 Task: Compose an email with the signature Janice Green with the subject Thank you for your donation and the message We have received the feedback from the client and will incorporate the necessary changes in the next version. from softage.8@softage.net to softage.2@softage.net Select the numbered list and change the font typography to strikethroughSelect the numbered list and remove the font typography strikethrough Send the email. Finally, move the email from Sent Items to the label Birthday parties
Action: Mouse moved to (1135, 66)
Screenshot: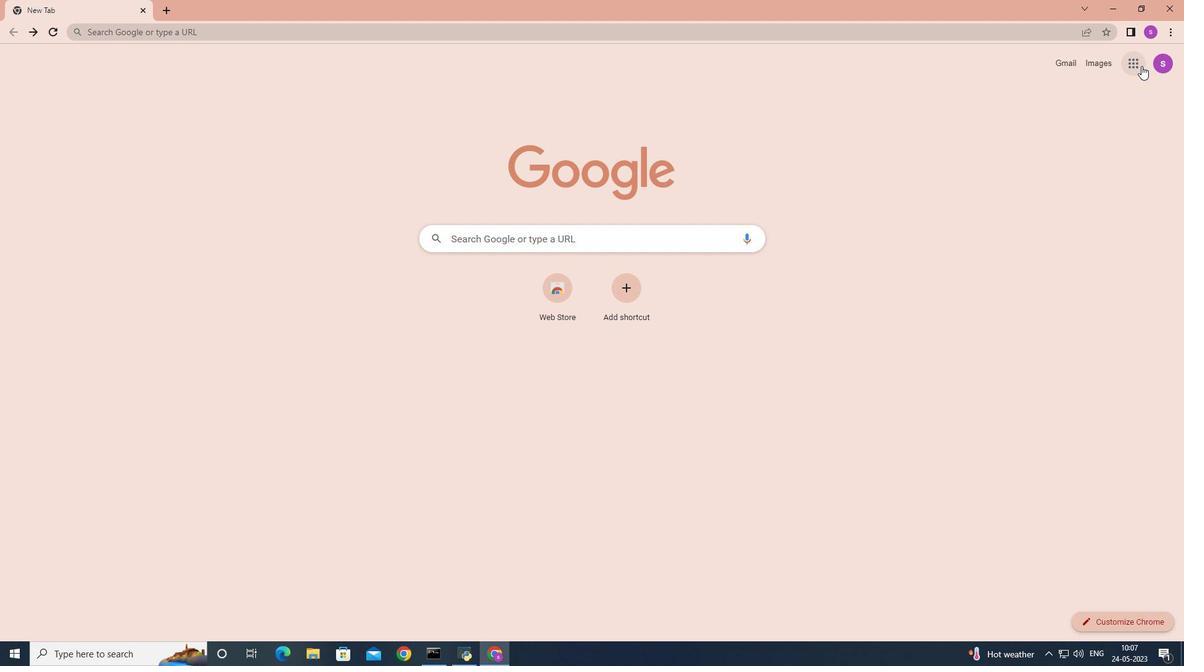 
Action: Mouse pressed left at (1135, 66)
Screenshot: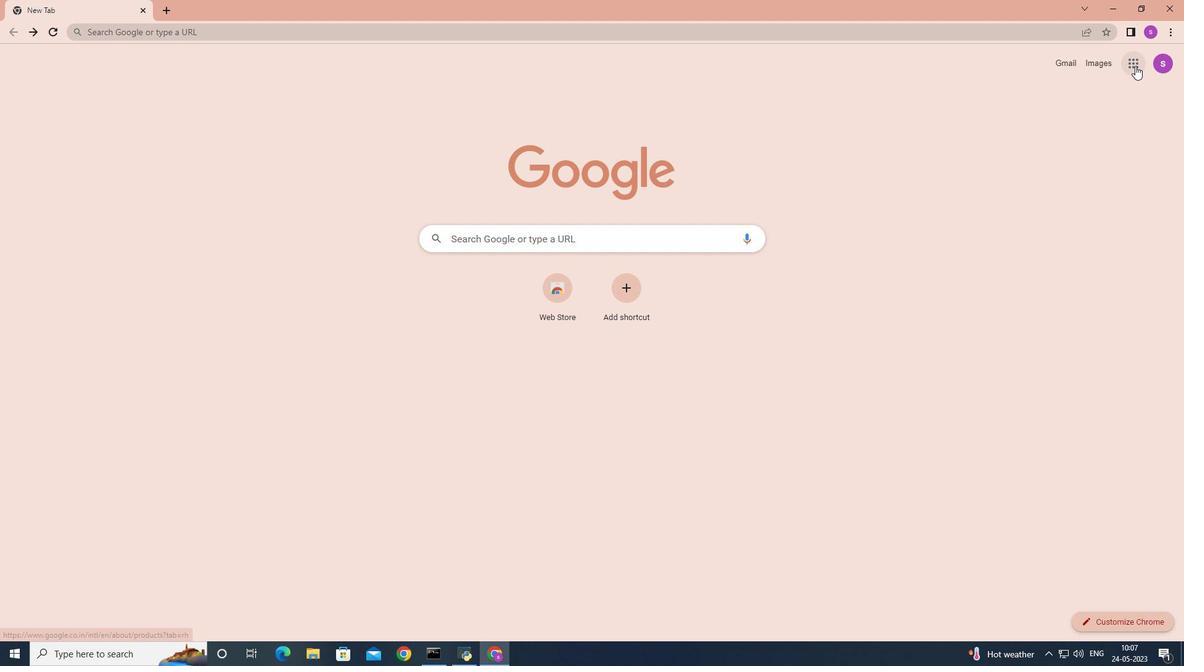 
Action: Mouse moved to (1094, 114)
Screenshot: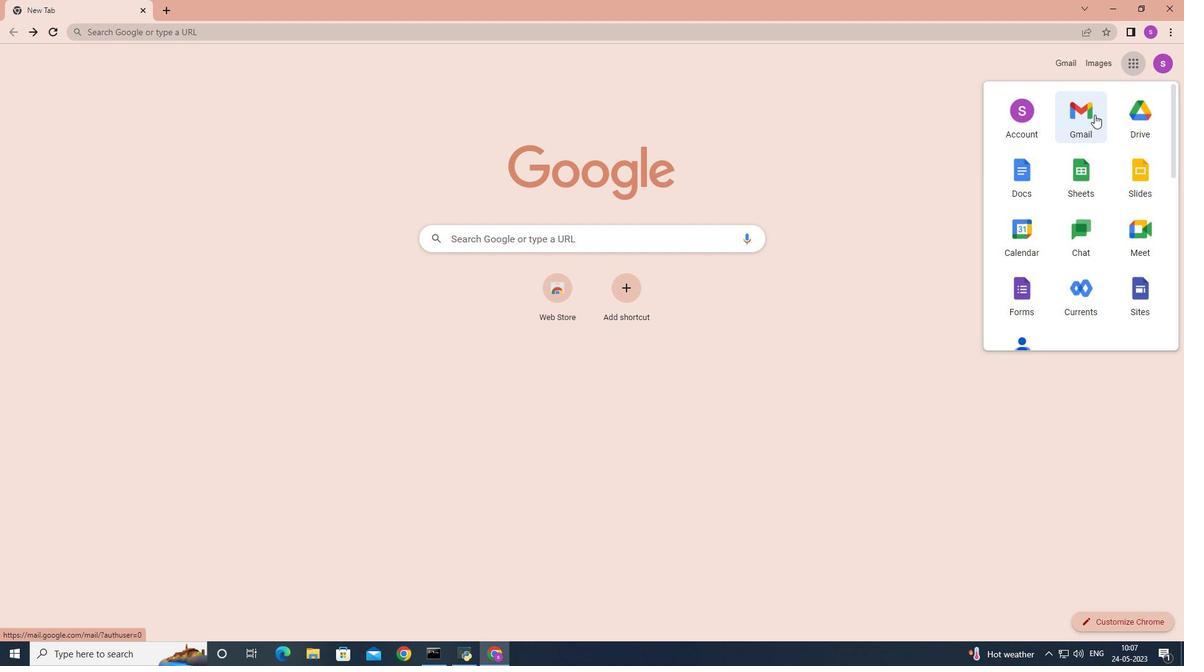 
Action: Mouse pressed left at (1094, 114)
Screenshot: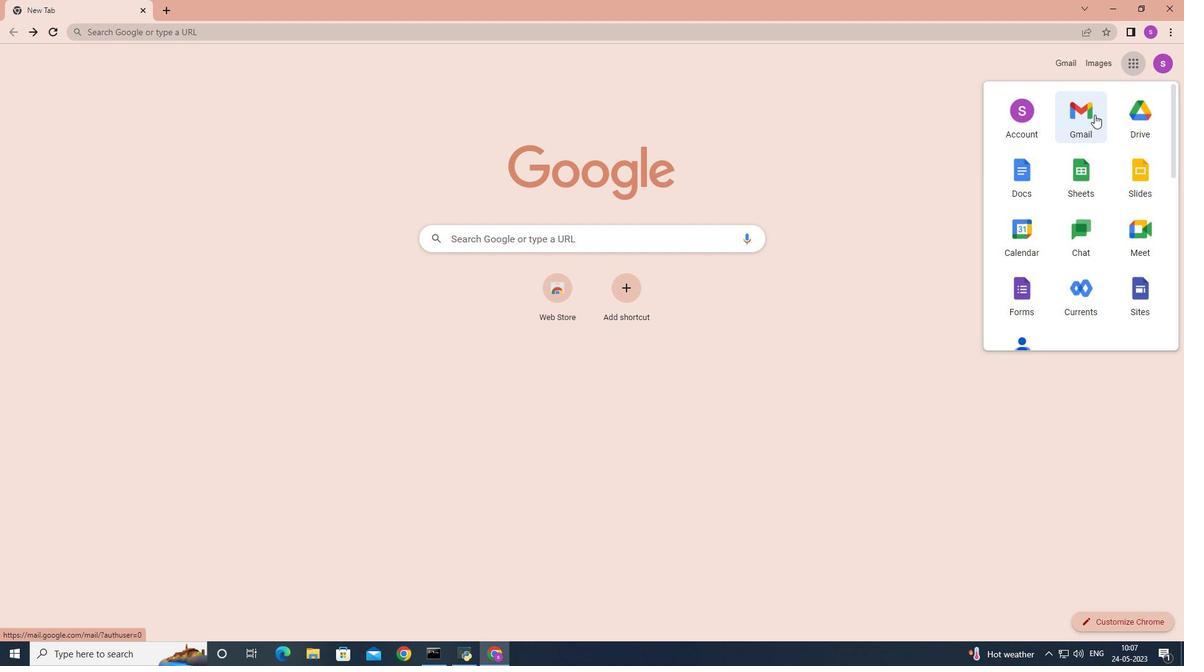 
Action: Mouse moved to (1044, 72)
Screenshot: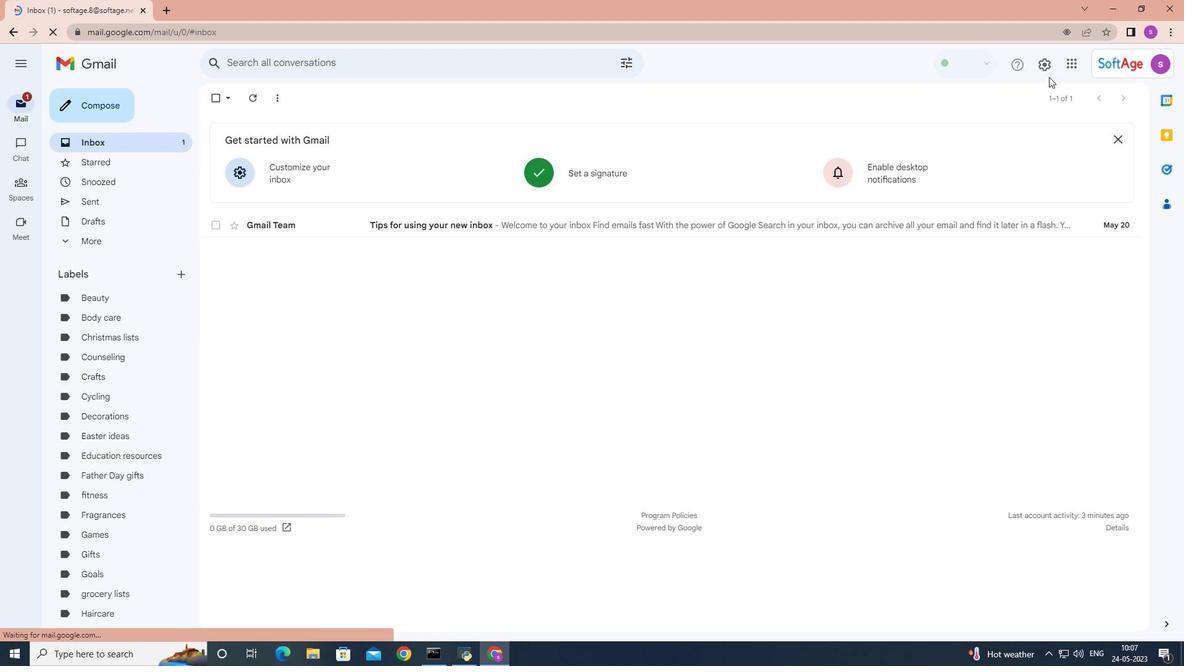 
Action: Mouse pressed left at (1044, 72)
Screenshot: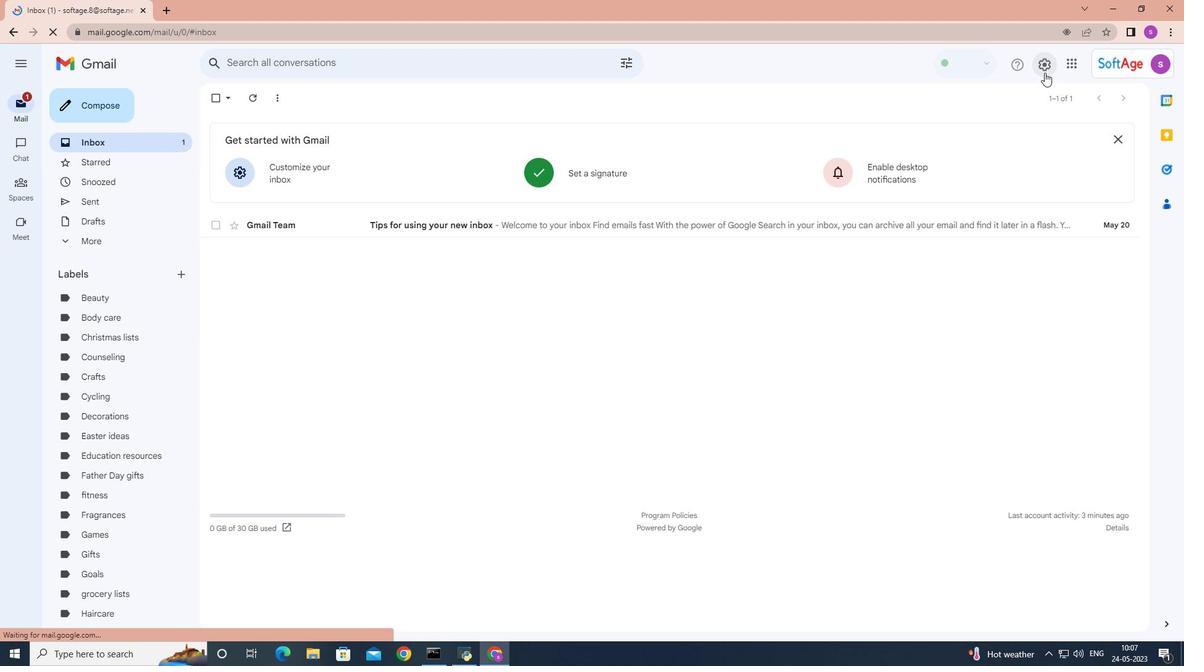 
Action: Mouse moved to (1043, 126)
Screenshot: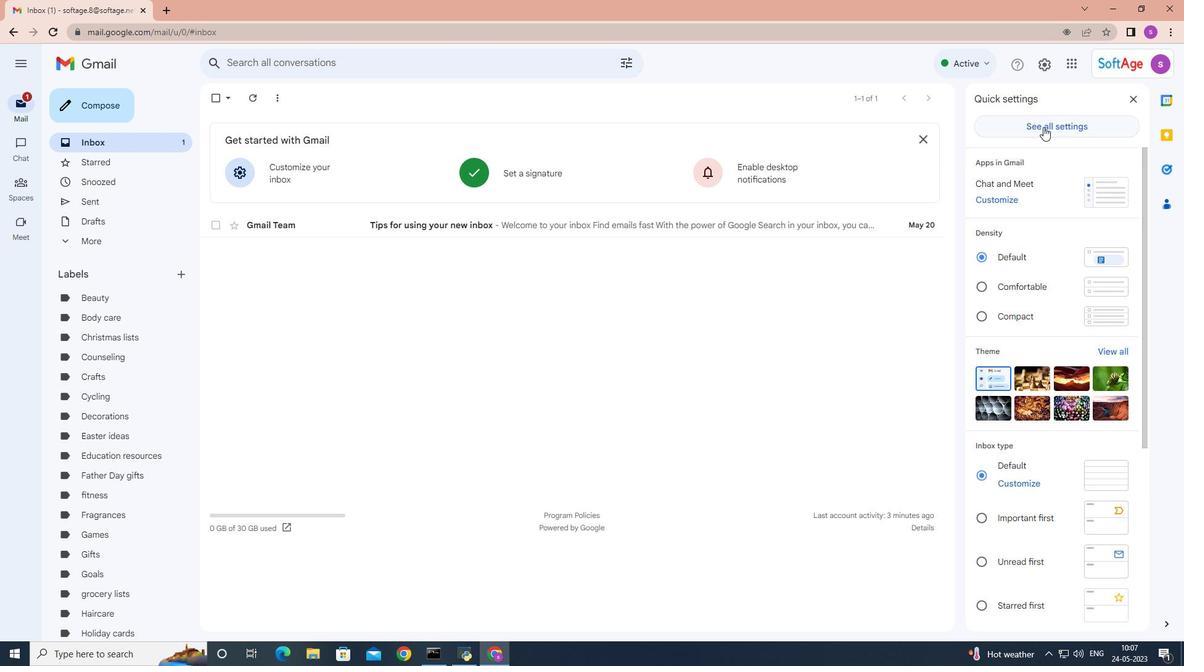 
Action: Mouse pressed left at (1043, 126)
Screenshot: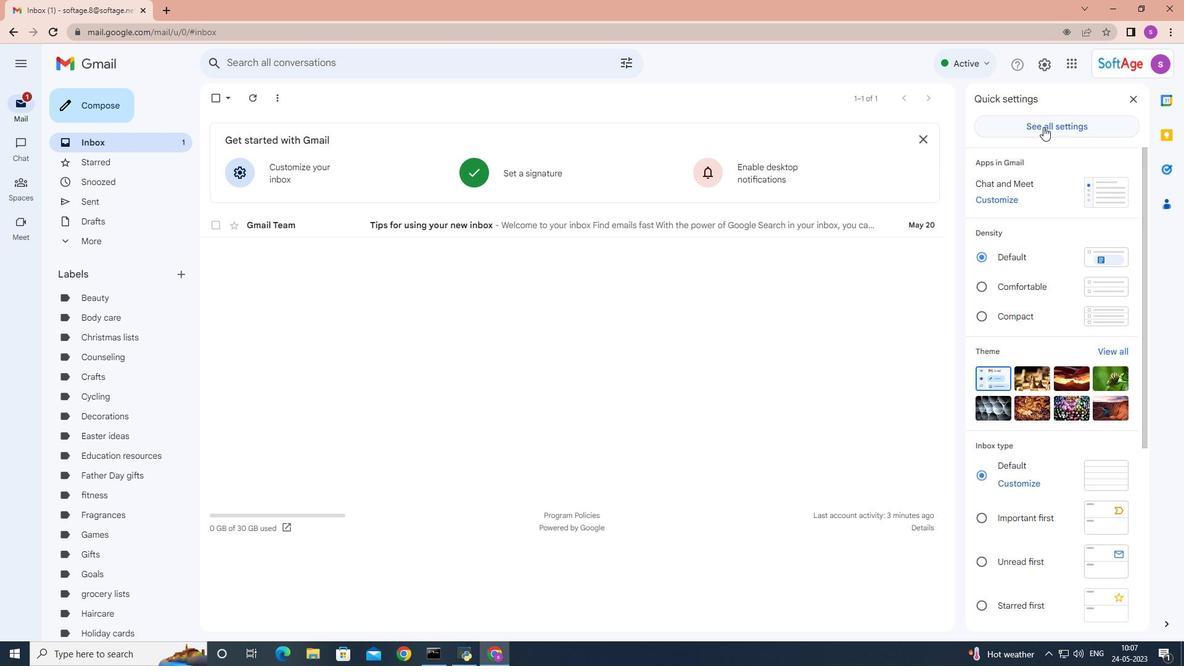 
Action: Mouse moved to (790, 239)
Screenshot: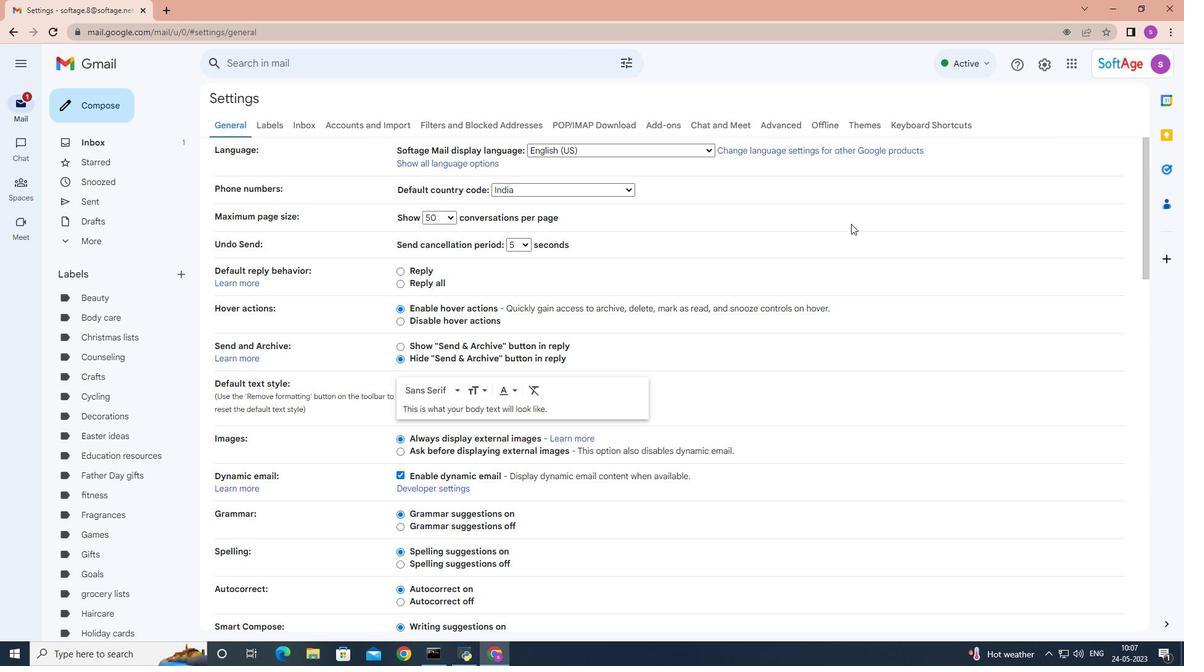 
Action: Mouse scrolled (790, 239) with delta (0, 0)
Screenshot: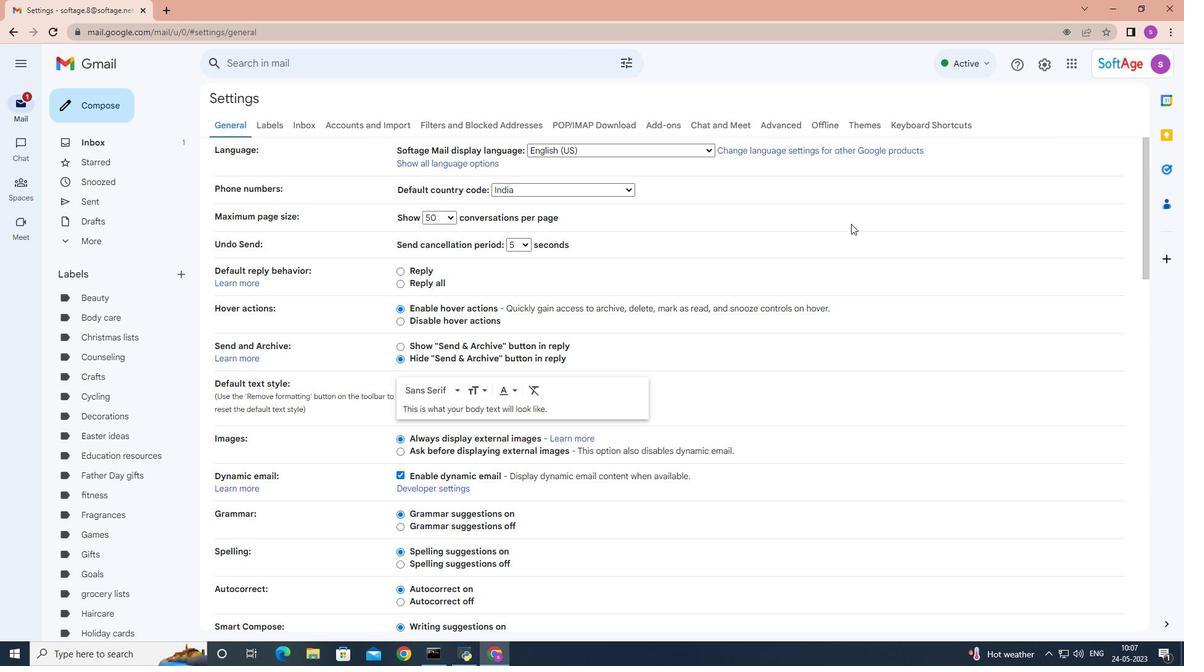 
Action: Mouse moved to (789, 240)
Screenshot: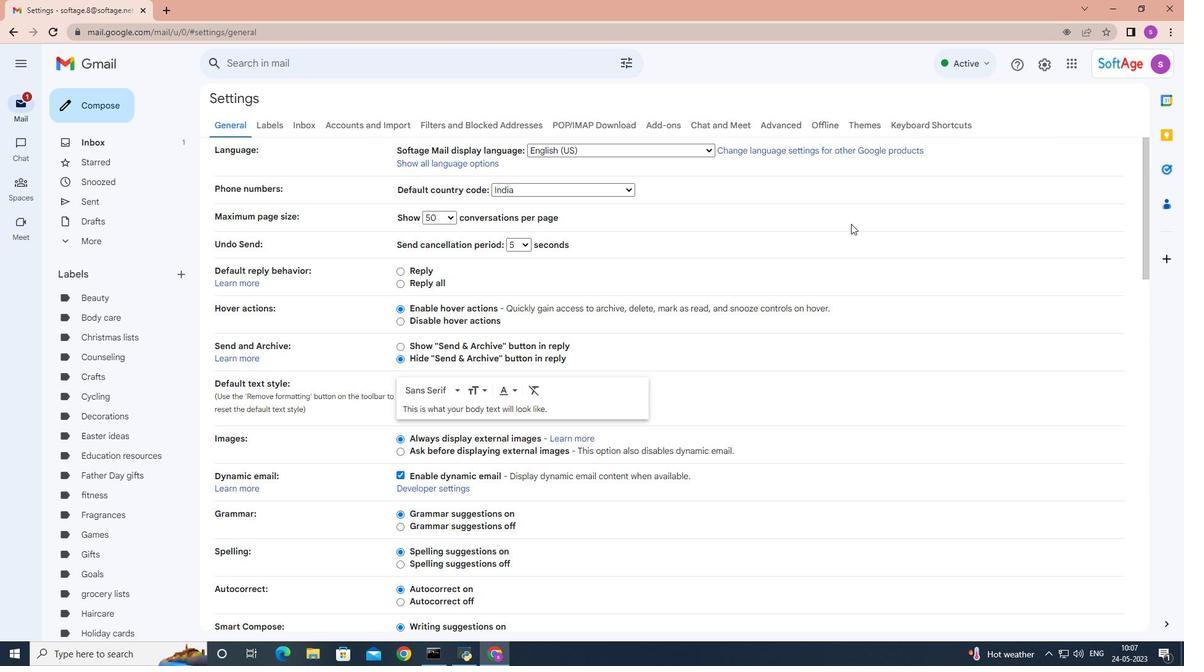 
Action: Mouse scrolled (789, 239) with delta (0, 0)
Screenshot: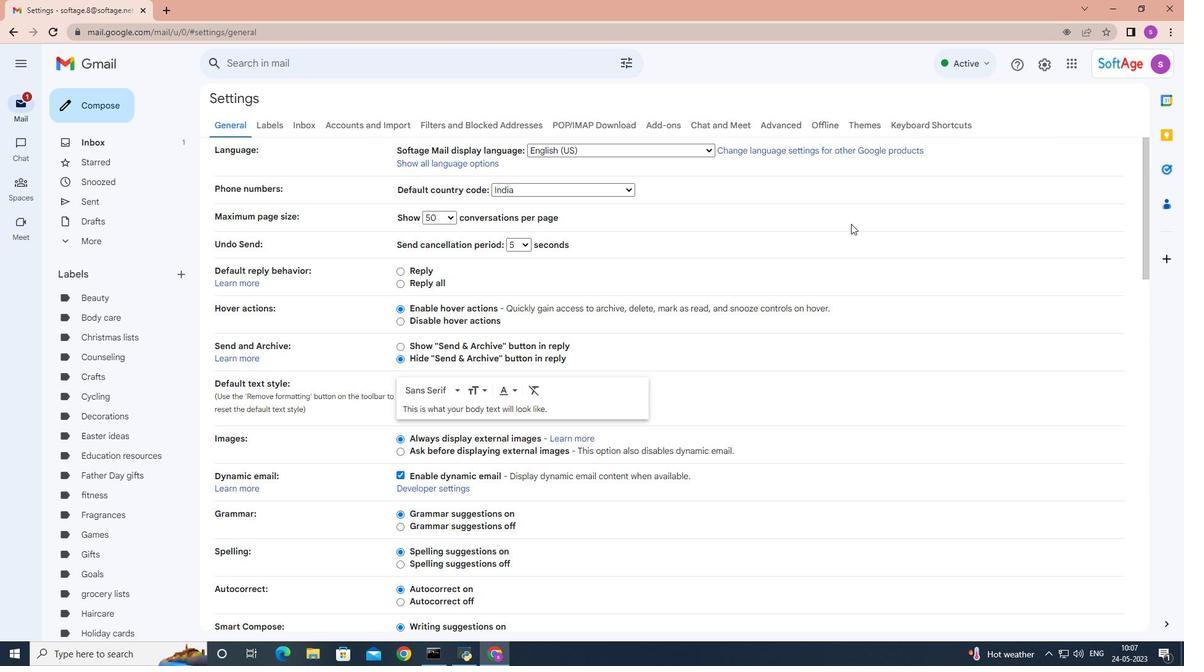 
Action: Mouse moved to (788, 240)
Screenshot: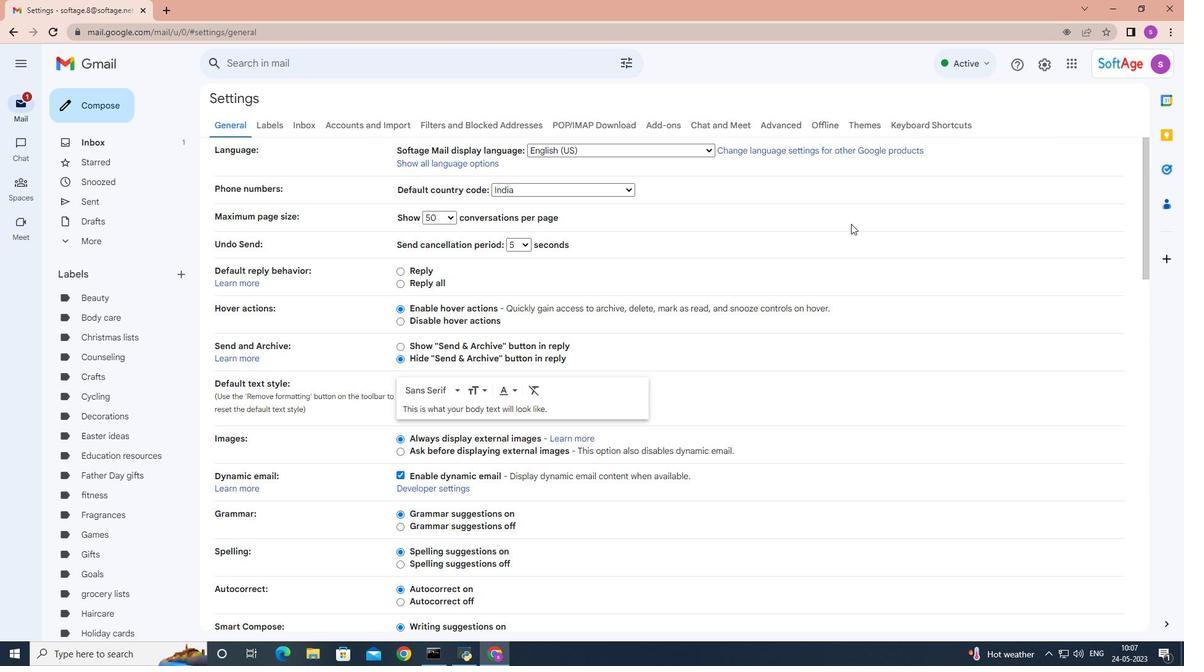 
Action: Mouse scrolled (788, 239) with delta (0, 0)
Screenshot: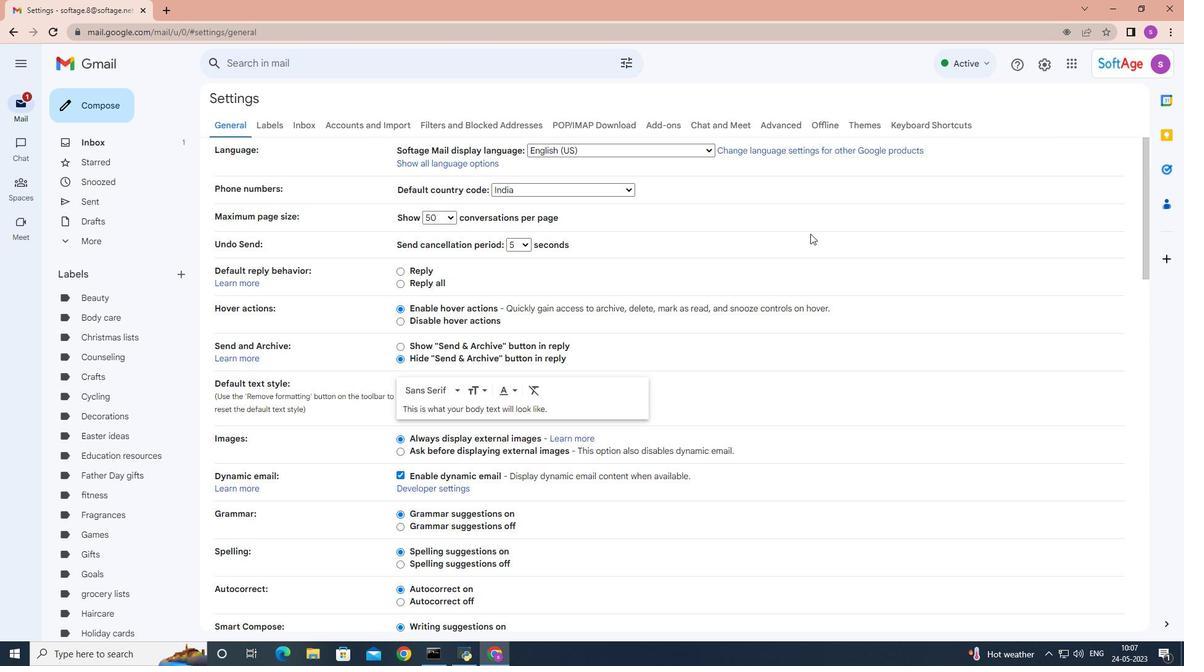 
Action: Mouse moved to (787, 240)
Screenshot: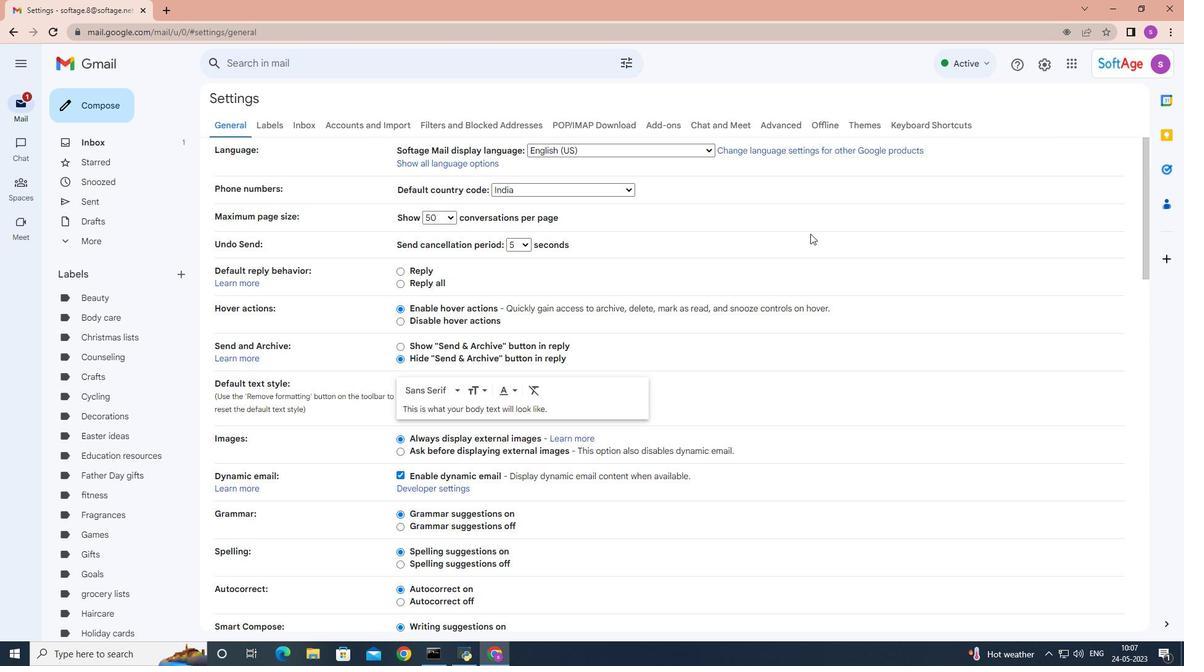 
Action: Mouse scrolled (787, 239) with delta (0, 0)
Screenshot: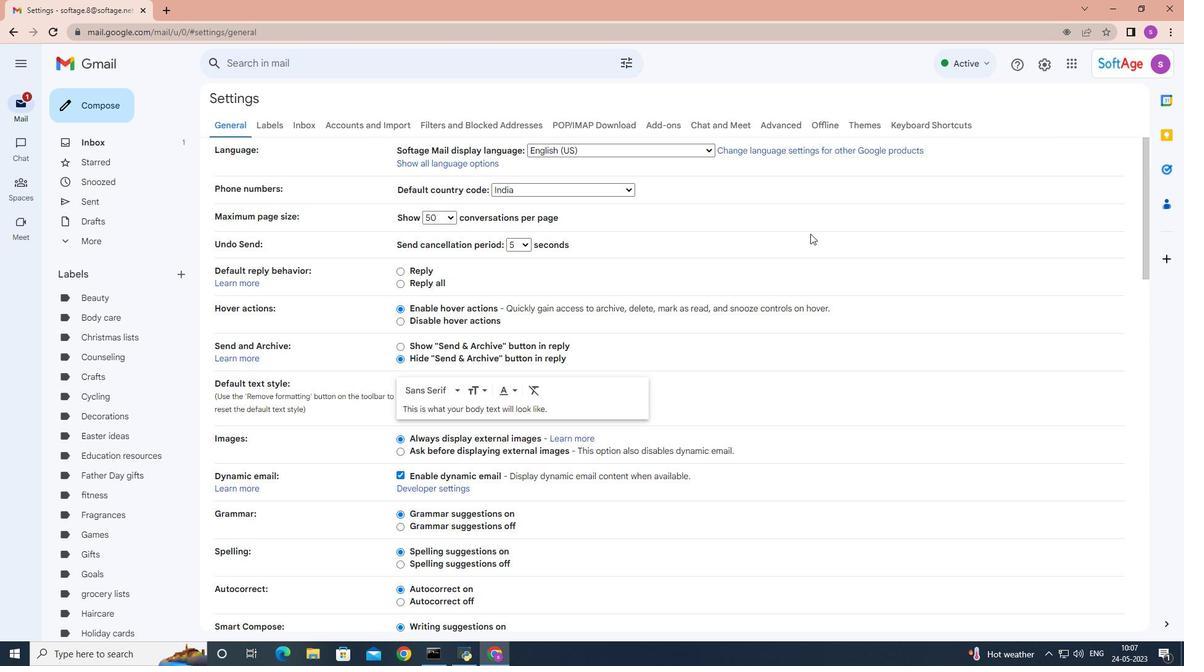 
Action: Mouse moved to (787, 240)
Screenshot: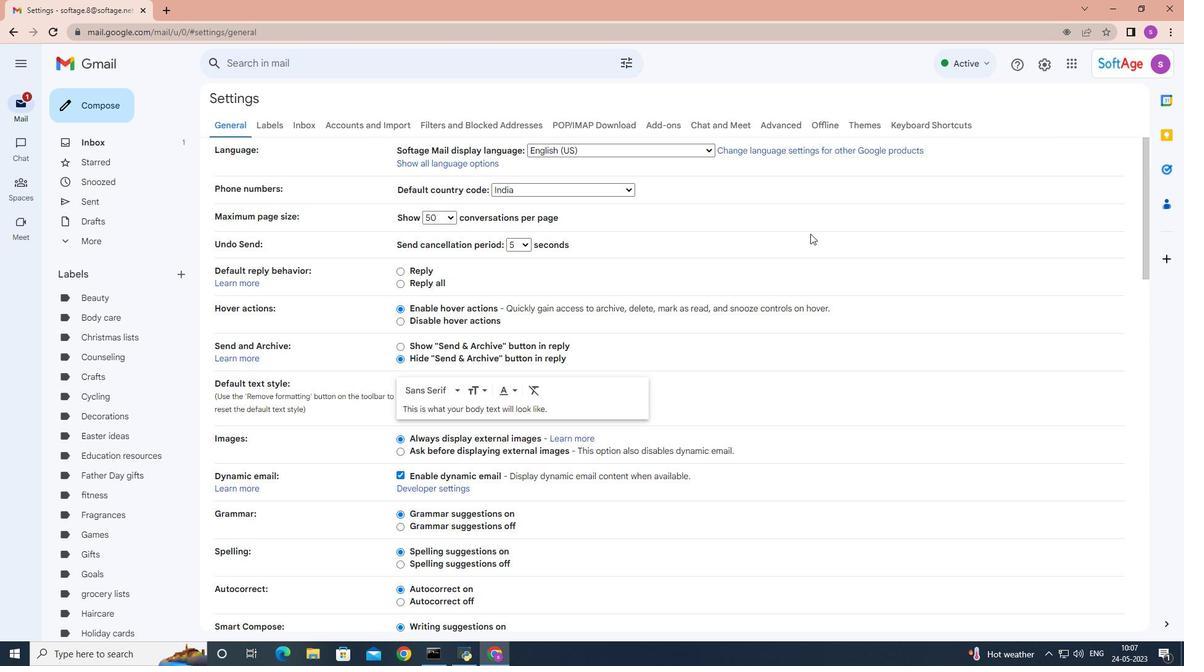
Action: Mouse scrolled (787, 239) with delta (0, 0)
Screenshot: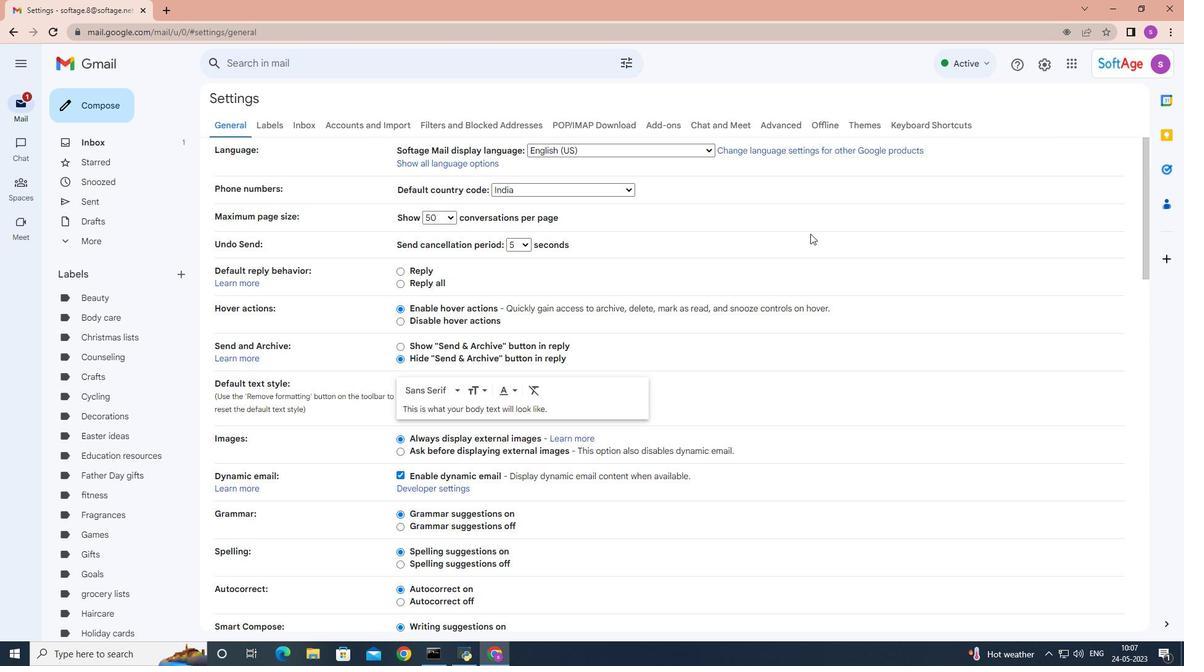 
Action: Mouse moved to (786, 240)
Screenshot: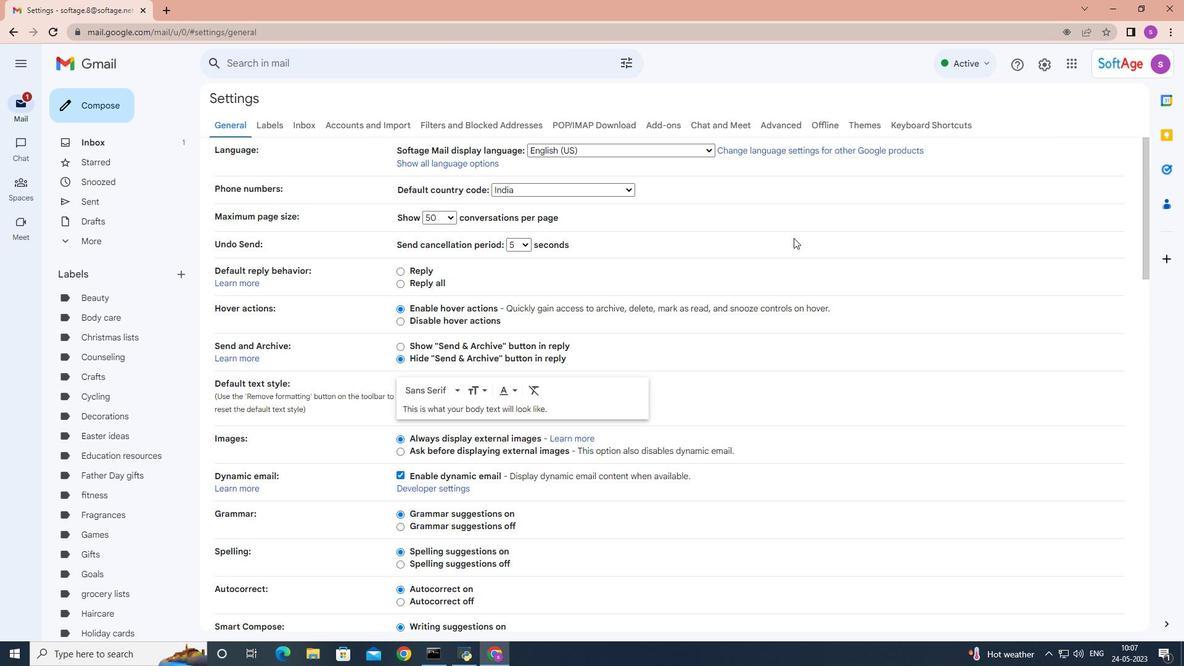 
Action: Mouse scrolled (786, 239) with delta (0, 0)
Screenshot: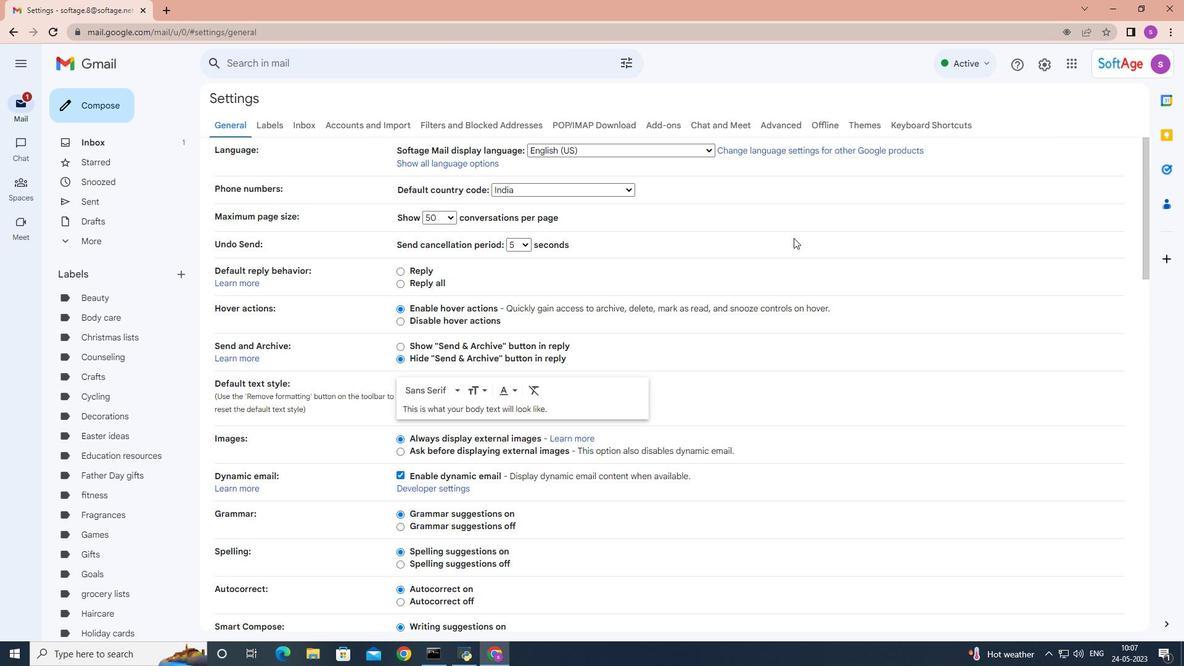 
Action: Mouse moved to (783, 239)
Screenshot: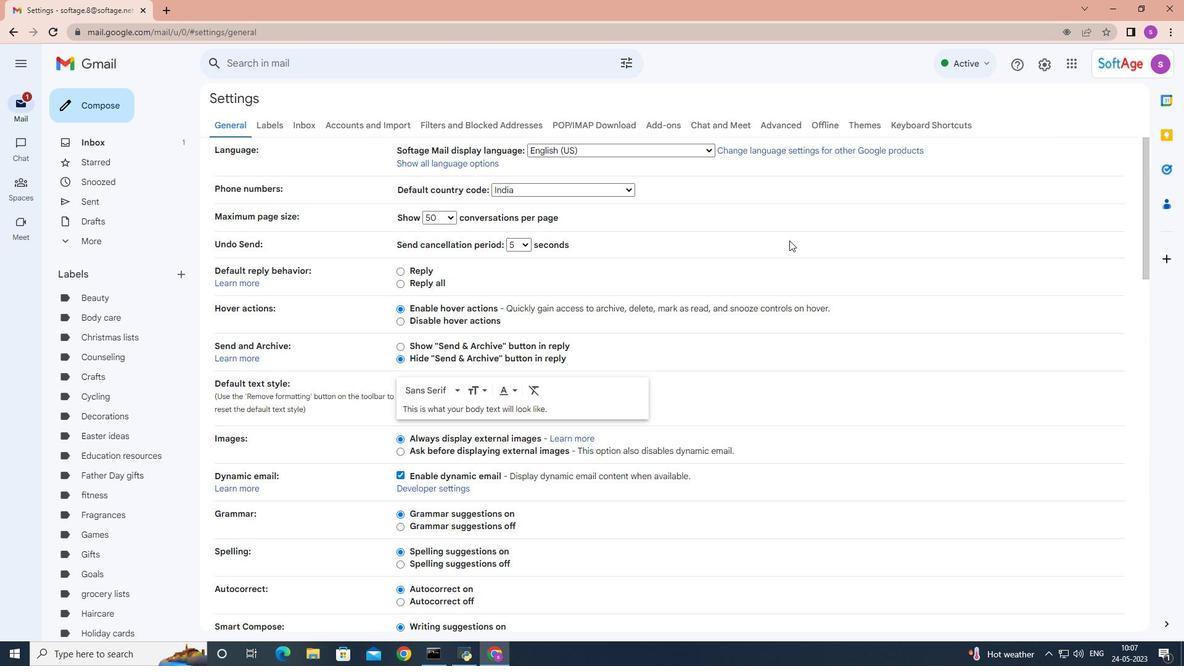 
Action: Mouse scrolled (783, 238) with delta (0, 0)
Screenshot: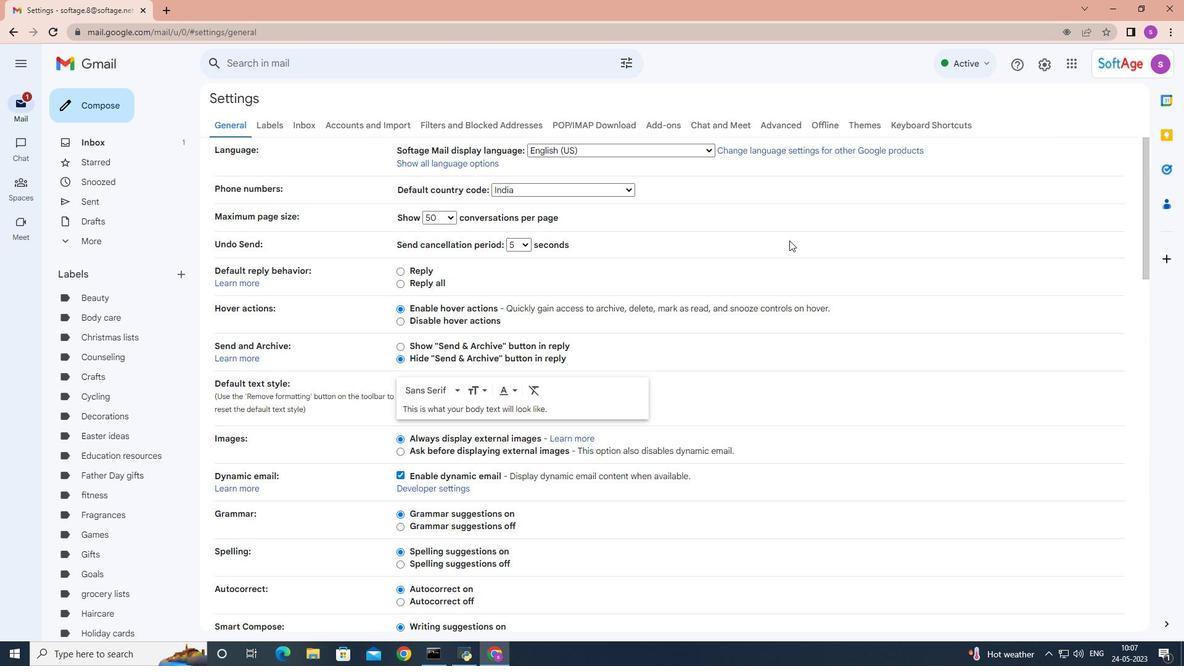 
Action: Mouse moved to (746, 249)
Screenshot: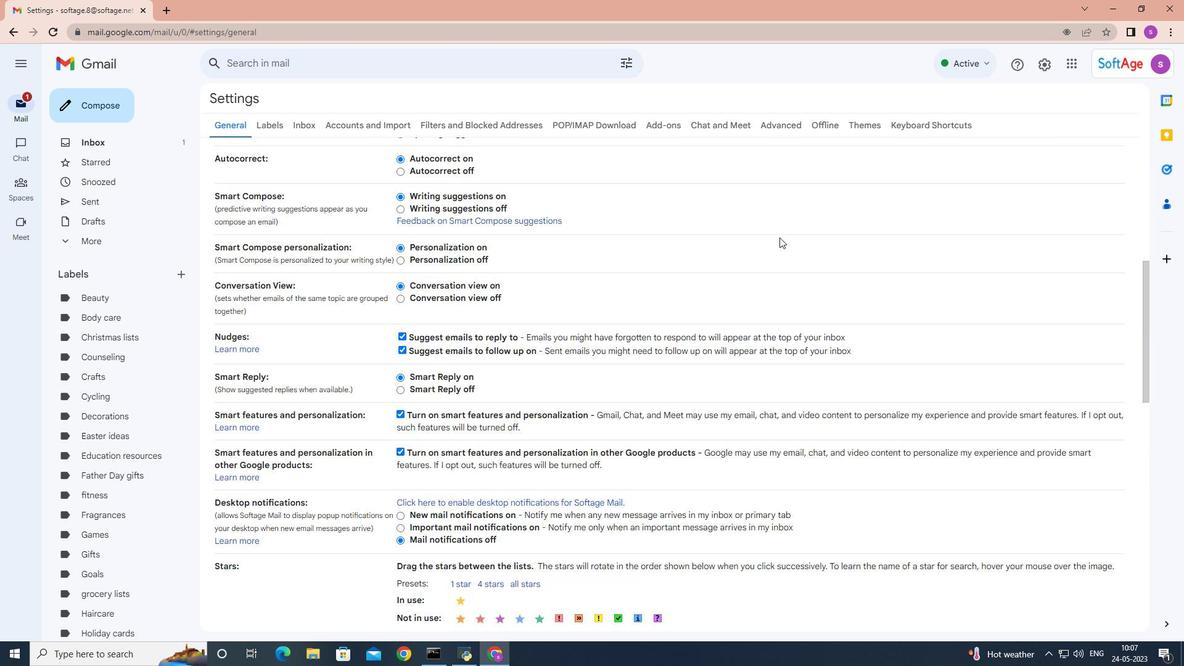 
Action: Mouse scrolled (746, 248) with delta (0, 0)
Screenshot: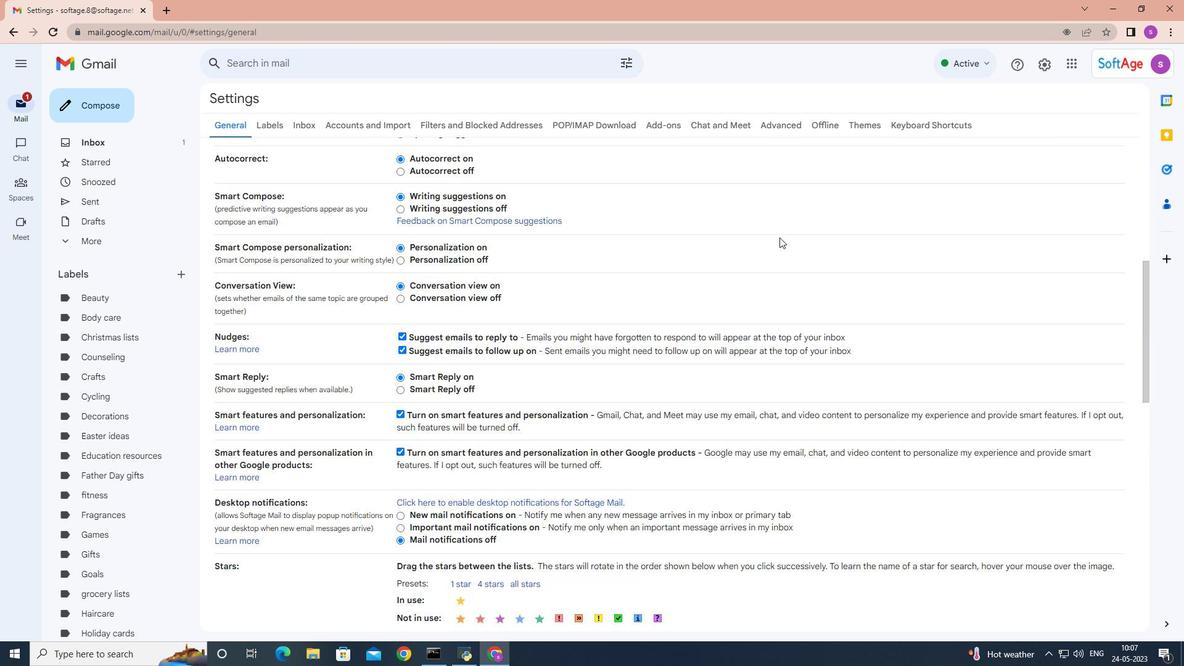 
Action: Mouse moved to (737, 252)
Screenshot: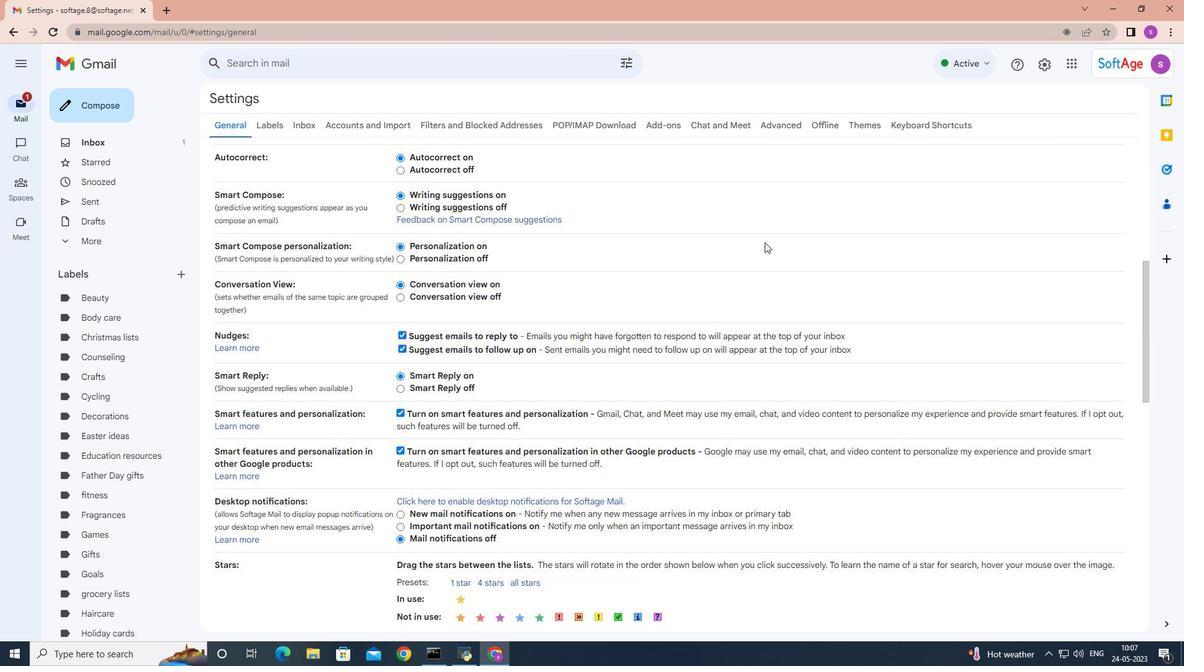 
Action: Mouse scrolled (737, 251) with delta (0, 0)
Screenshot: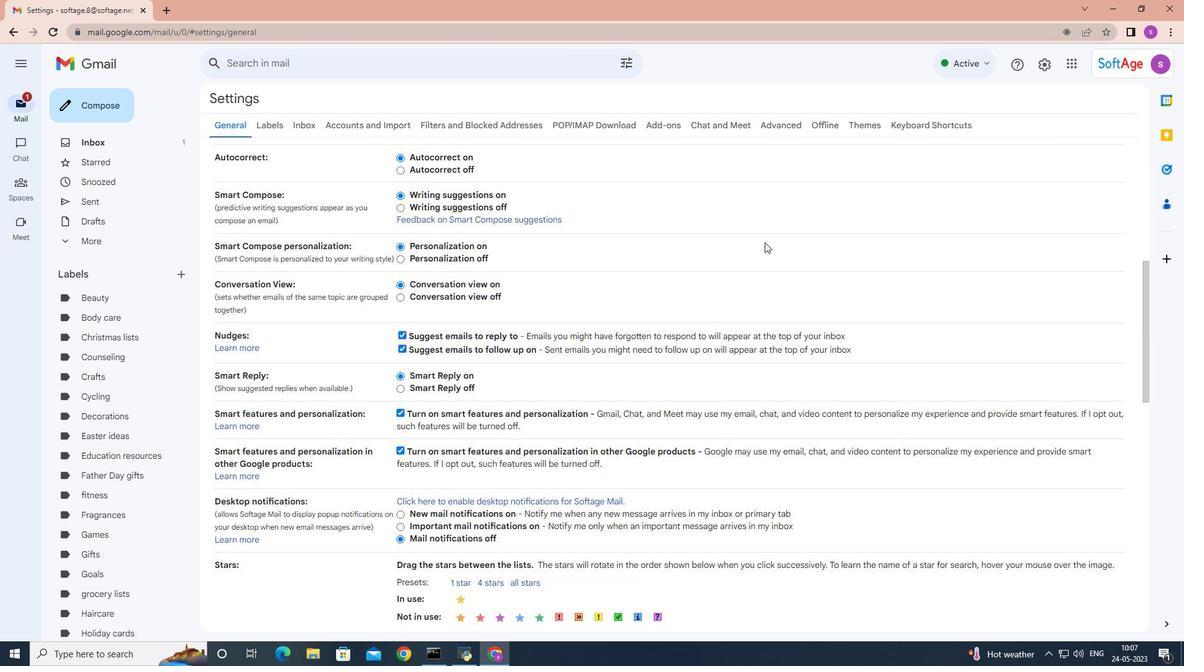 
Action: Mouse moved to (731, 253)
Screenshot: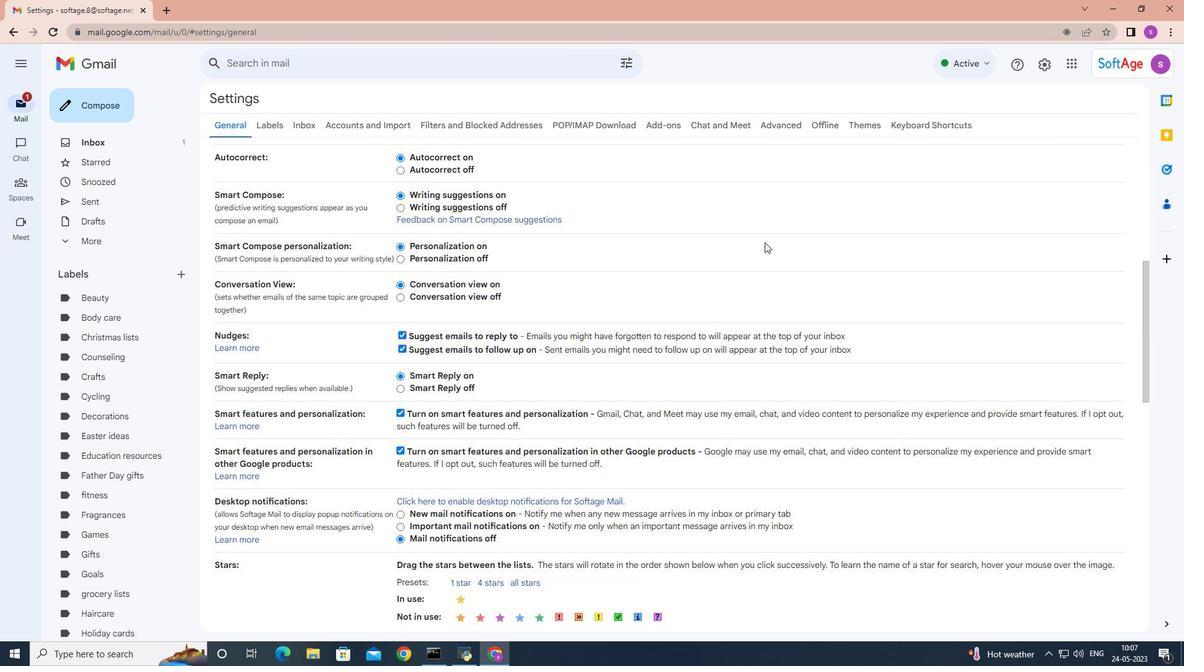 
Action: Mouse scrolled (731, 252) with delta (0, 0)
Screenshot: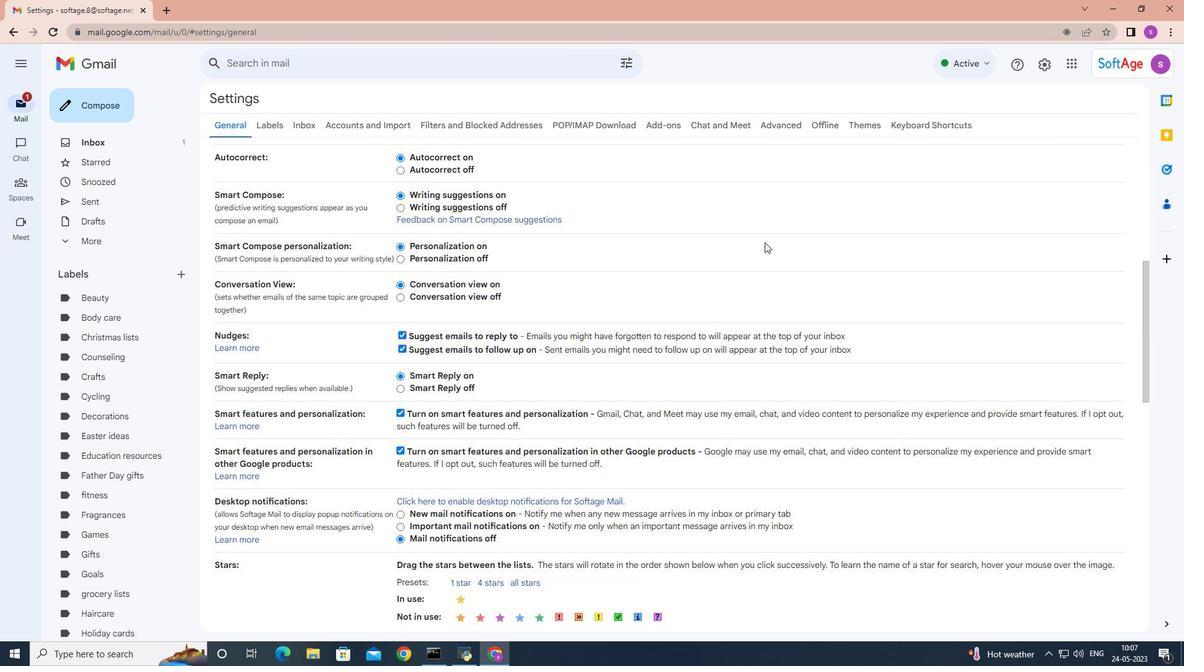 
Action: Mouse moved to (722, 254)
Screenshot: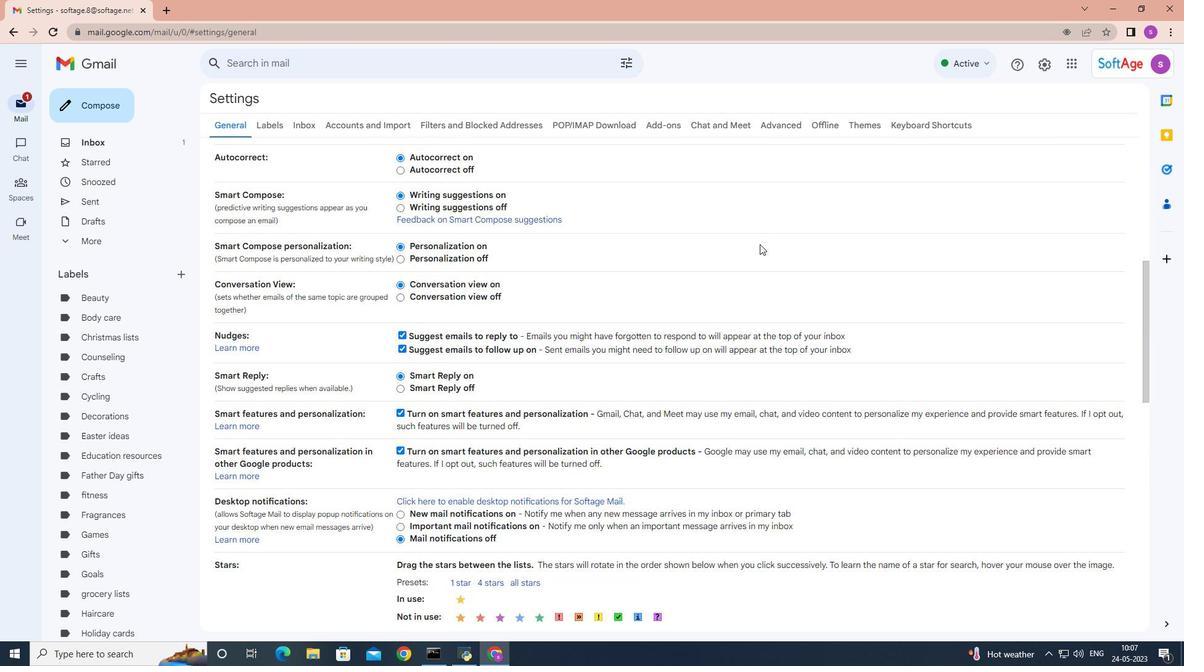 
Action: Mouse scrolled (722, 253) with delta (0, 0)
Screenshot: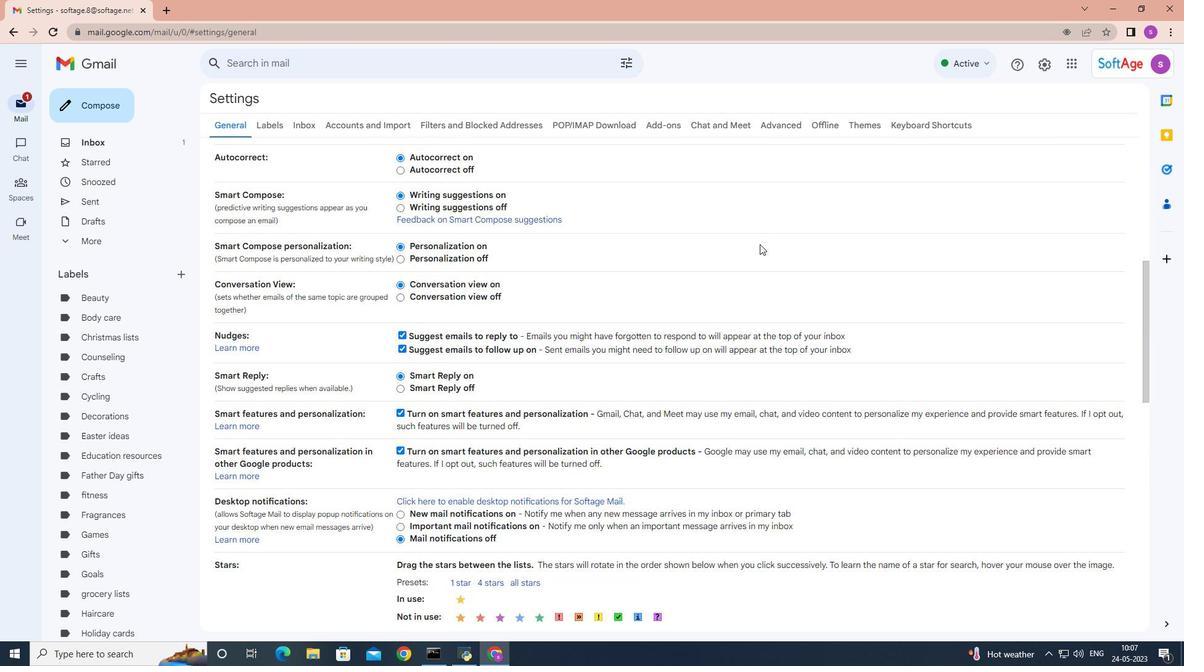
Action: Mouse moved to (717, 254)
Screenshot: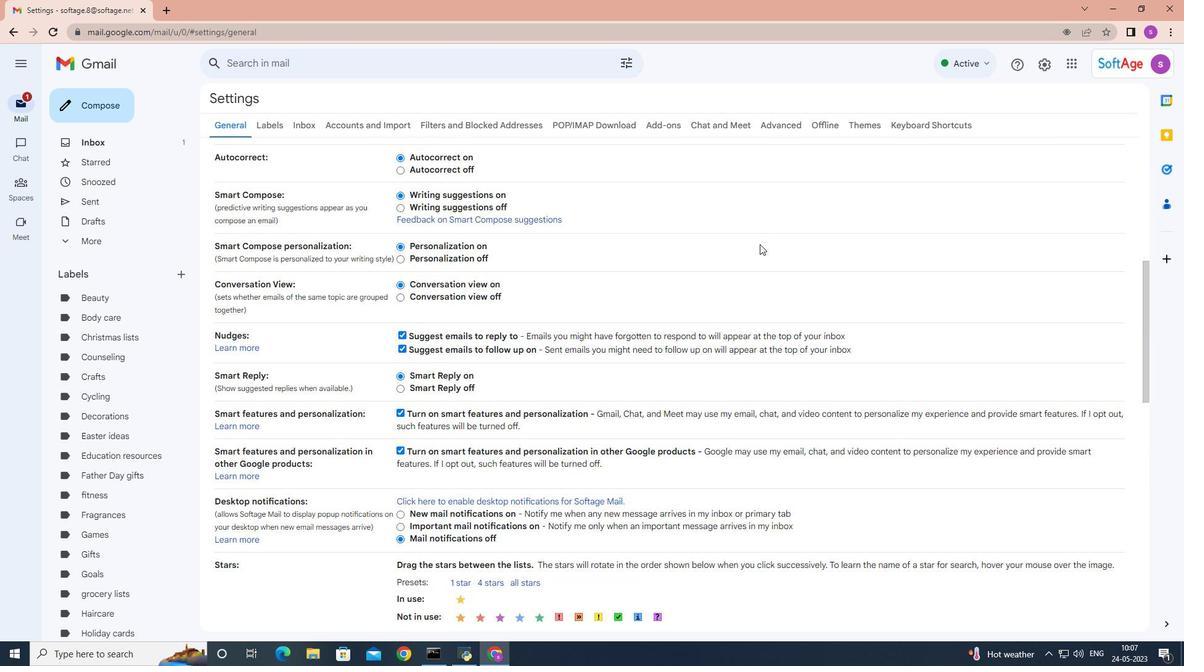 
Action: Mouse scrolled (717, 253) with delta (0, 0)
Screenshot: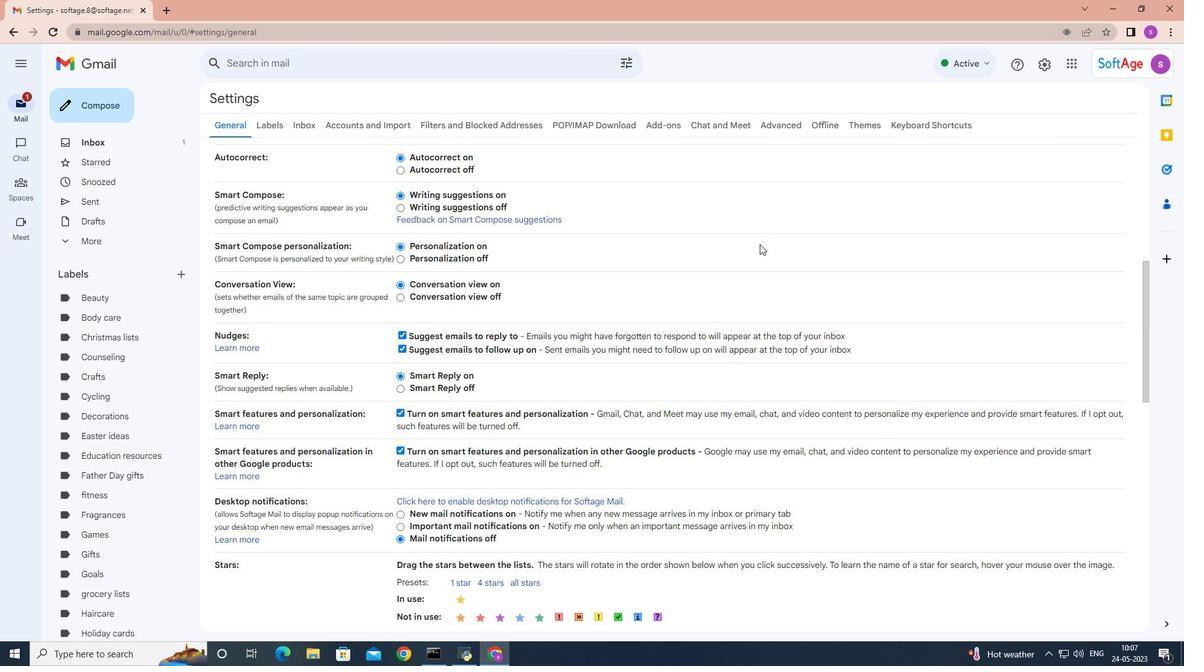 
Action: Mouse moved to (713, 252)
Screenshot: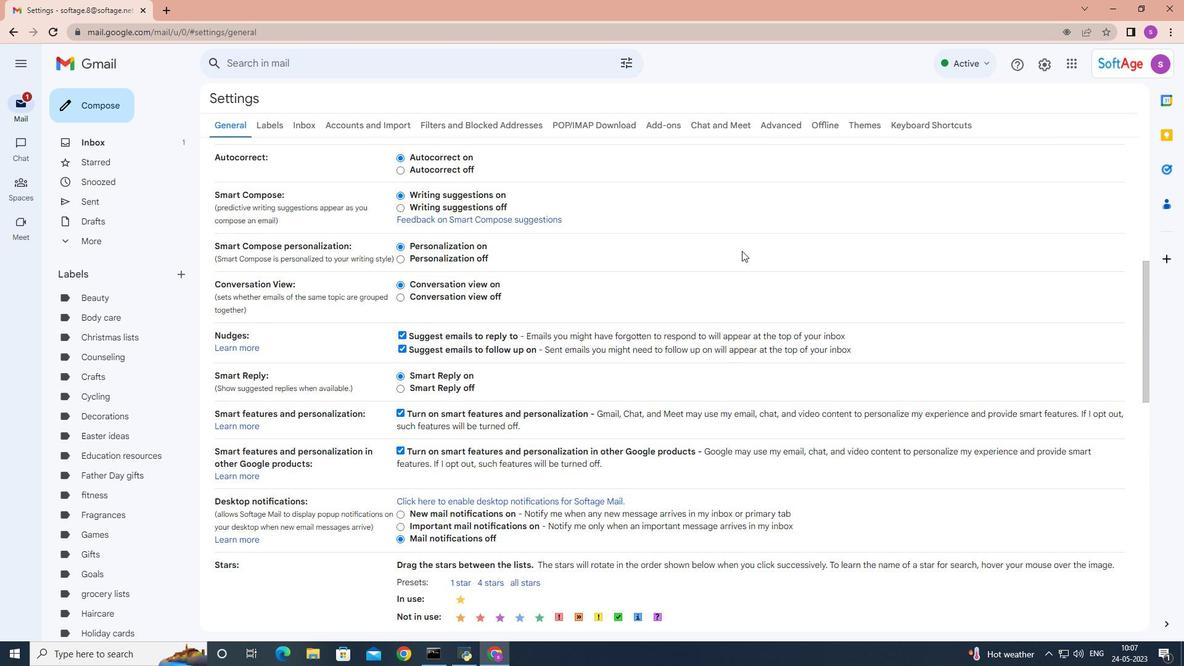 
Action: Mouse scrolled (713, 251) with delta (0, 0)
Screenshot: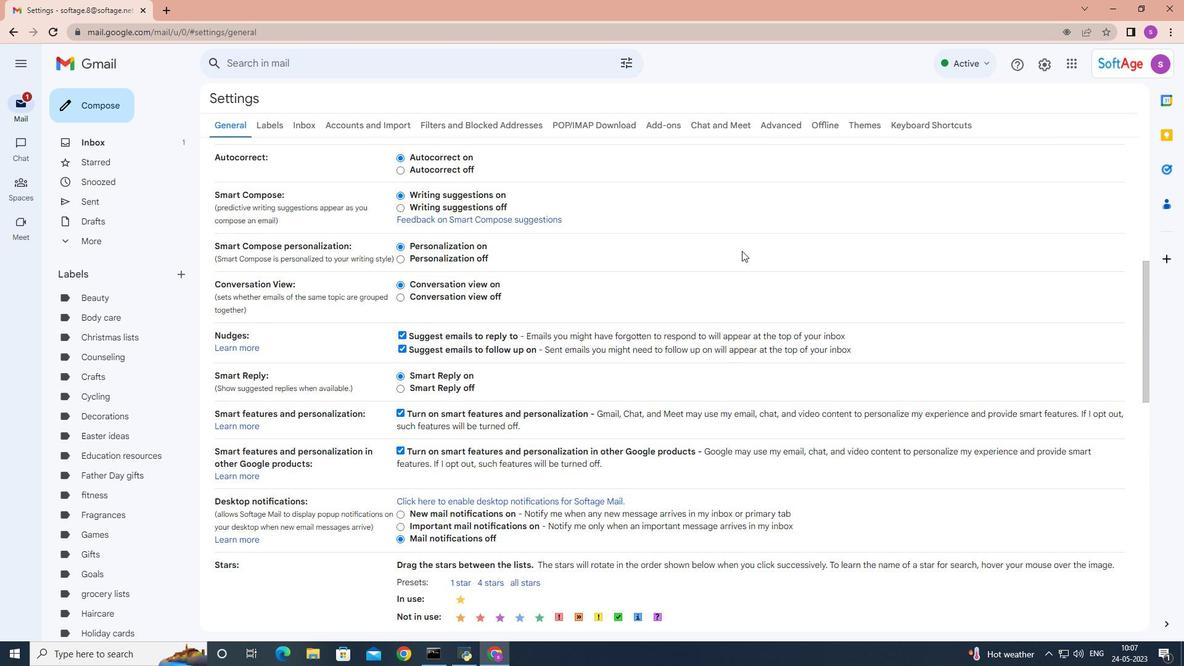 
Action: Mouse moved to (577, 310)
Screenshot: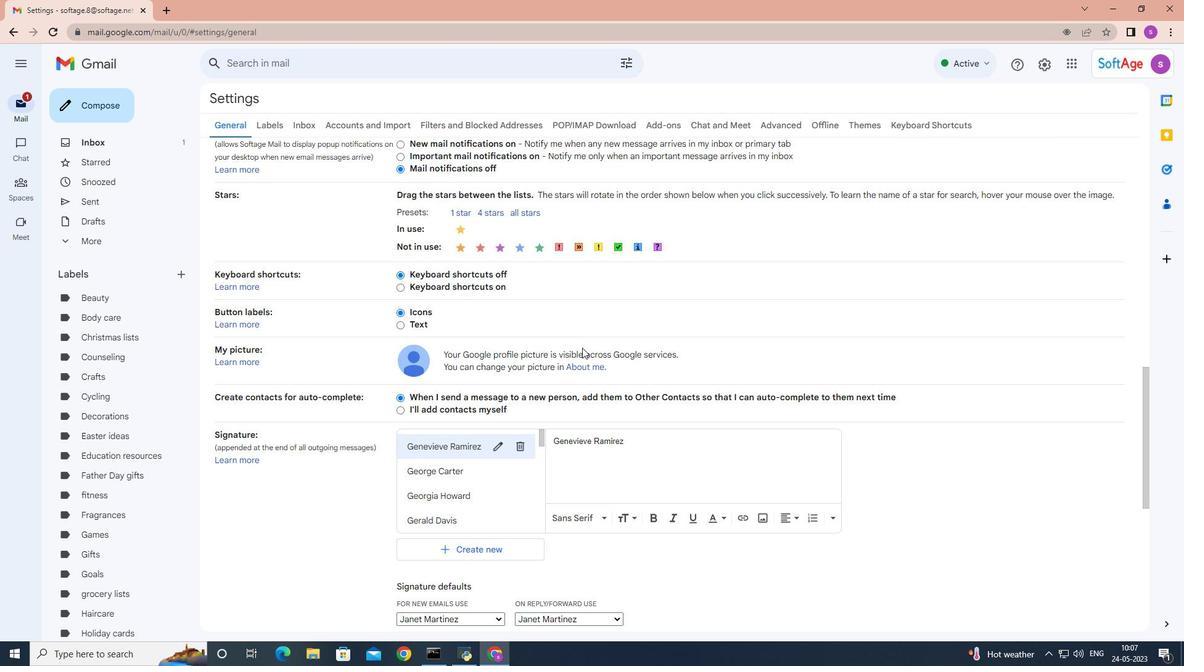 
Action: Mouse scrolled (580, 344) with delta (0, 0)
Screenshot: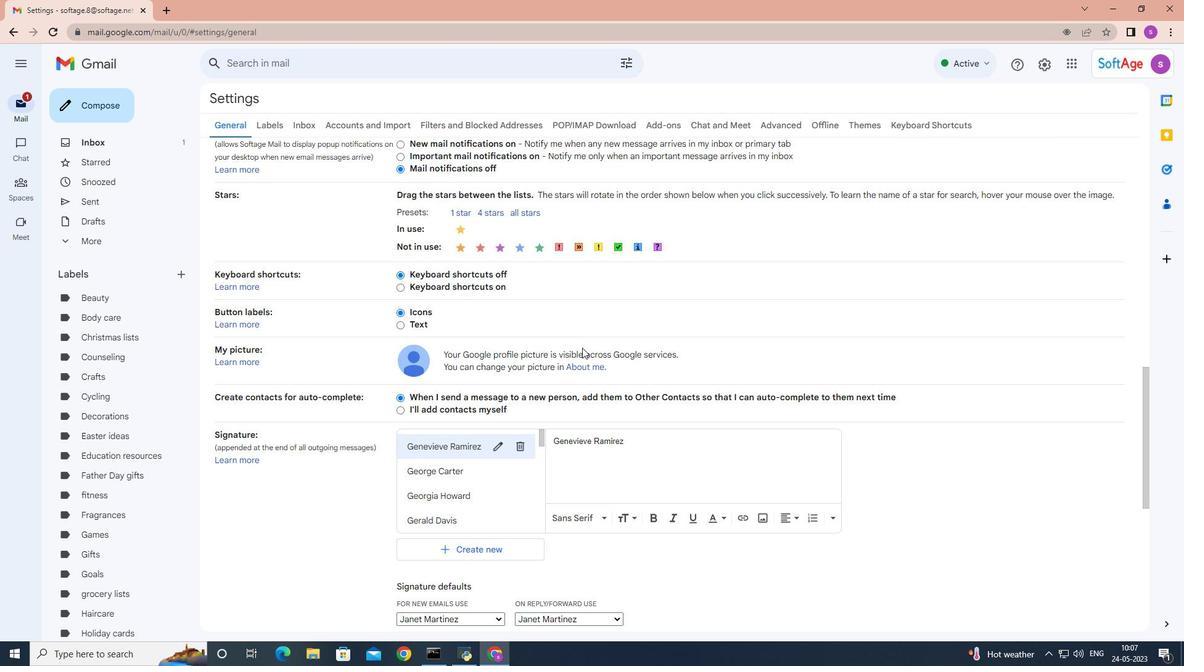 
Action: Mouse moved to (576, 309)
Screenshot: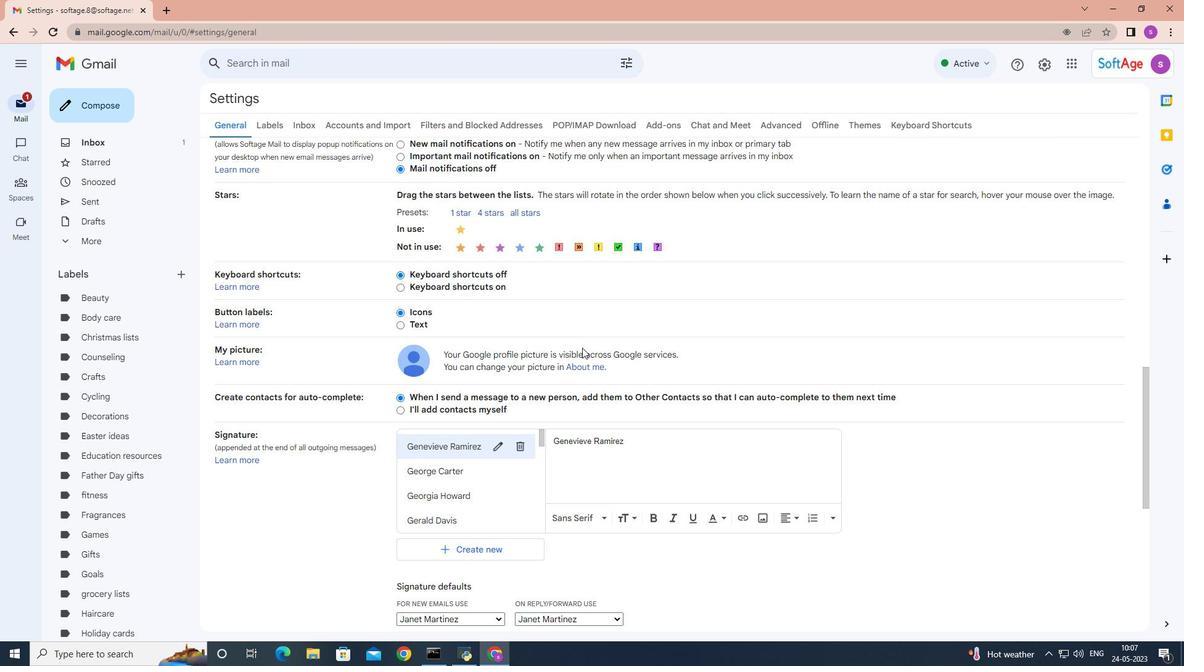 
Action: Mouse scrolled (579, 336) with delta (0, 0)
Screenshot: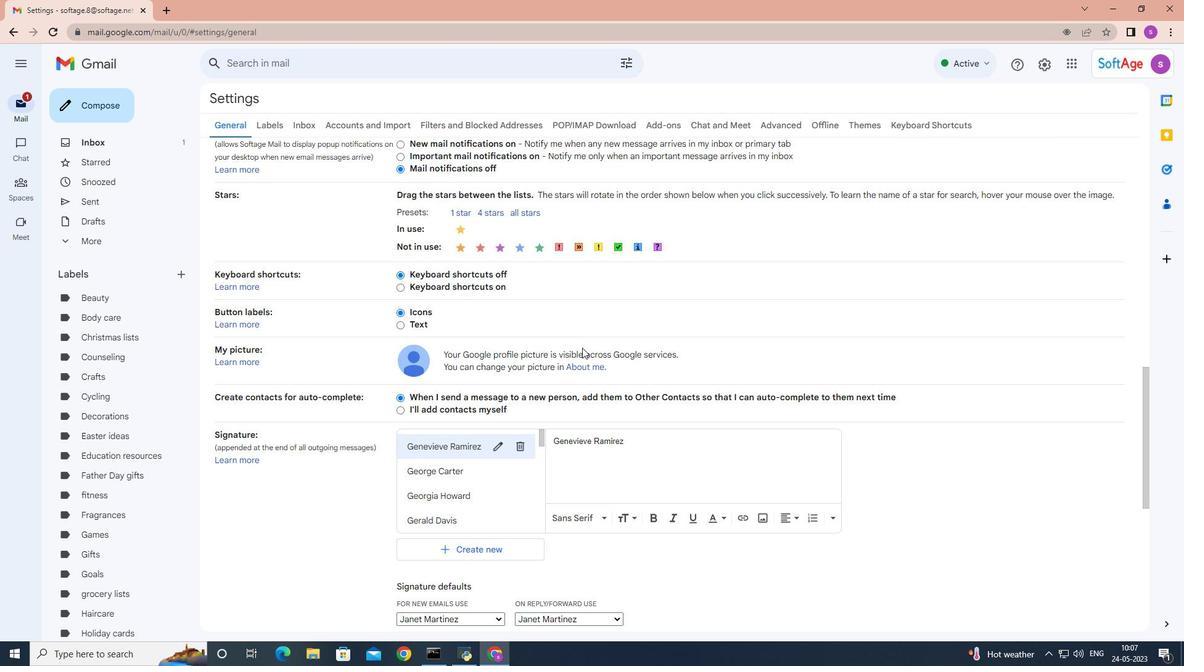 
Action: Mouse moved to (576, 309)
Screenshot: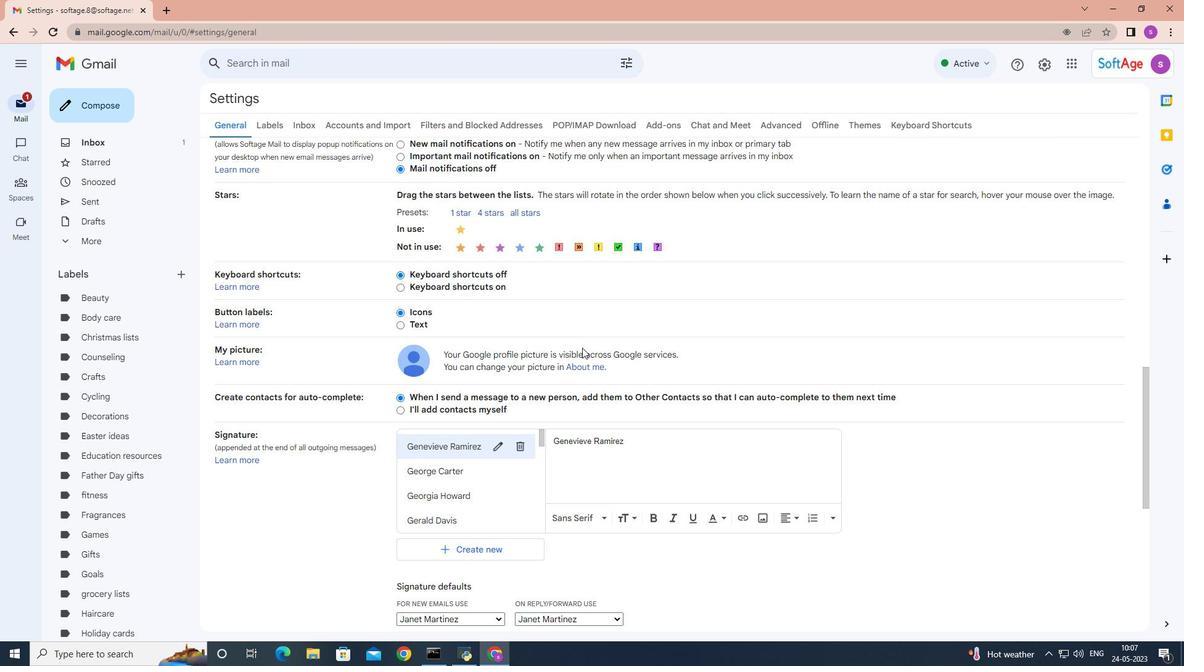 
Action: Mouse scrolled (578, 325) with delta (0, 0)
Screenshot: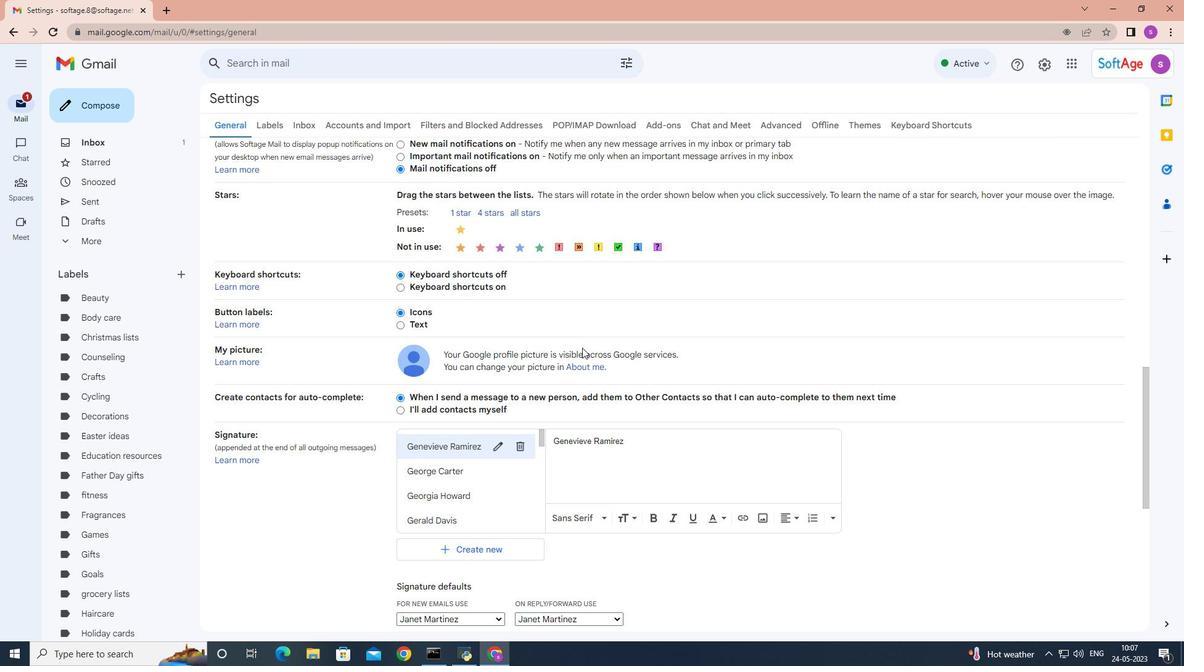 
Action: Mouse moved to (508, 368)
Screenshot: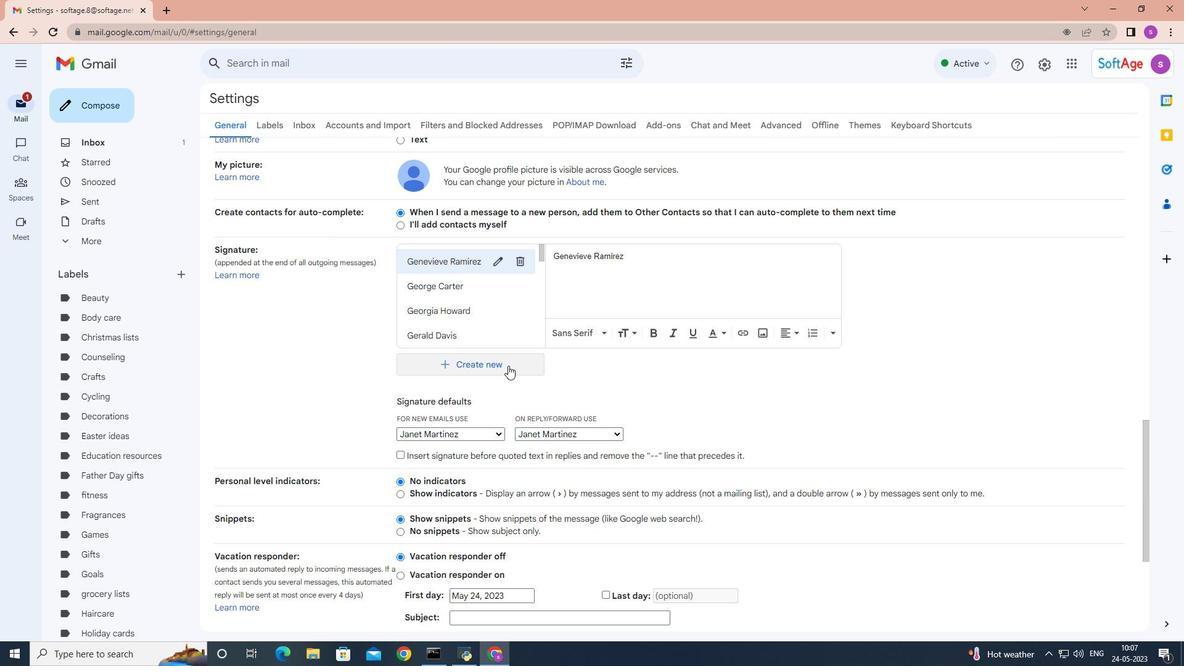 
Action: Mouse pressed left at (508, 368)
Screenshot: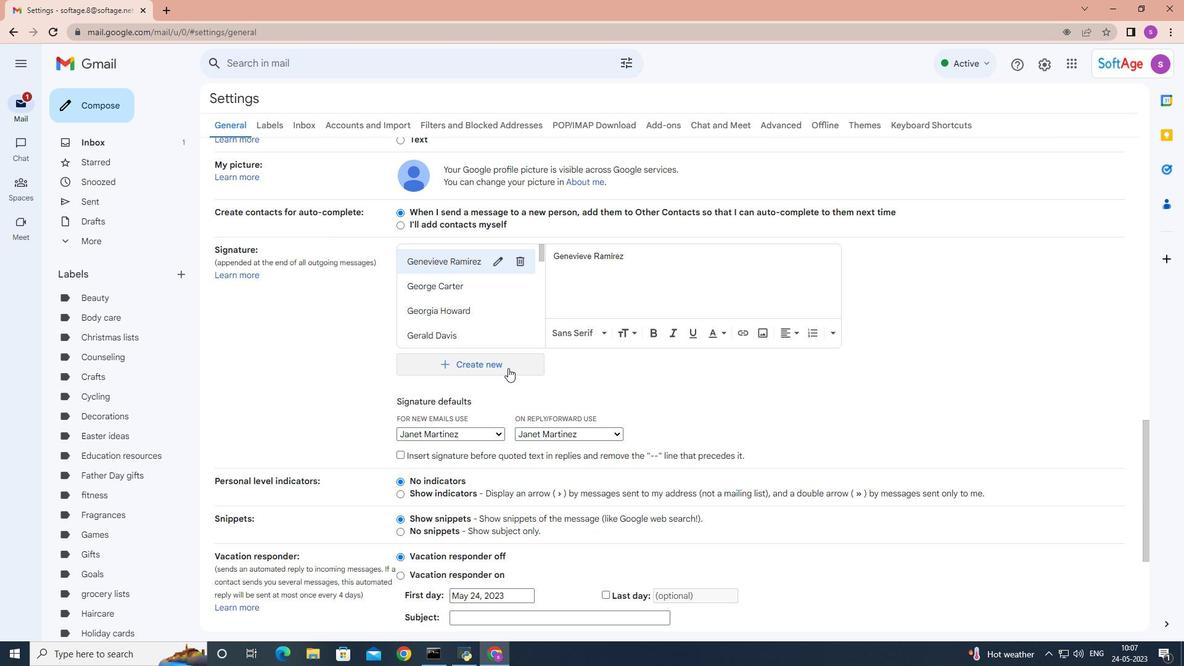 
Action: Mouse moved to (579, 338)
Screenshot: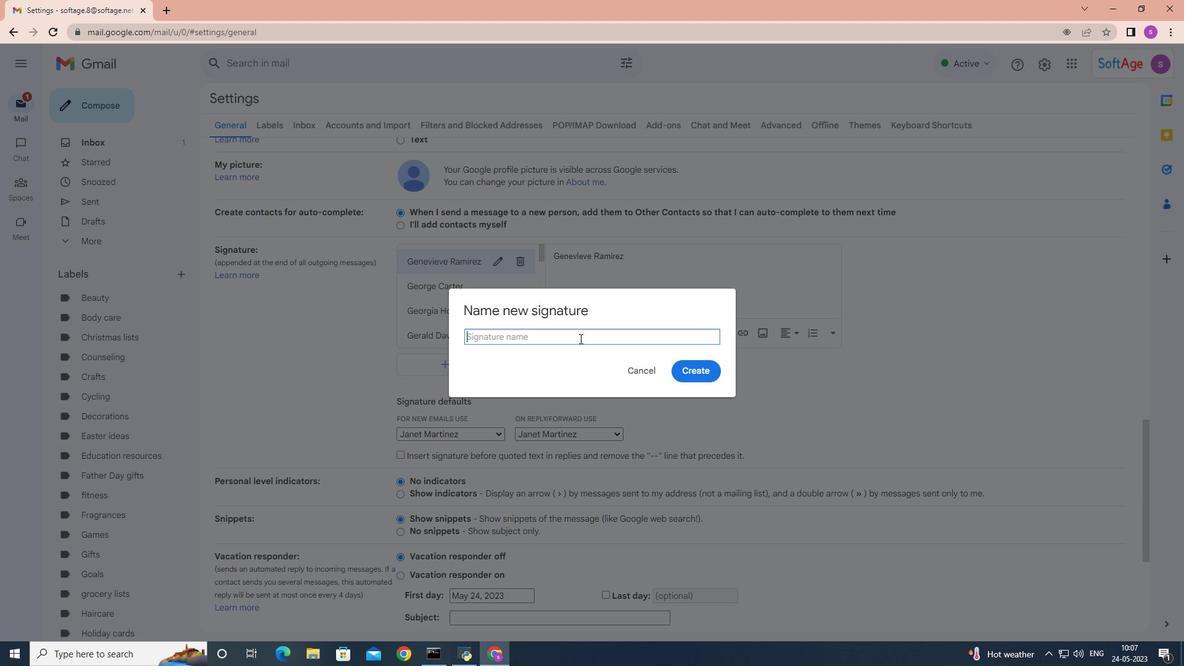 
Action: Key pressed <Key.shift>Janice<Key.space><Key.shift>Green<Key.space>
Screenshot: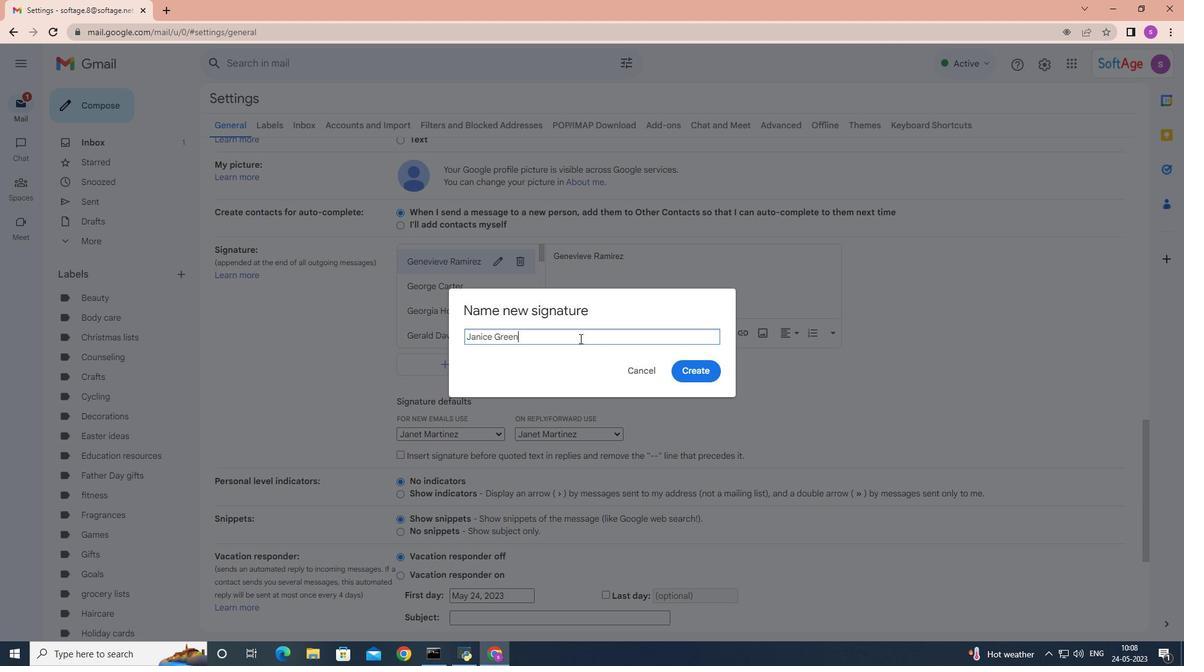 
Action: Mouse moved to (701, 367)
Screenshot: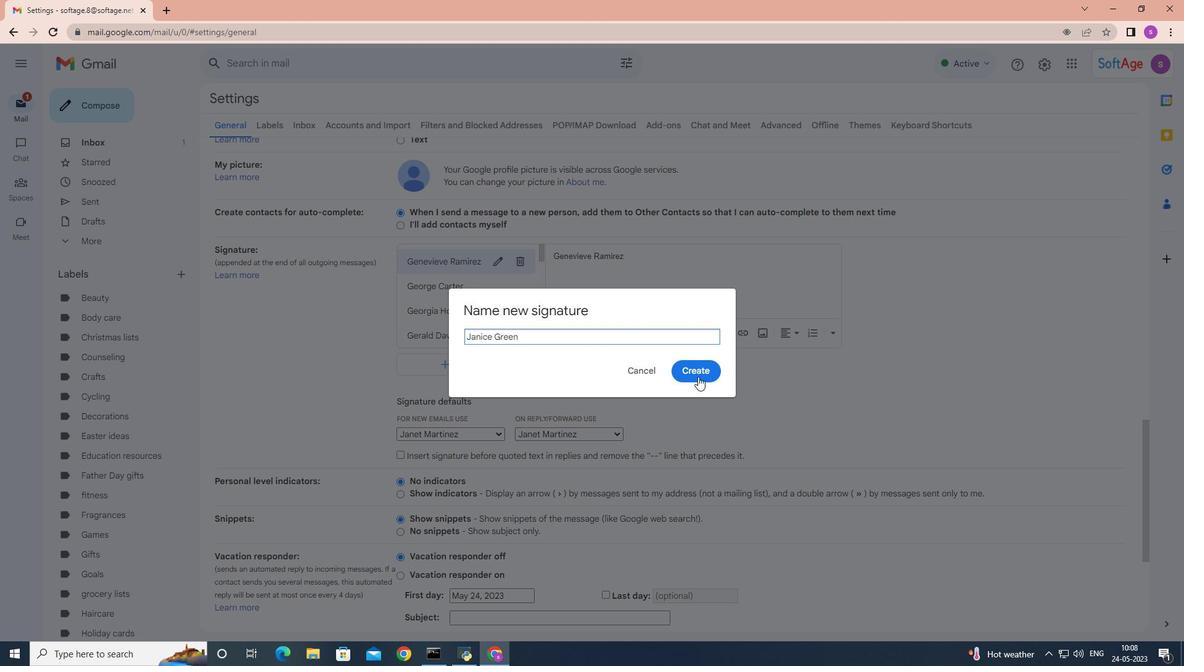 
Action: Mouse pressed left at (701, 367)
Screenshot: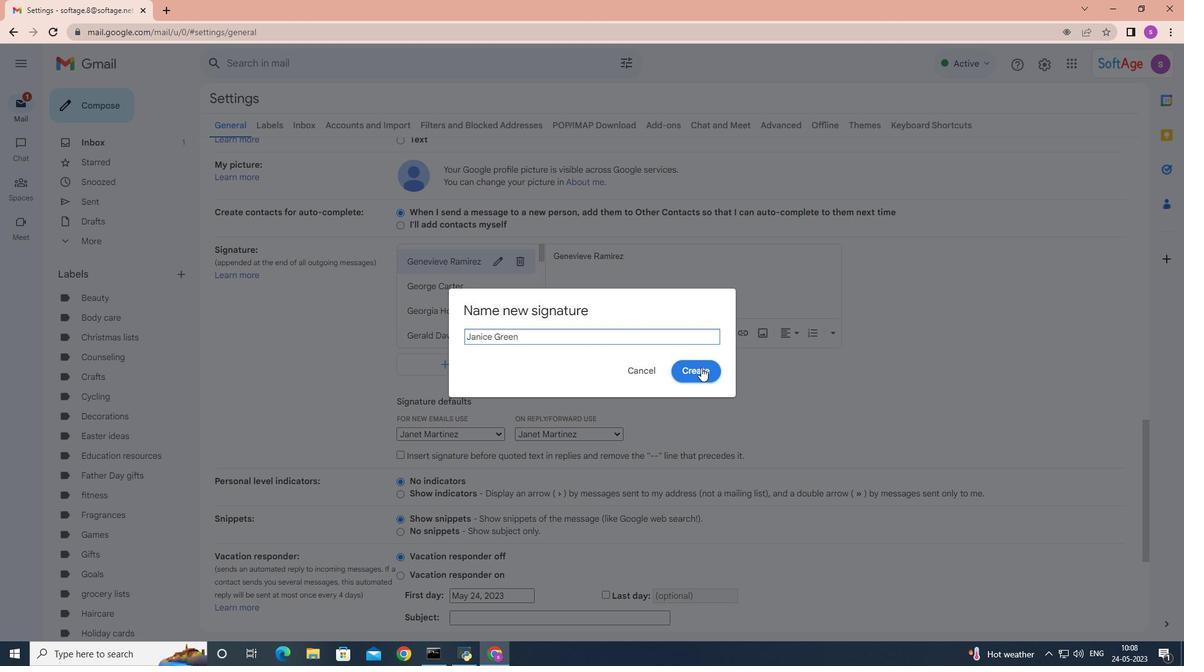 
Action: Key pressed <Key.shift>Janice<Key.space><Key.shift>Green
Screenshot: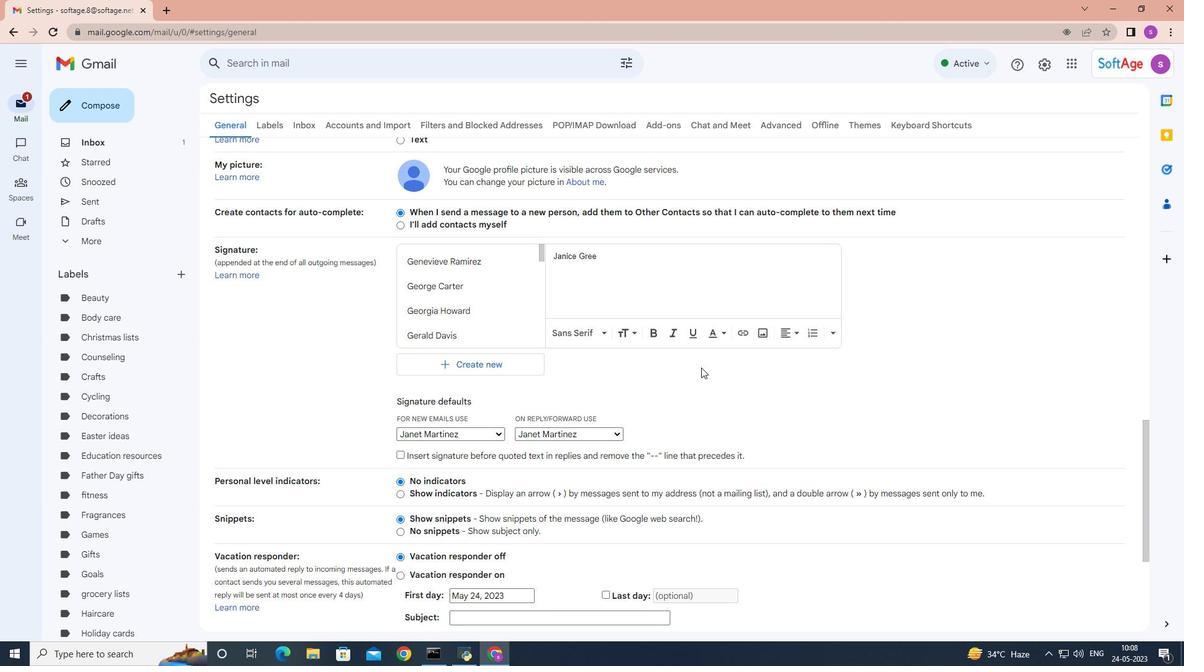 
Action: Mouse moved to (718, 449)
Screenshot: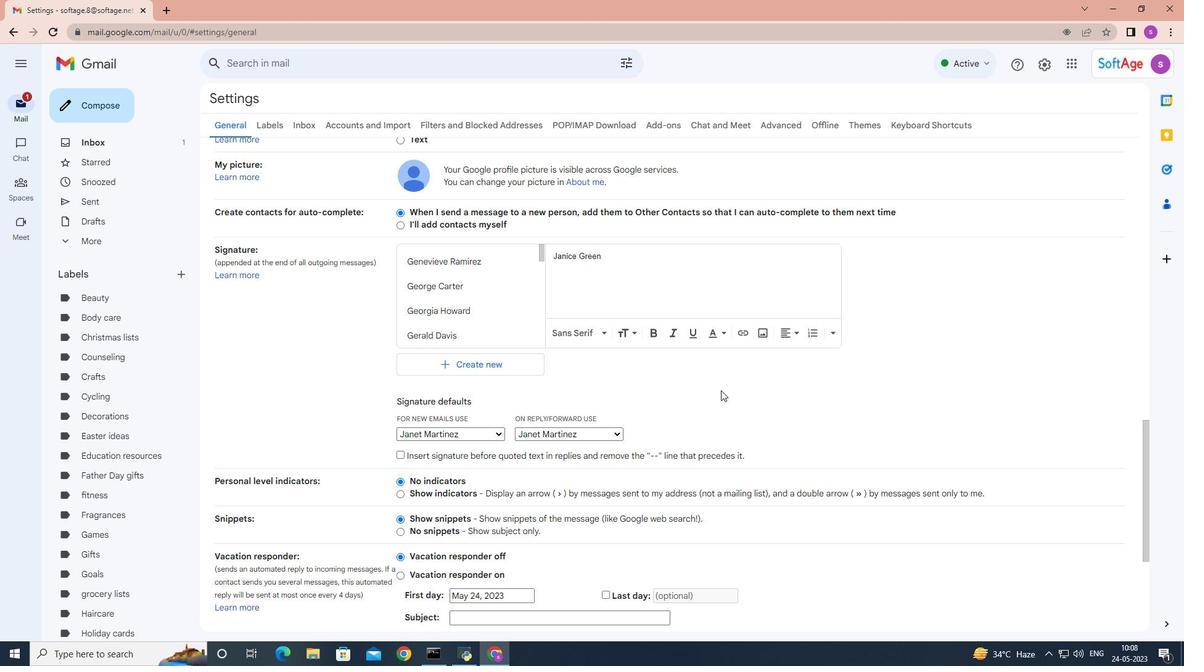 
Action: Mouse scrolled (718, 449) with delta (0, 0)
Screenshot: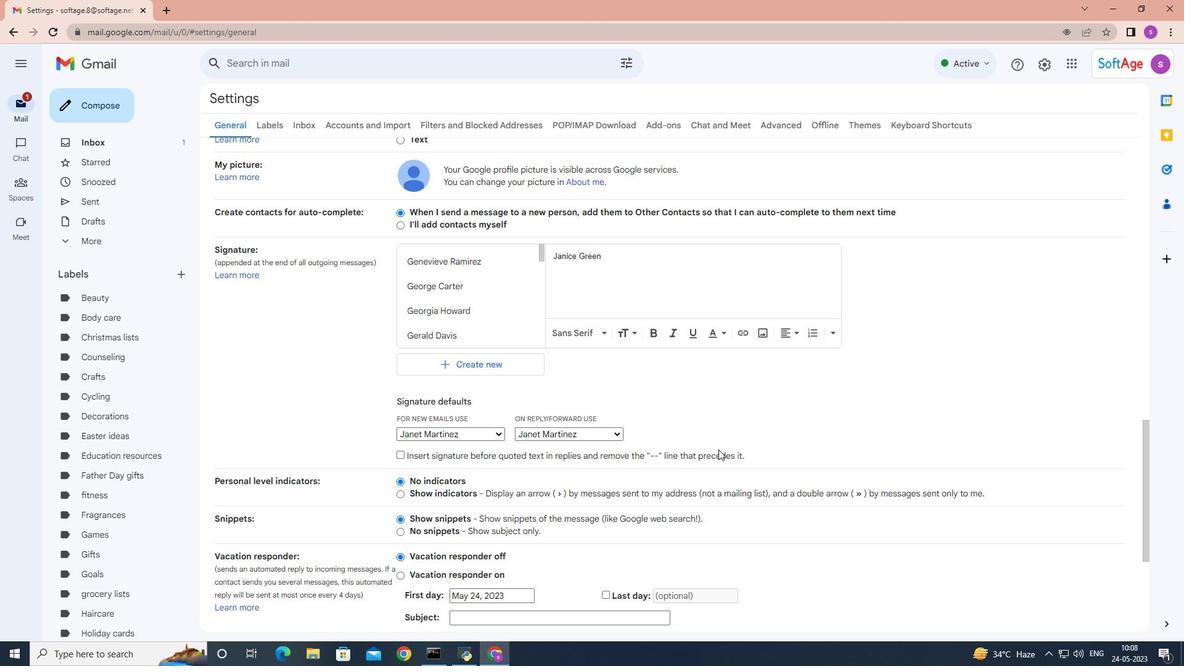 
Action: Mouse moved to (497, 371)
Screenshot: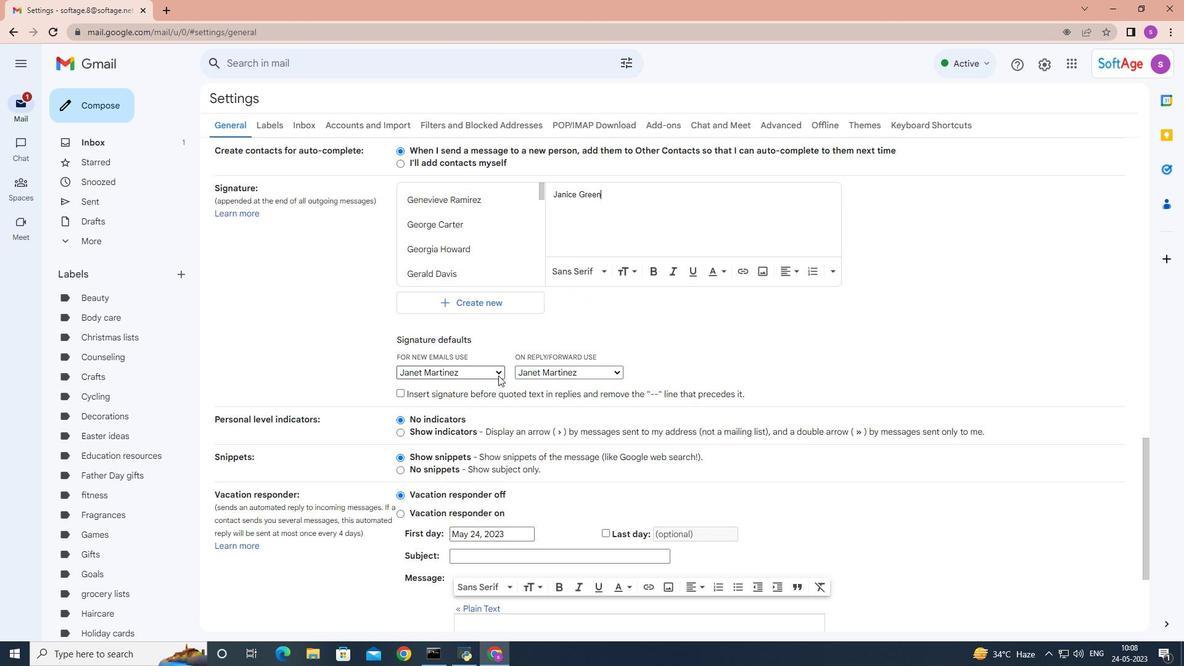 
Action: Mouse pressed left at (497, 371)
Screenshot: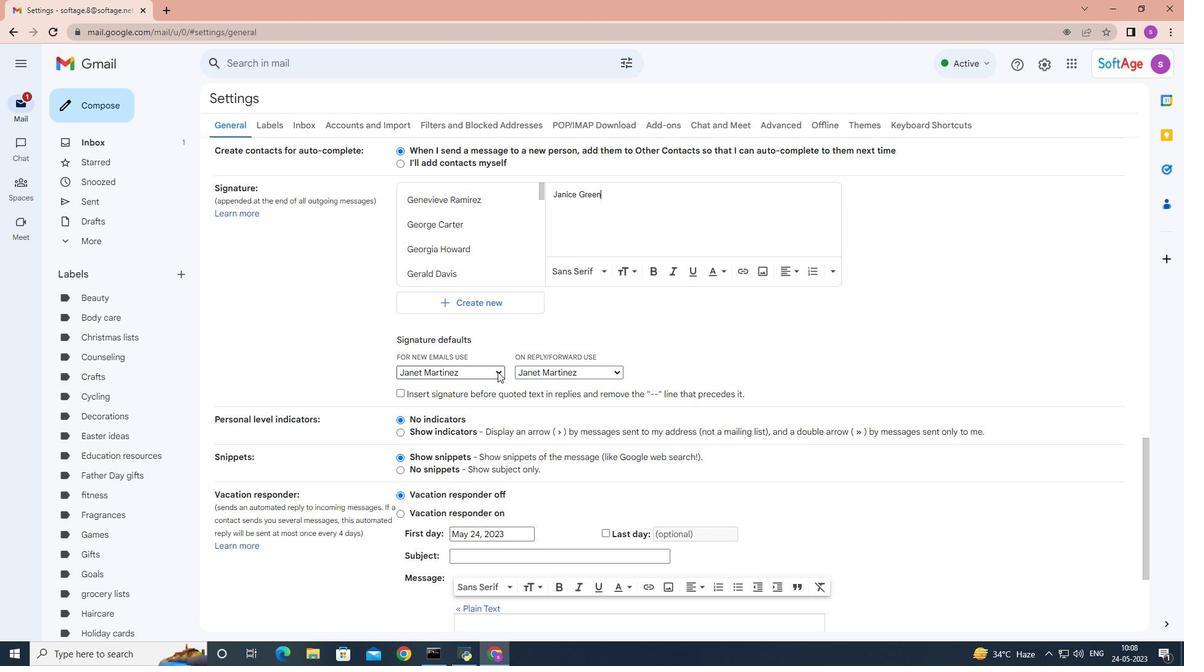
Action: Mouse moved to (482, 455)
Screenshot: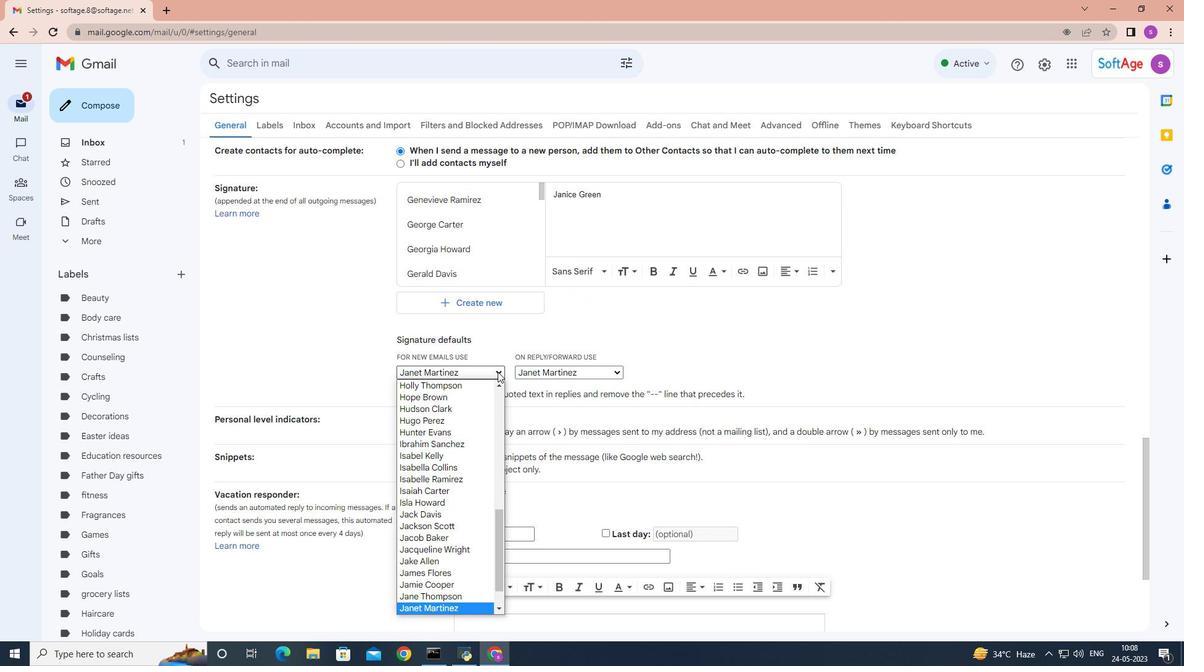 
Action: Mouse scrolled (482, 455) with delta (0, 0)
Screenshot: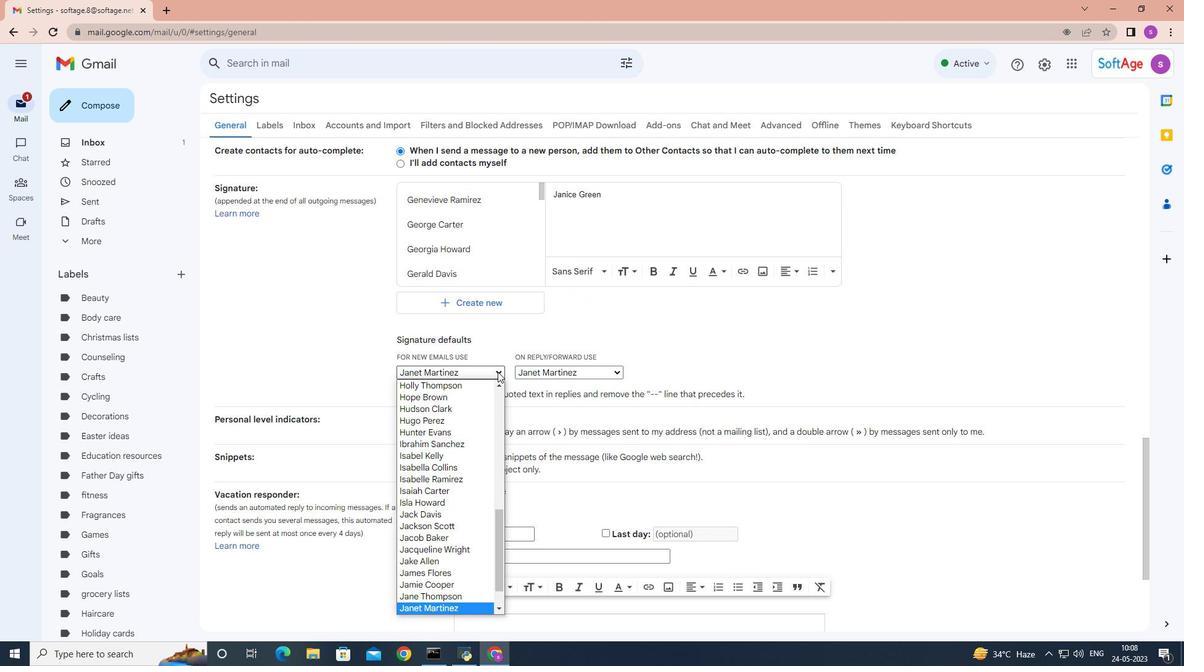 
Action: Mouse moved to (462, 553)
Screenshot: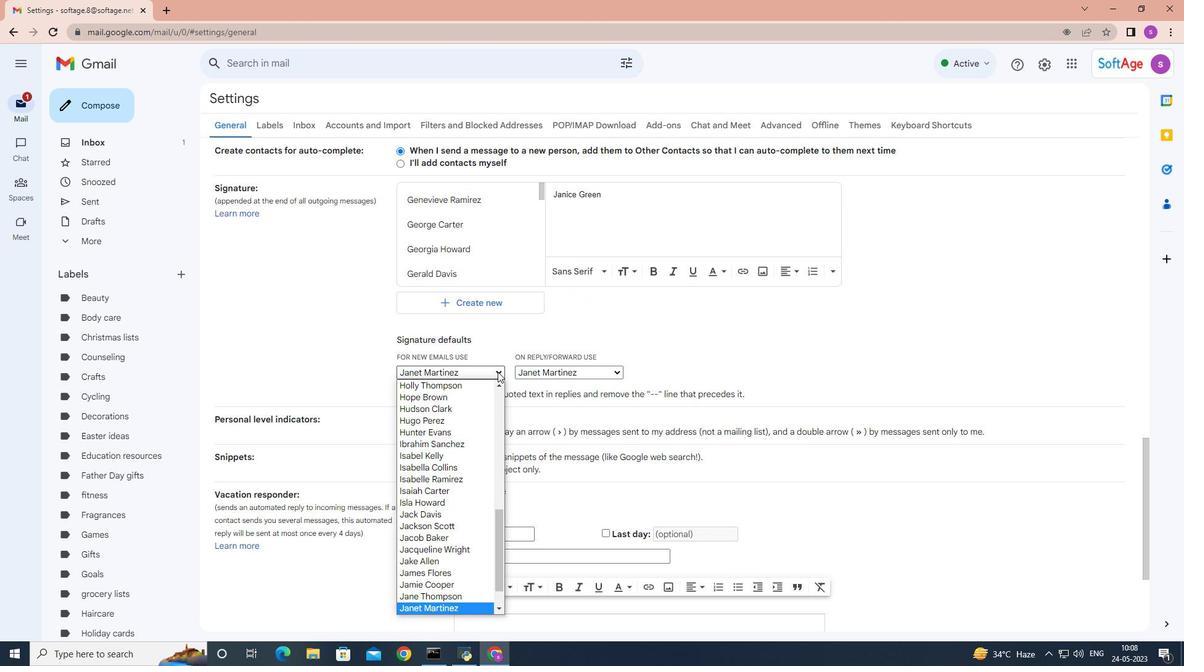 
Action: Mouse scrolled (462, 552) with delta (0, 0)
Screenshot: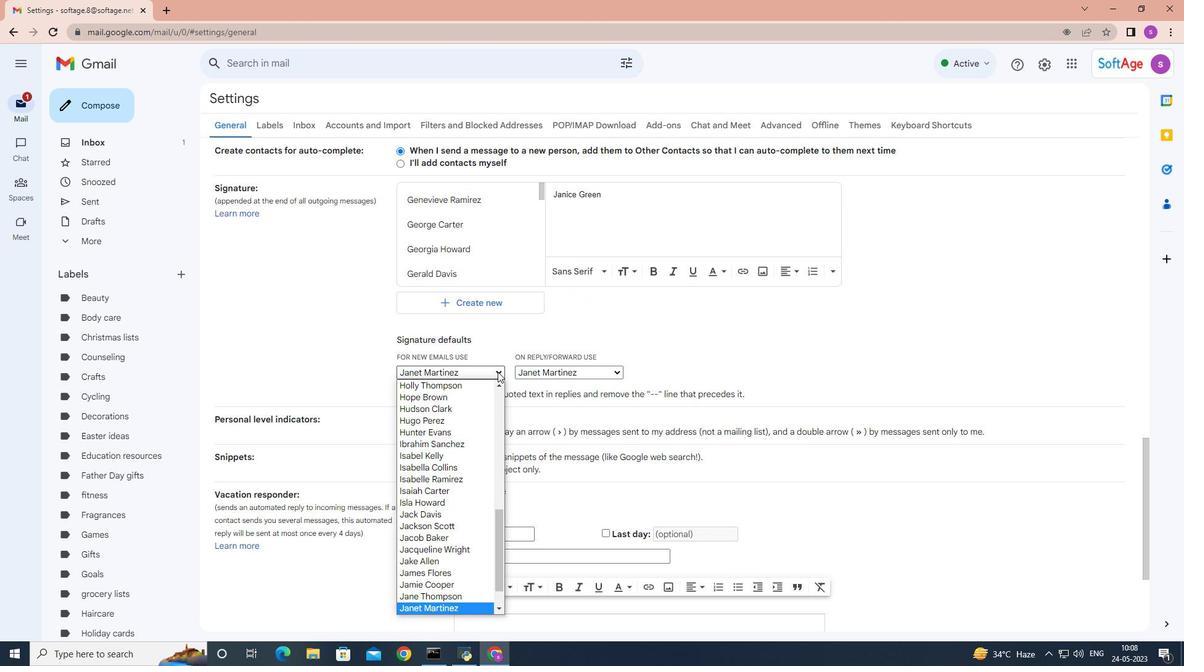 
Action: Mouse moved to (459, 577)
Screenshot: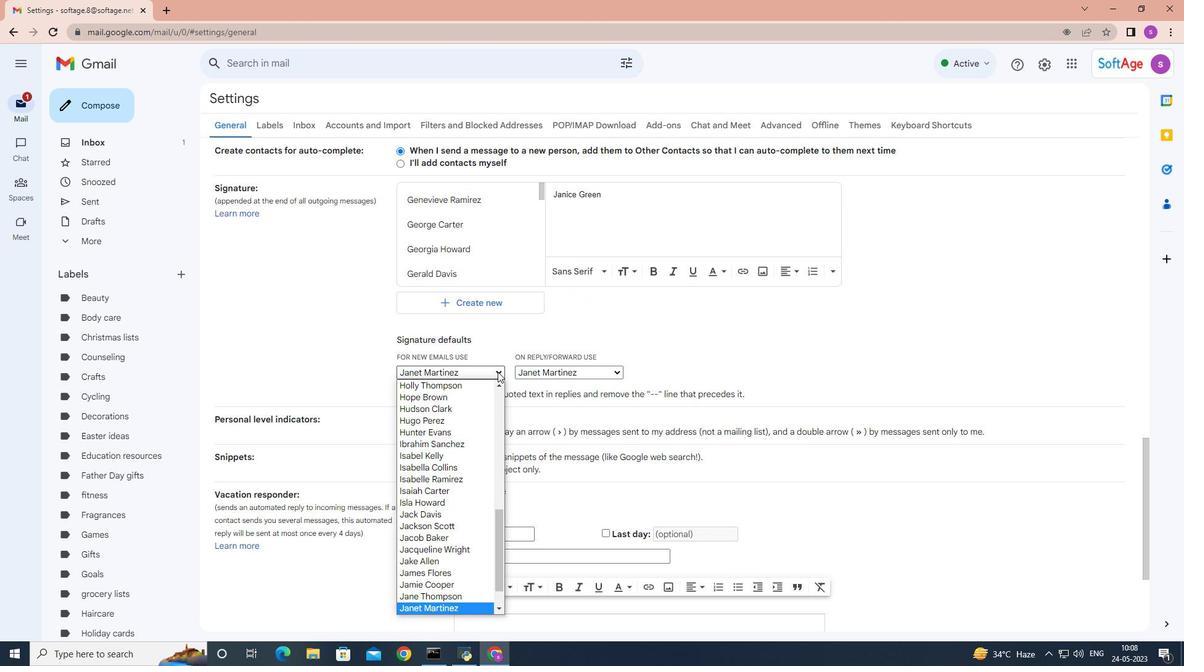 
Action: Mouse scrolled (459, 577) with delta (0, 0)
Screenshot: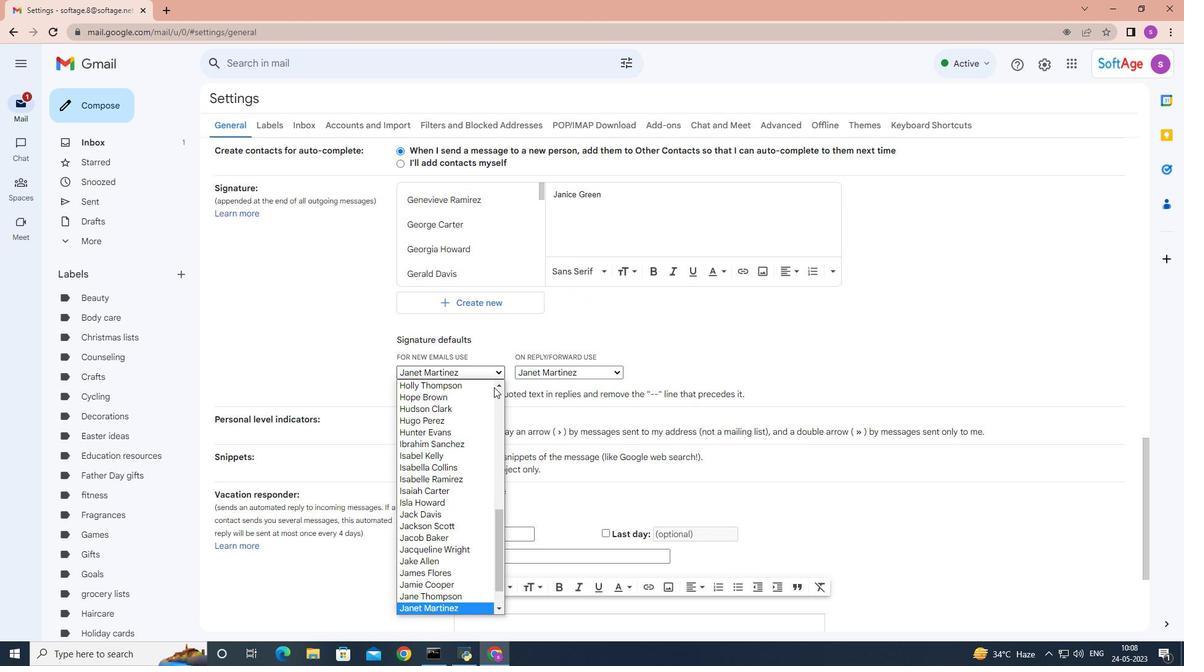 
Action: Mouse moved to (457, 590)
Screenshot: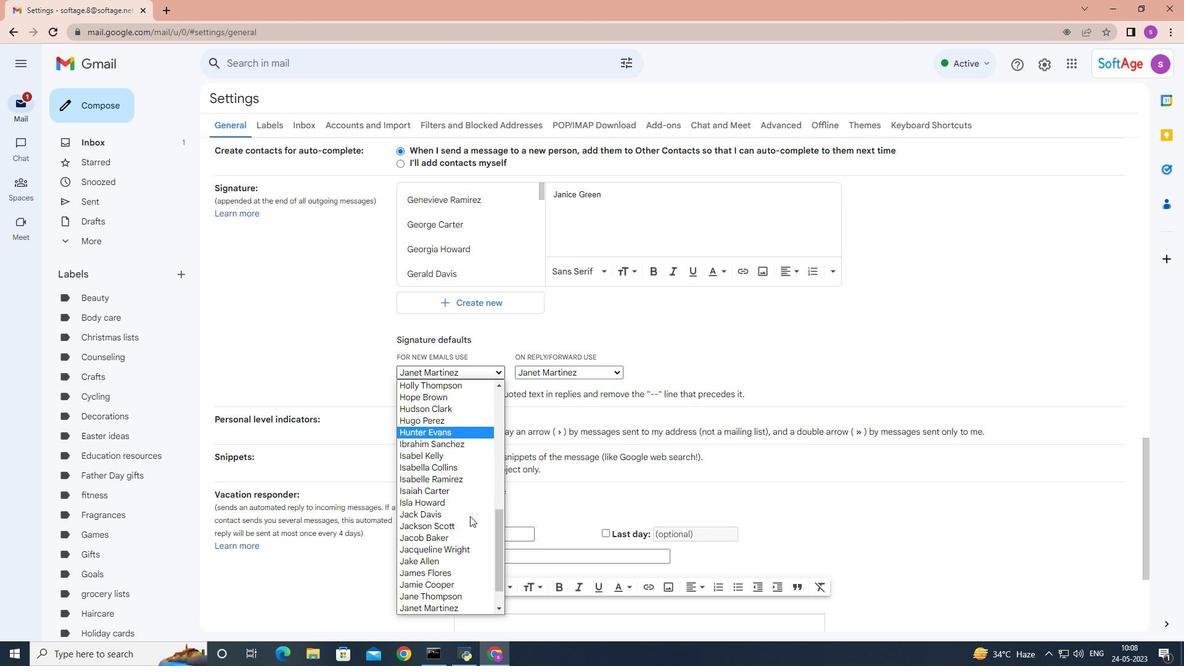 
Action: Mouse scrolled (457, 589) with delta (0, 0)
Screenshot: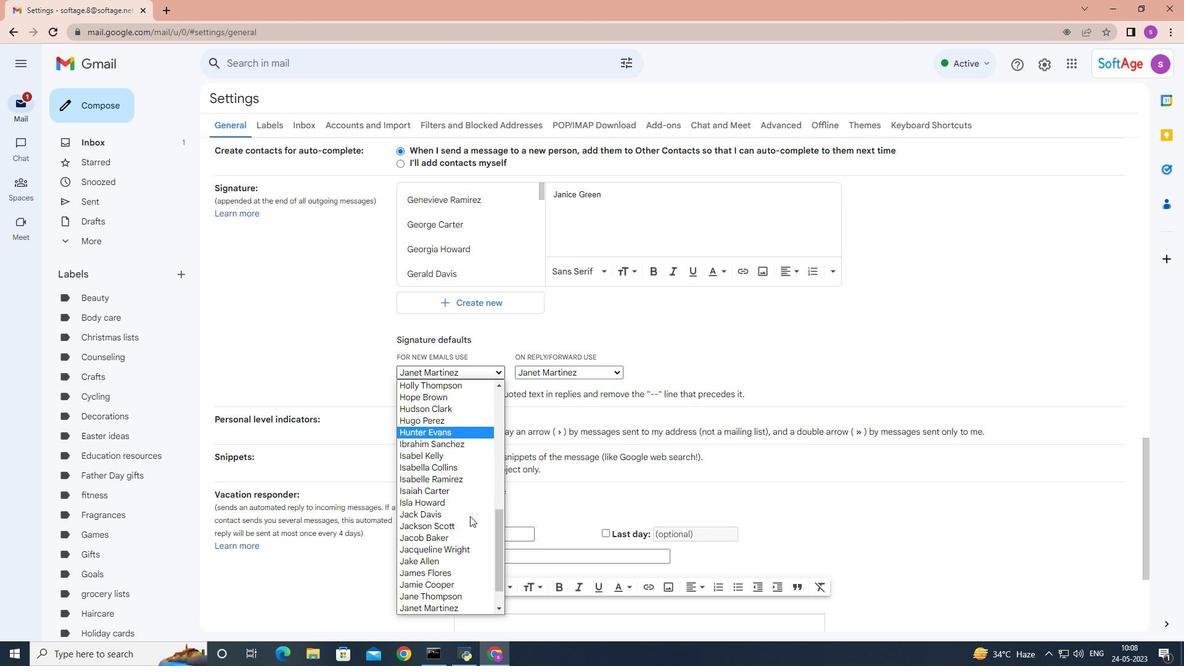 
Action: Mouse moved to (455, 594)
Screenshot: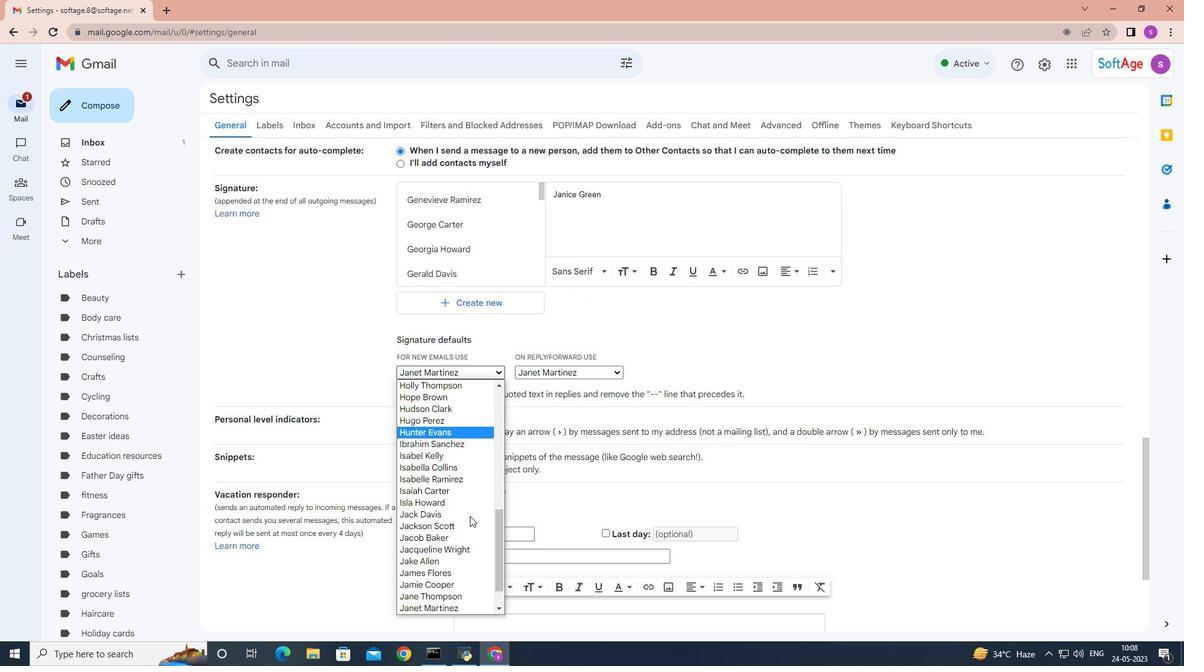 
Action: Mouse scrolled (455, 593) with delta (0, 0)
Screenshot: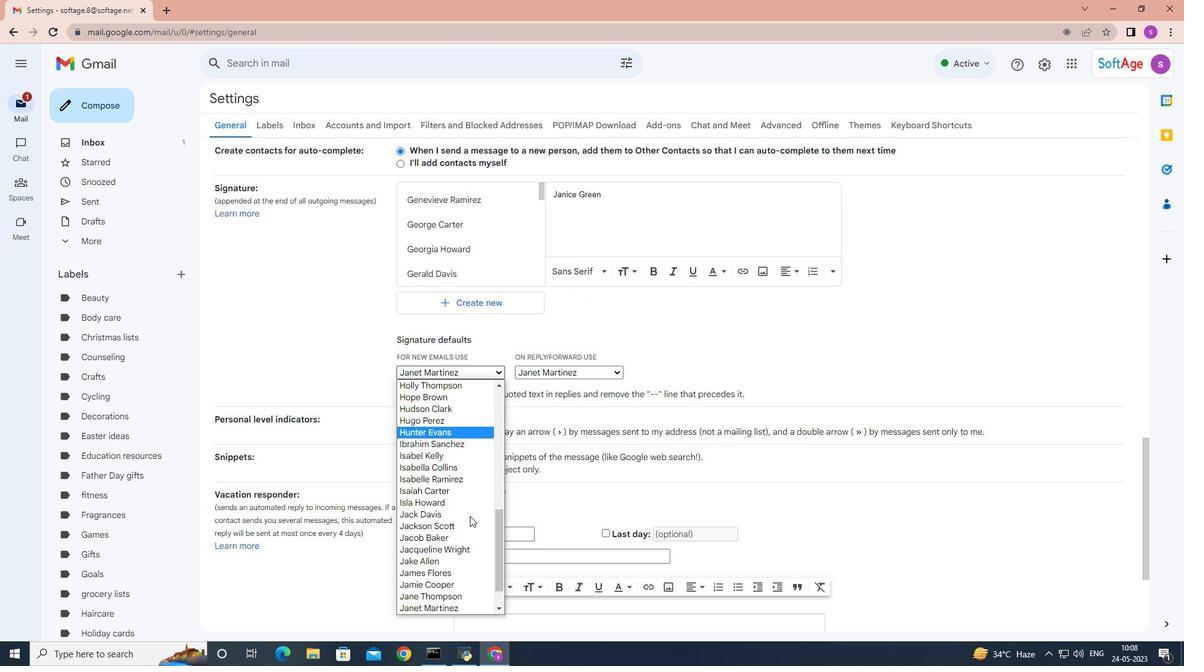 
Action: Mouse moved to (455, 594)
Screenshot: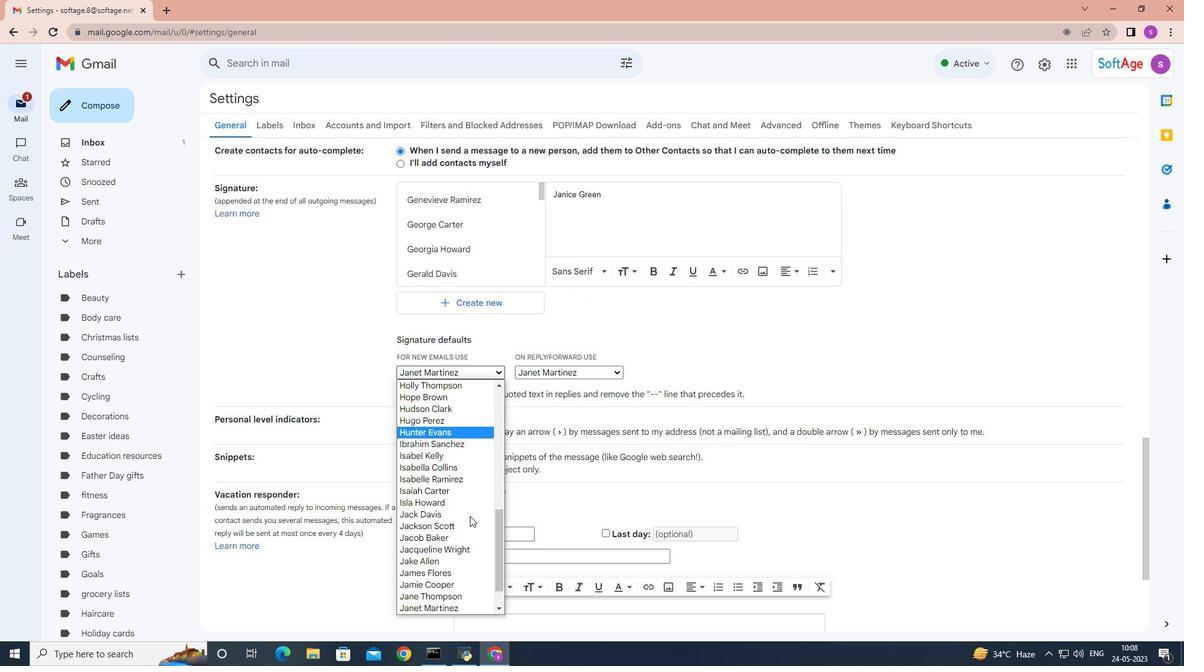 
Action: Mouse scrolled (455, 594) with delta (0, 0)
Screenshot: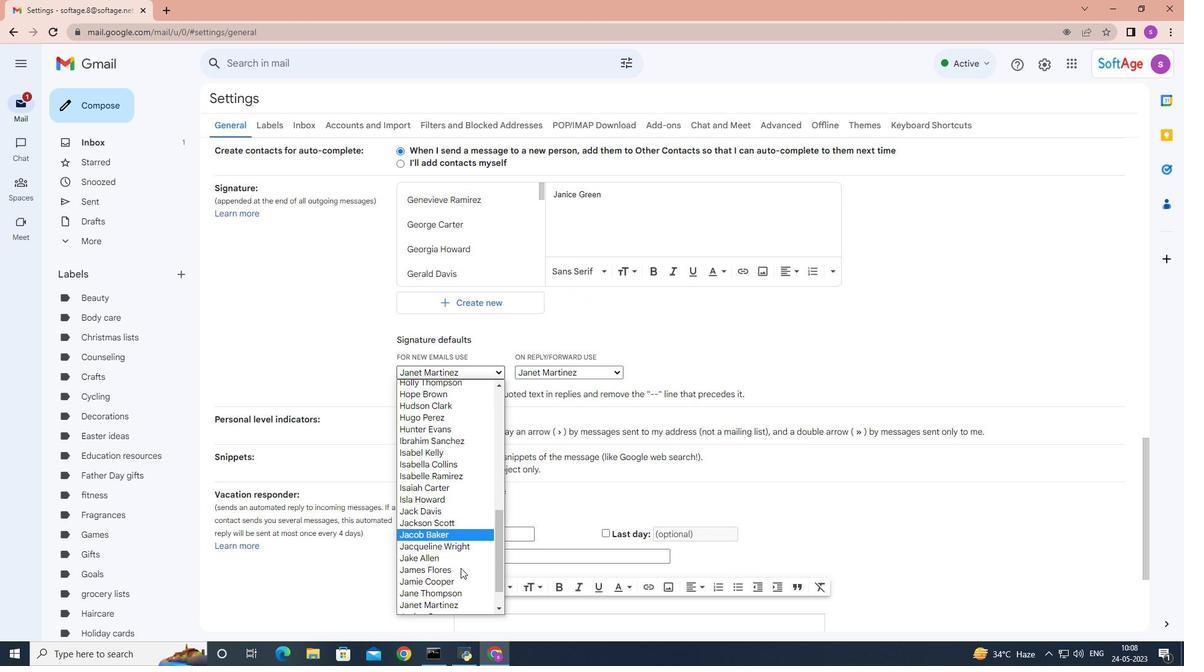 
Action: Mouse moved to (452, 581)
Screenshot: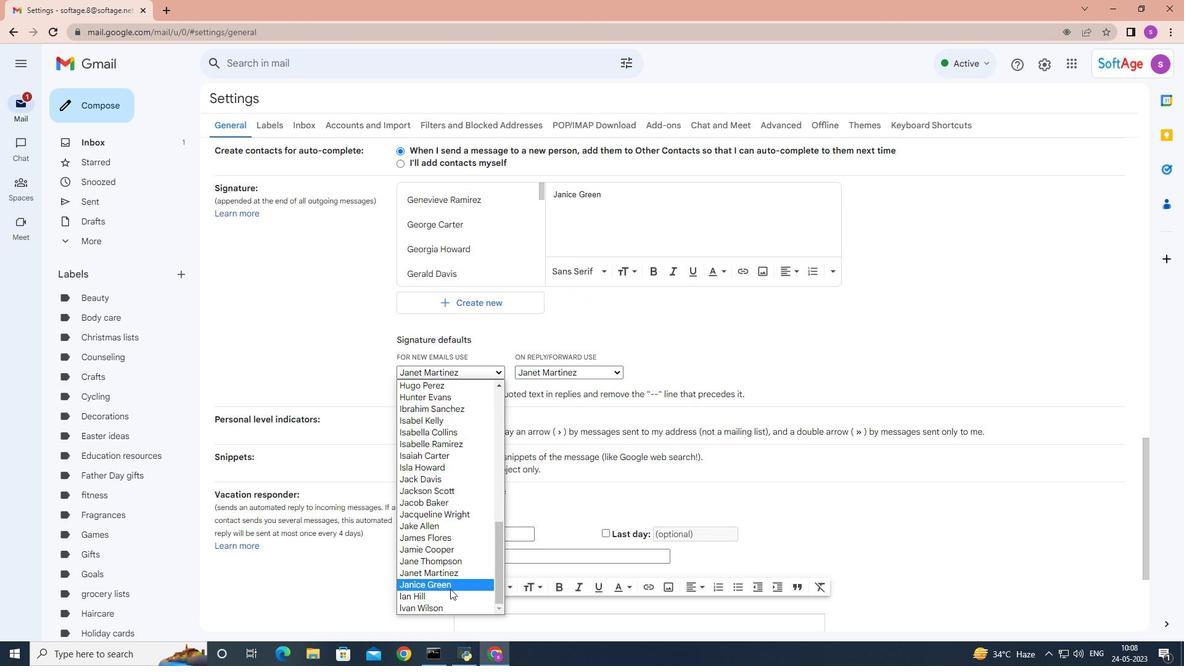 
Action: Mouse pressed left at (452, 581)
Screenshot: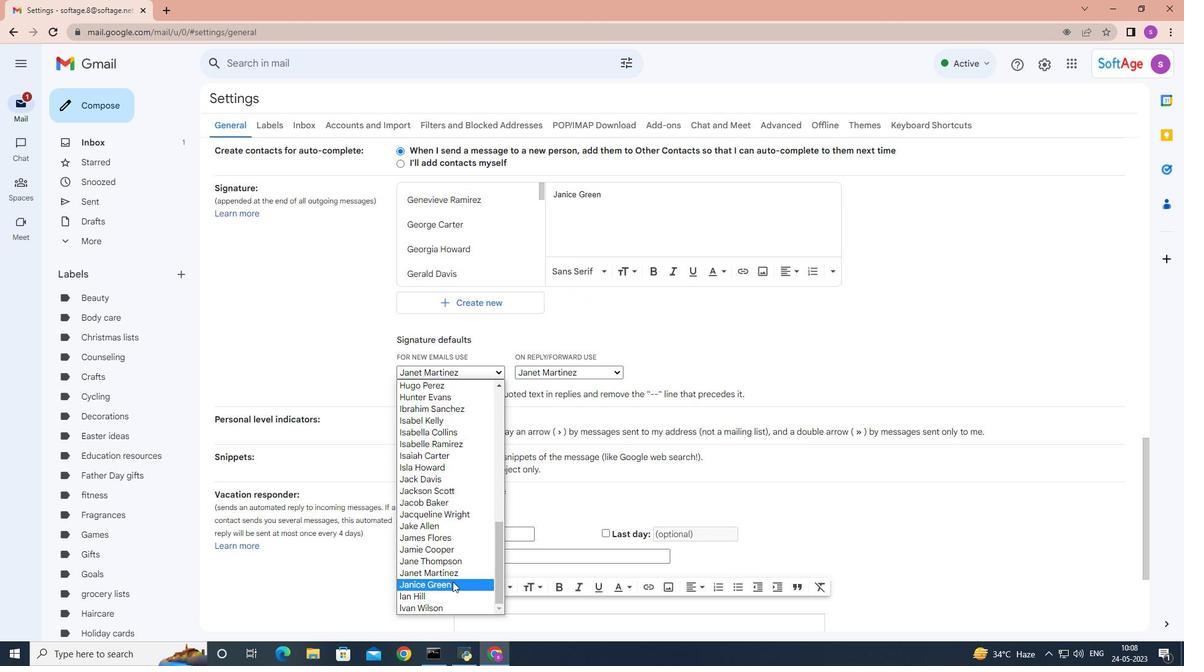 
Action: Mouse moved to (610, 370)
Screenshot: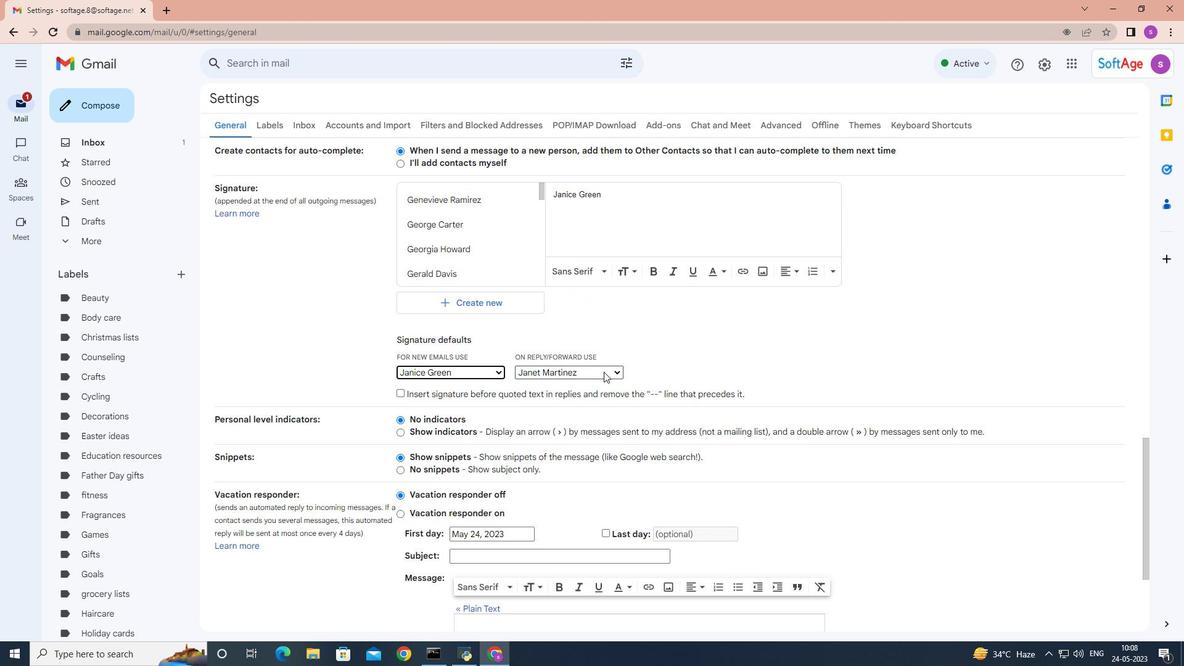 
Action: Mouse pressed left at (610, 370)
Screenshot: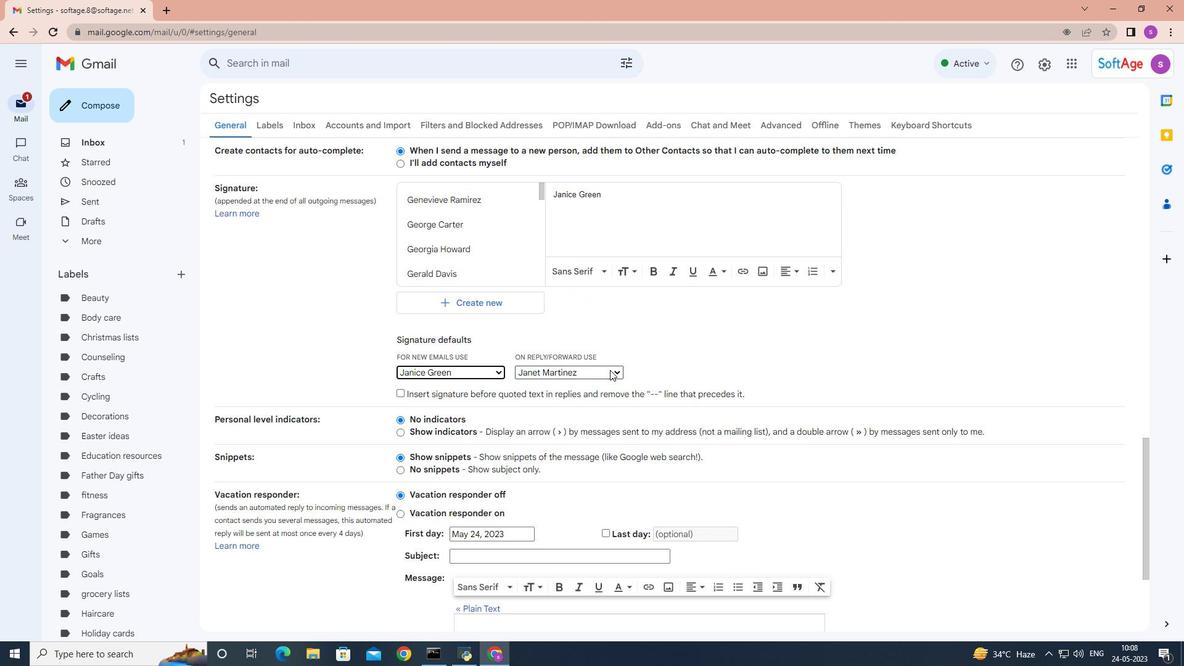 
Action: Mouse moved to (581, 476)
Screenshot: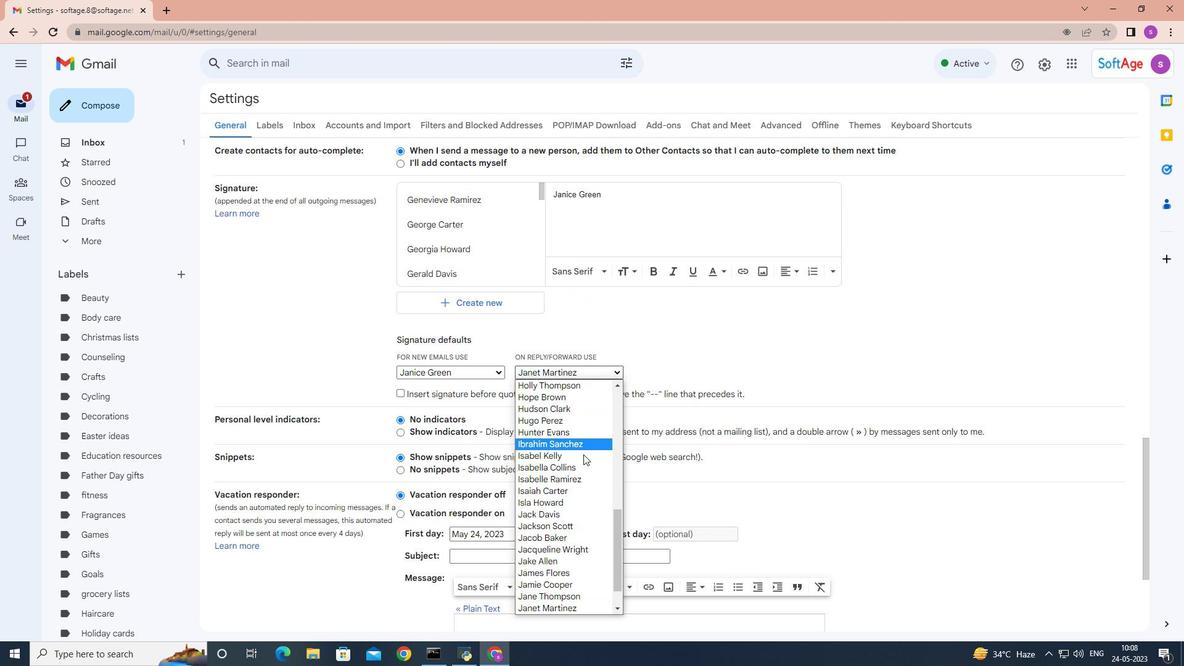 
Action: Mouse scrolled (581, 475) with delta (0, 0)
Screenshot: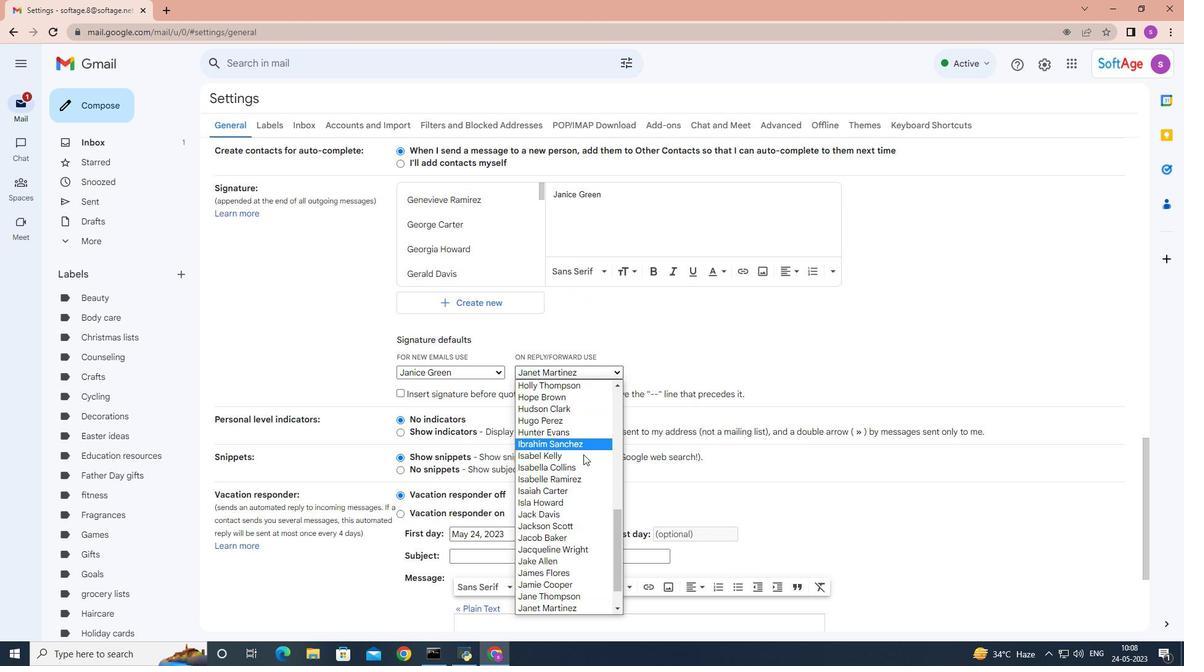 
Action: Mouse scrolled (581, 475) with delta (0, 0)
Screenshot: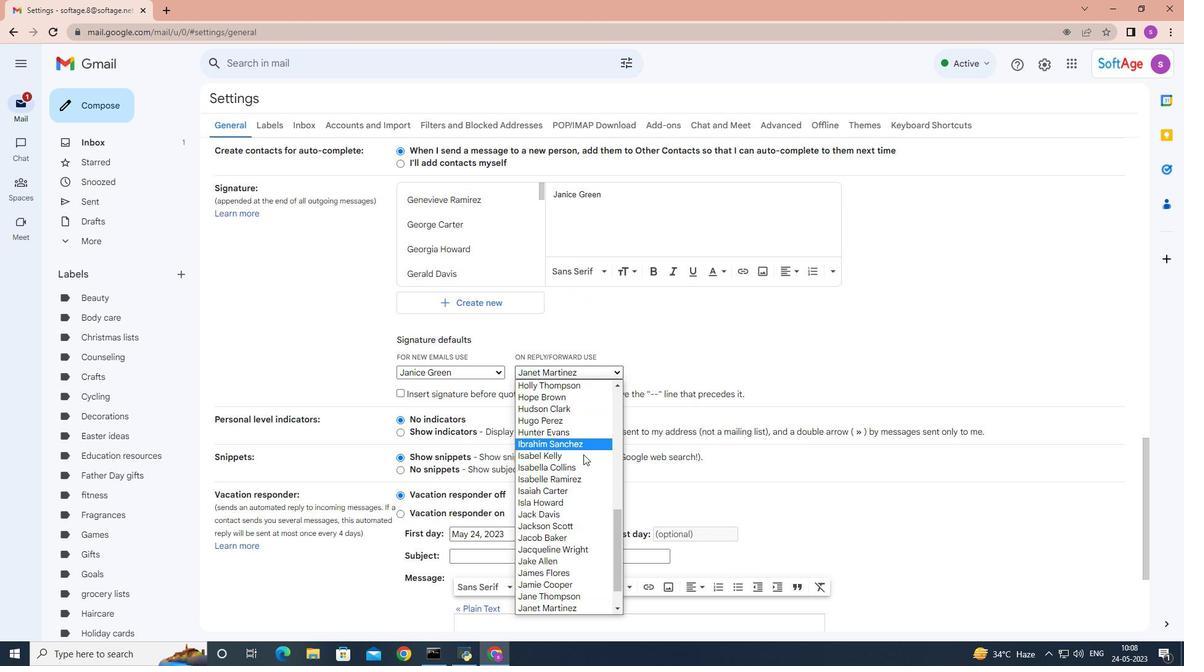 
Action: Mouse scrolled (581, 475) with delta (0, 0)
Screenshot: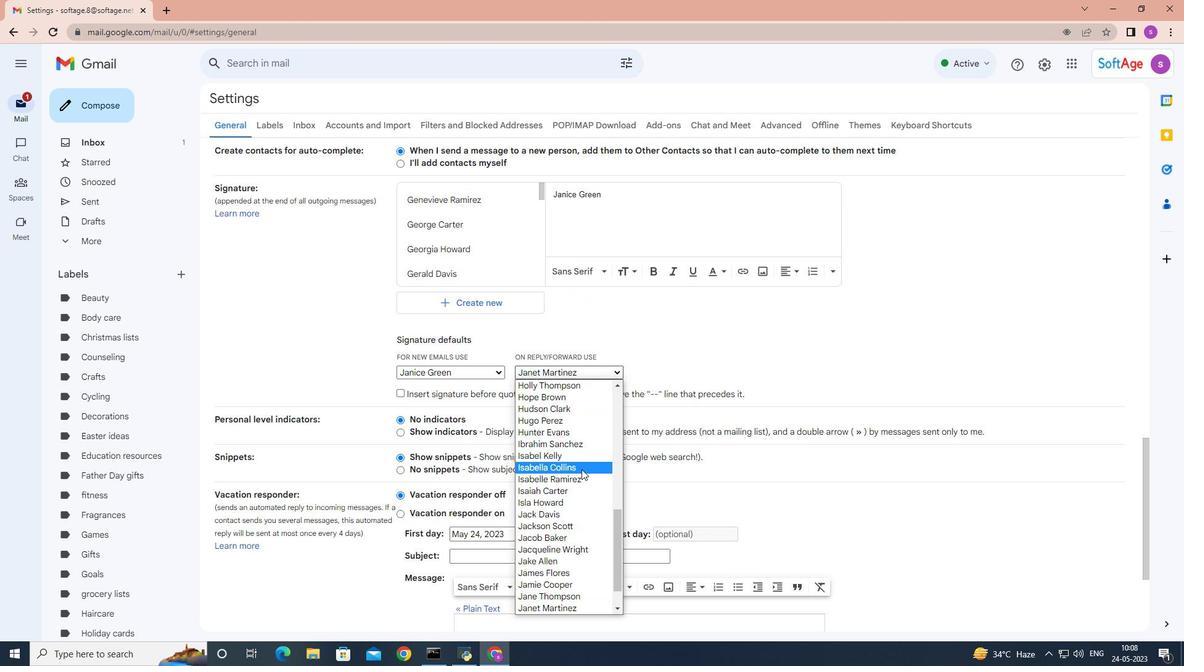 
Action: Mouse moved to (581, 476)
Screenshot: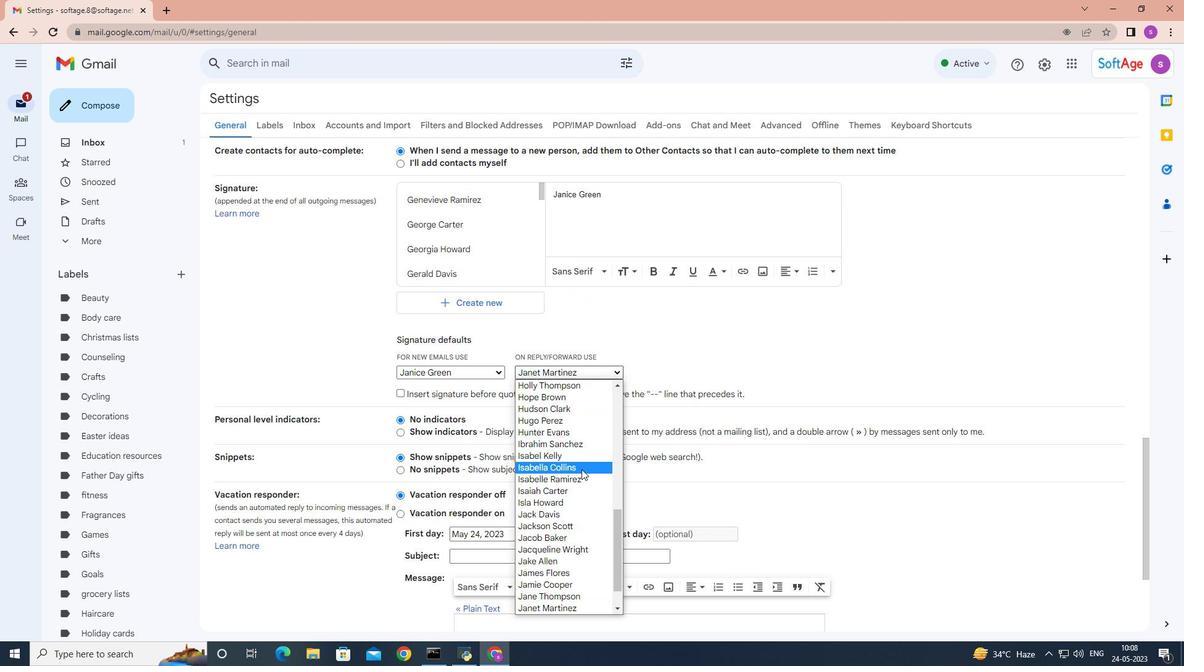 
Action: Mouse scrolled (581, 476) with delta (0, 0)
Screenshot: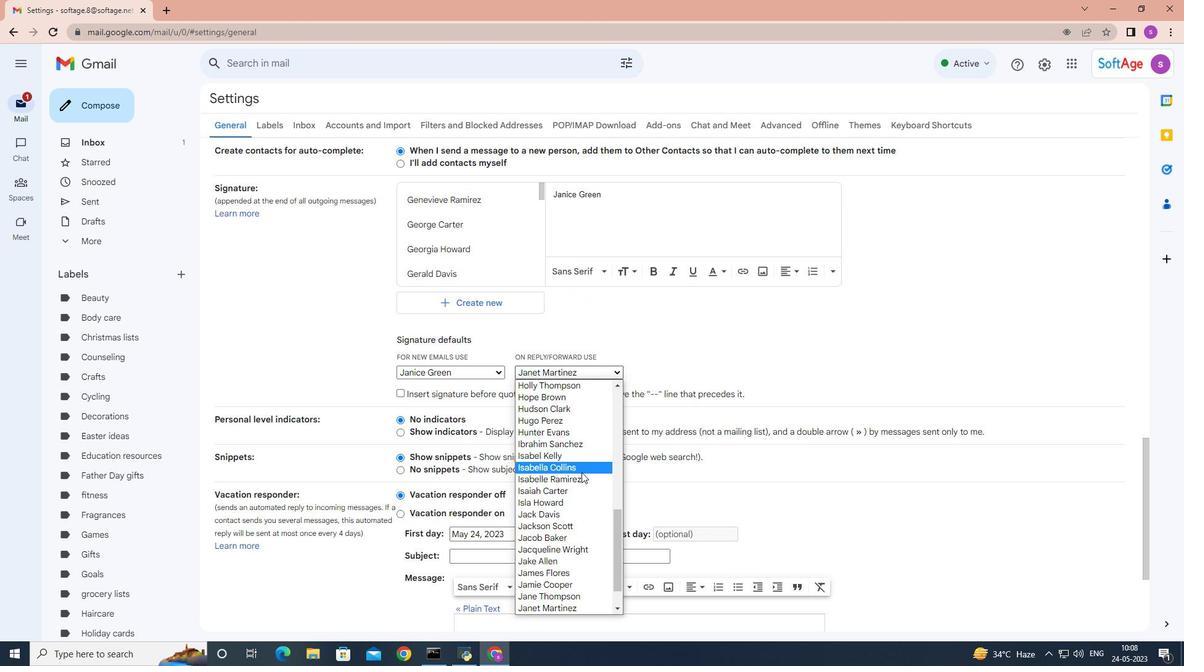 
Action: Mouse scrolled (581, 476) with delta (0, 0)
Screenshot: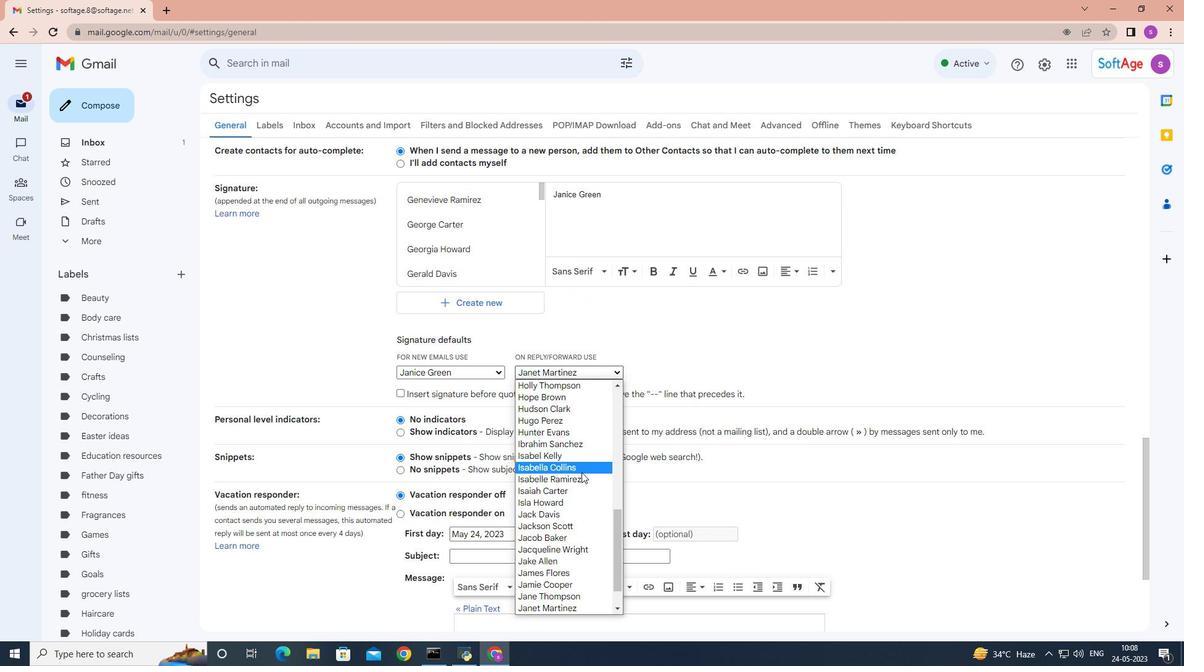 
Action: Mouse scrolled (581, 476) with delta (0, 0)
Screenshot: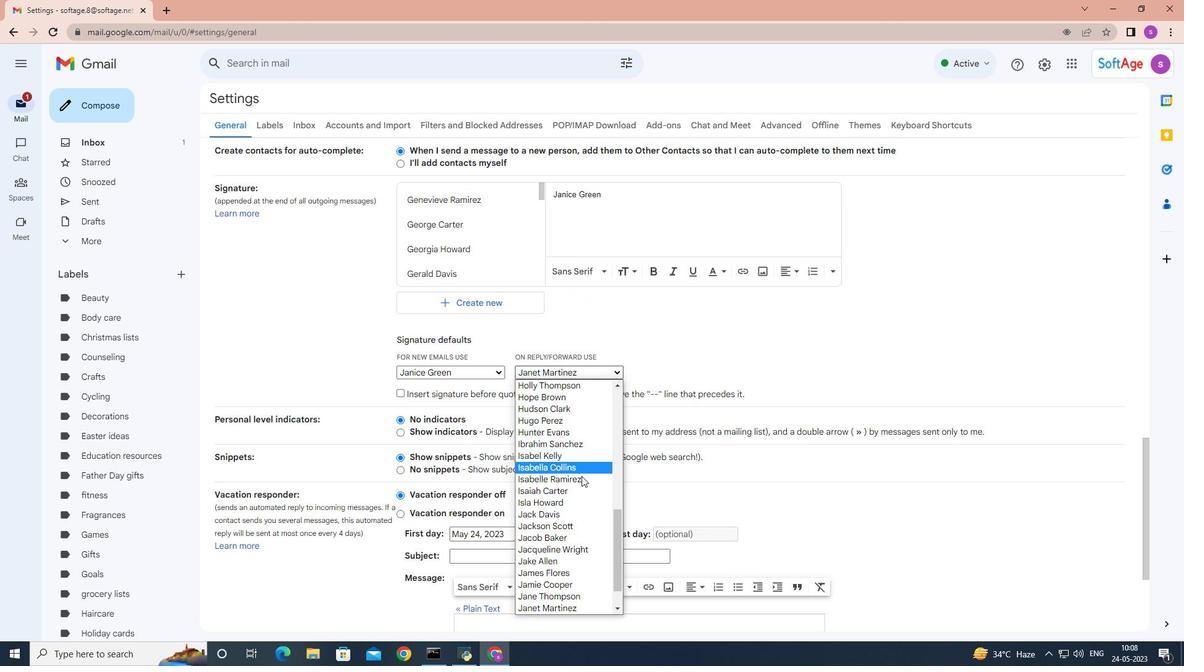 
Action: Mouse scrolled (581, 476) with delta (0, 0)
Screenshot: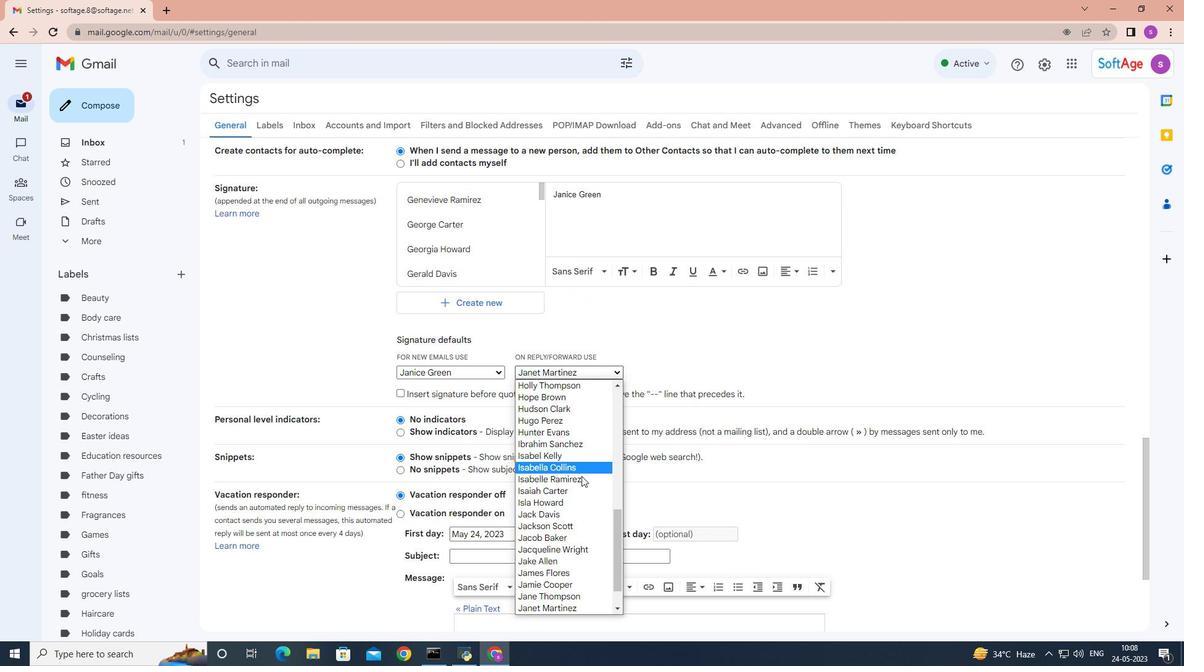 
Action: Mouse moved to (586, 581)
Screenshot: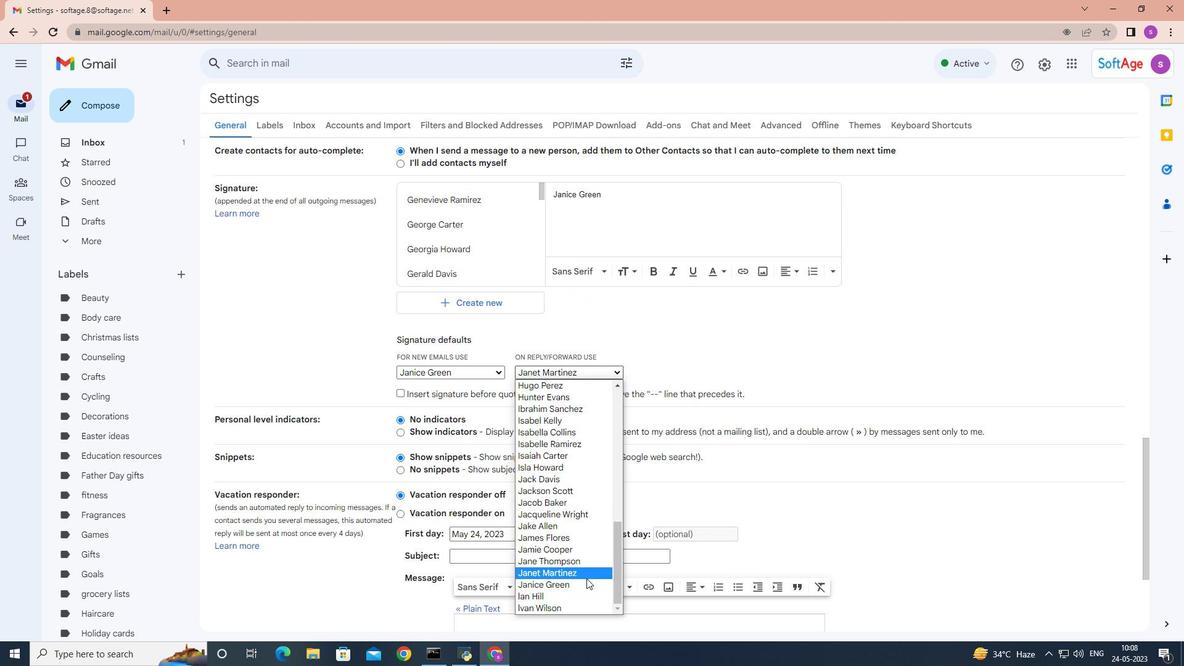 
Action: Mouse pressed left at (586, 581)
Screenshot: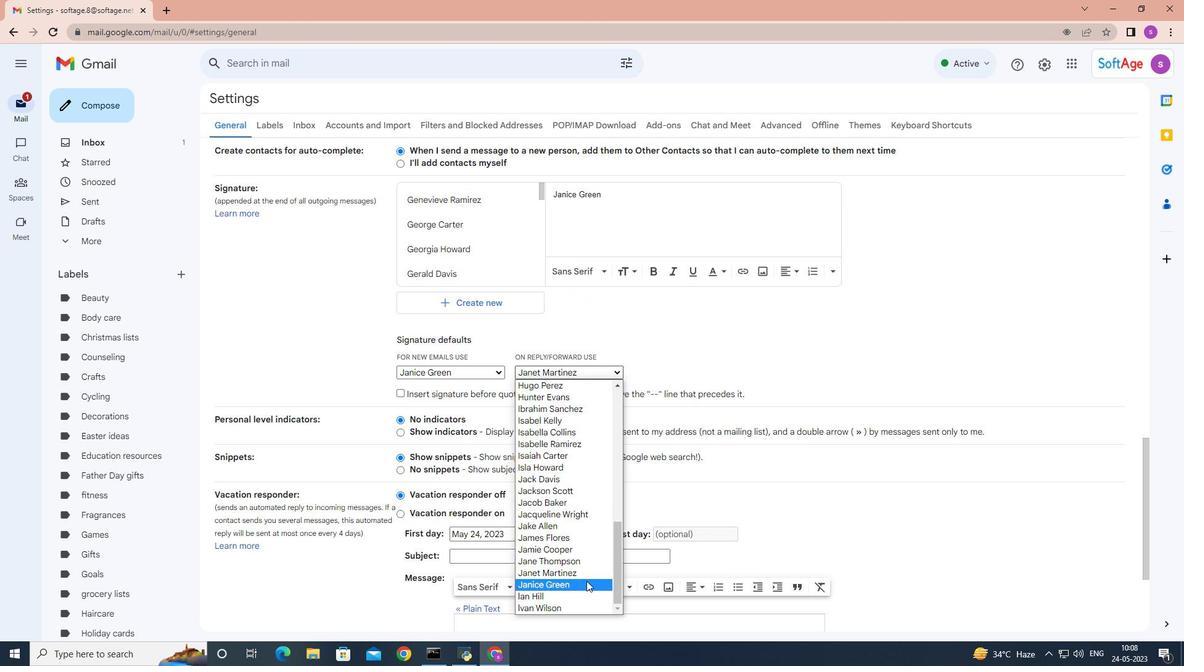 
Action: Mouse moved to (710, 445)
Screenshot: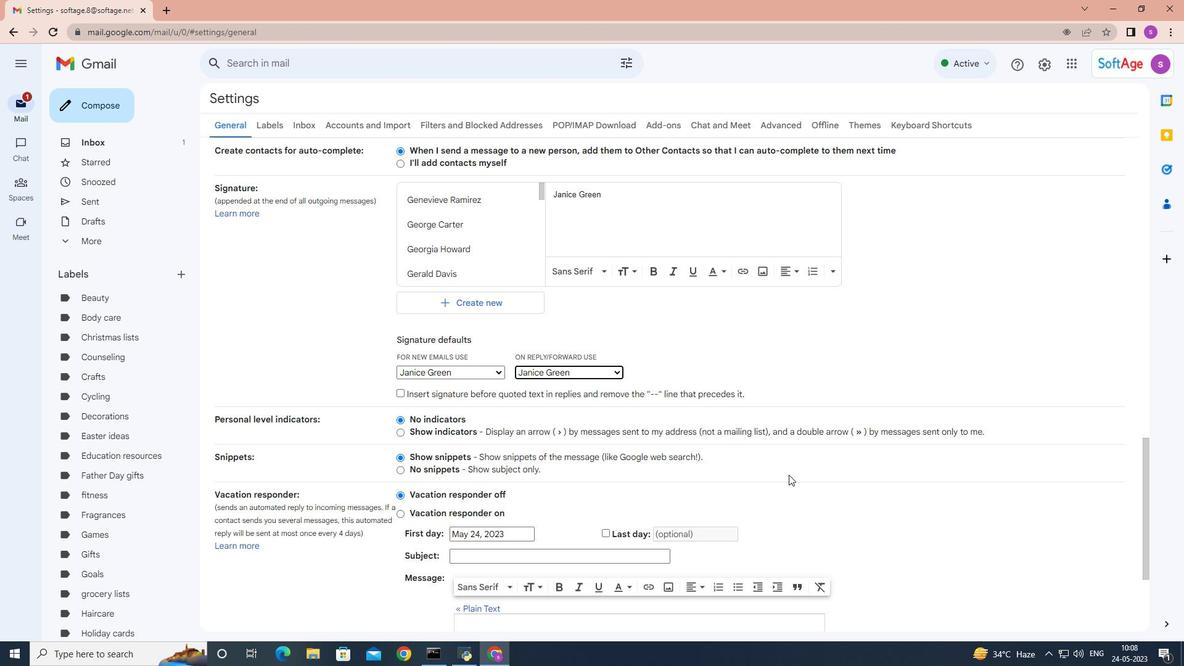 
Action: Mouse scrolled (710, 445) with delta (0, 0)
Screenshot: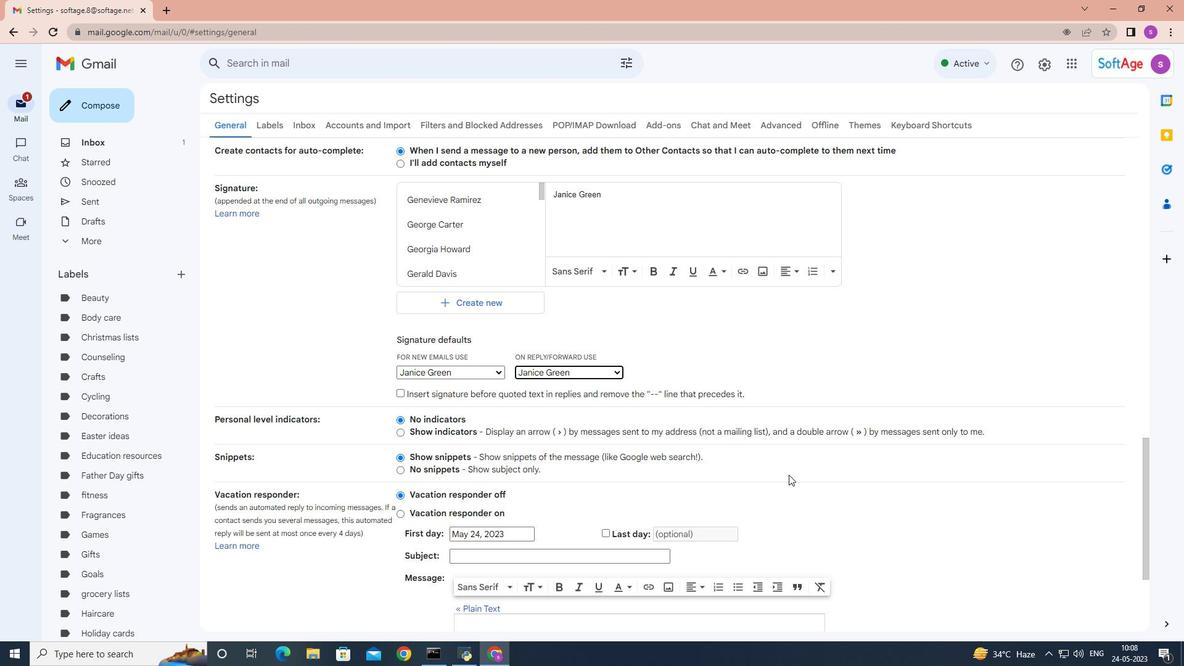 
Action: Mouse moved to (710, 445)
Screenshot: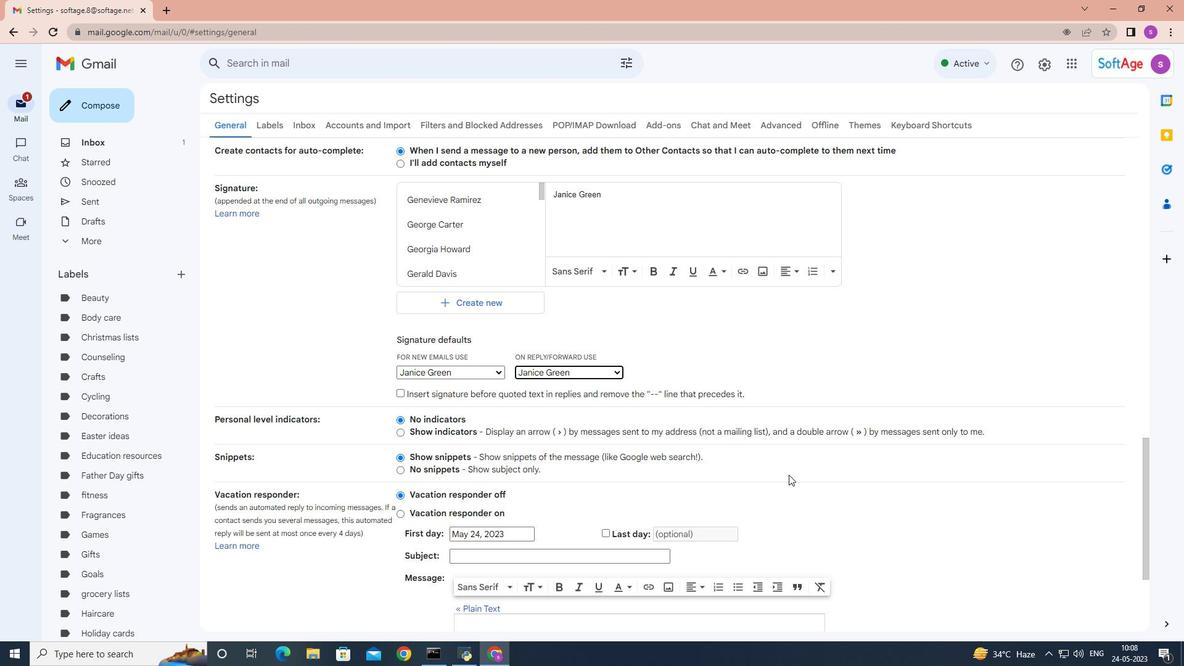 
Action: Mouse scrolled (710, 445) with delta (0, 0)
Screenshot: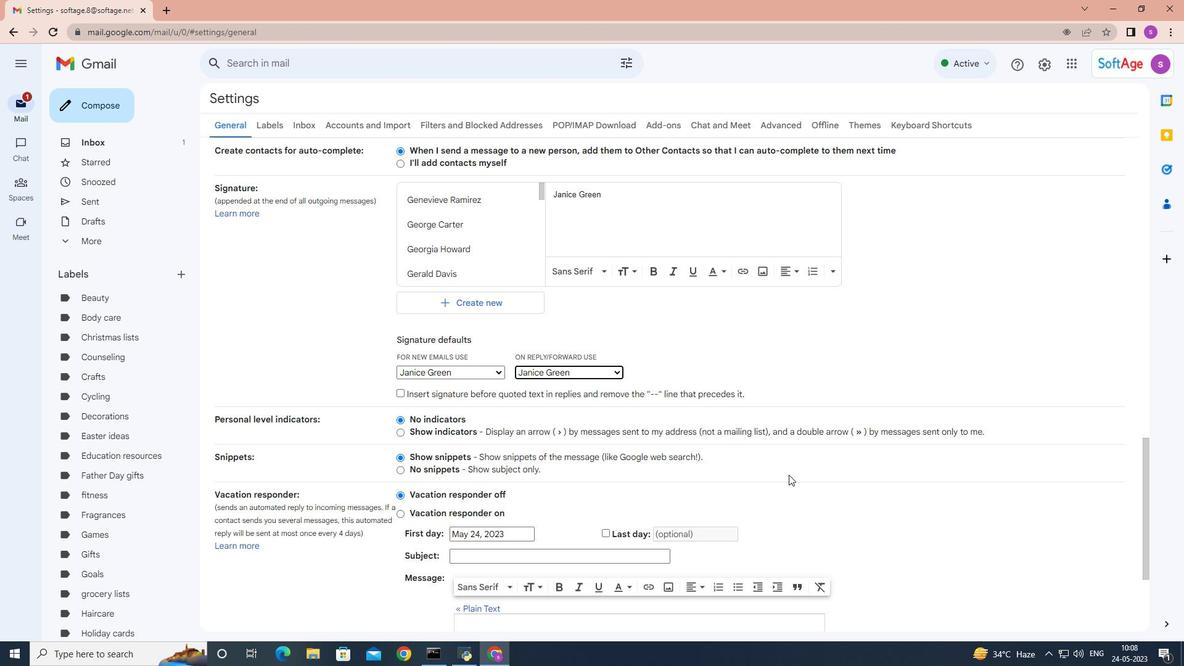 
Action: Mouse scrolled (710, 445) with delta (0, 0)
Screenshot: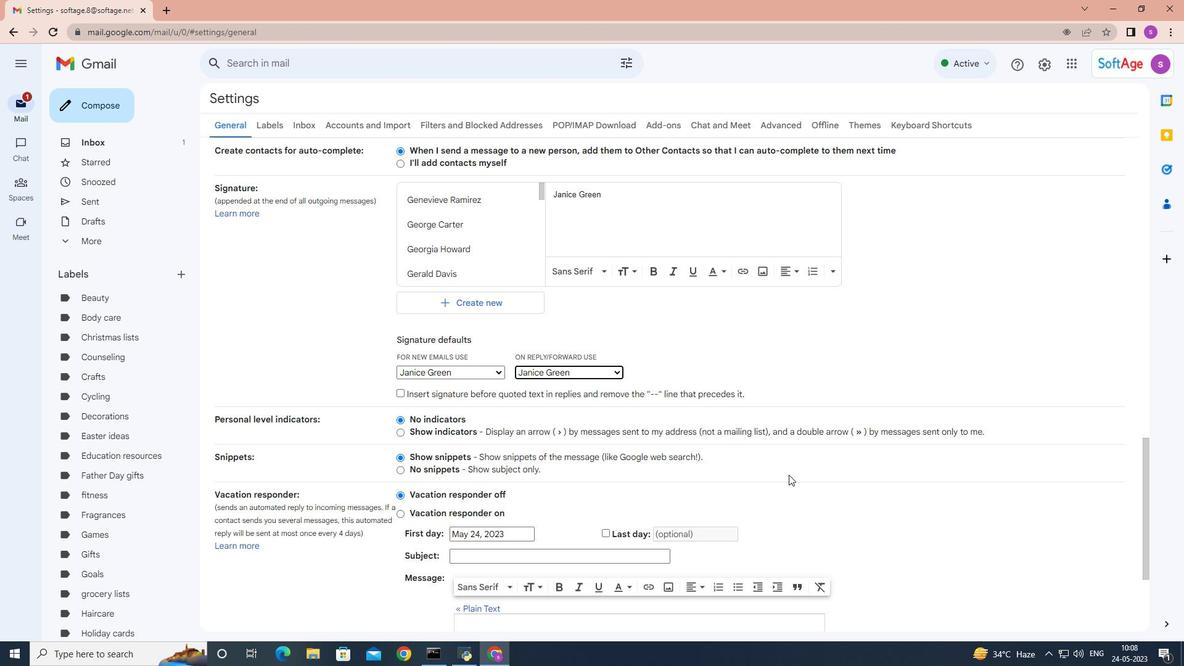 
Action: Mouse scrolled (710, 445) with delta (0, 0)
Screenshot: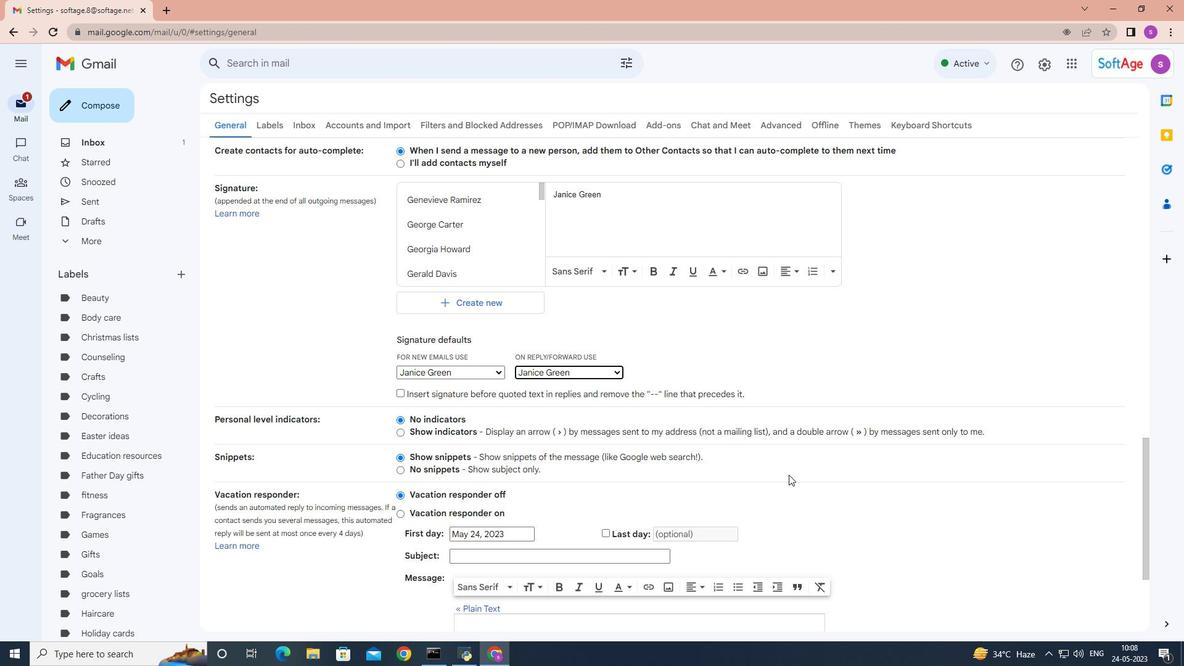 
Action: Mouse scrolled (710, 445) with delta (0, 0)
Screenshot: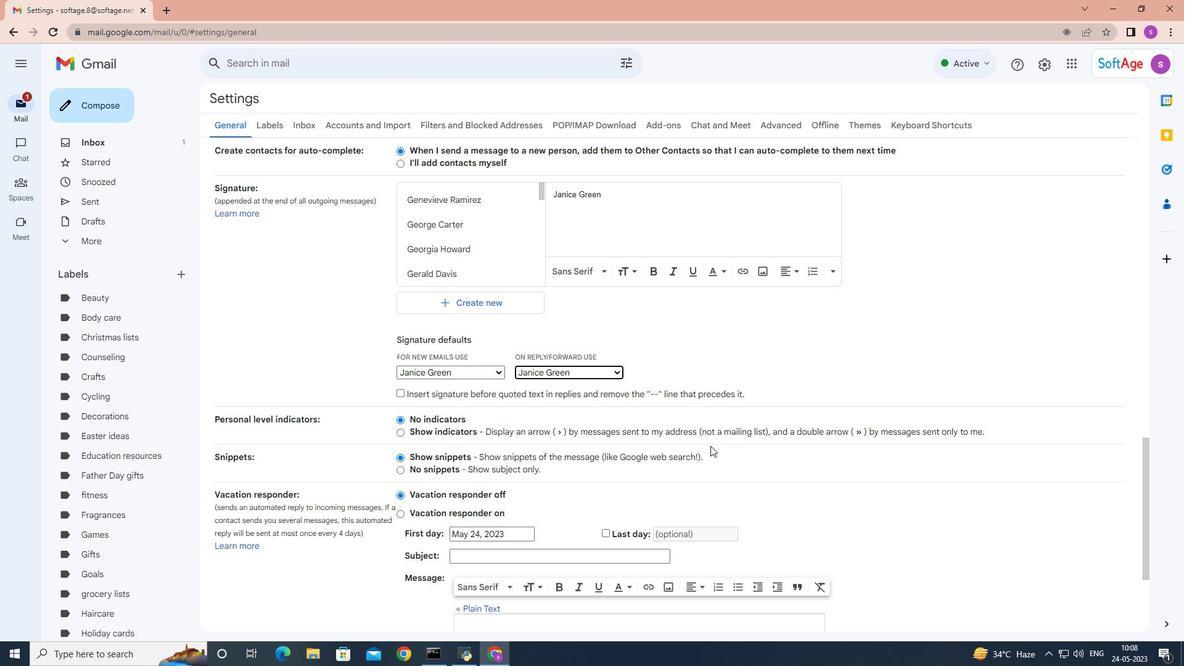 
Action: Mouse scrolled (710, 445) with delta (0, 0)
Screenshot: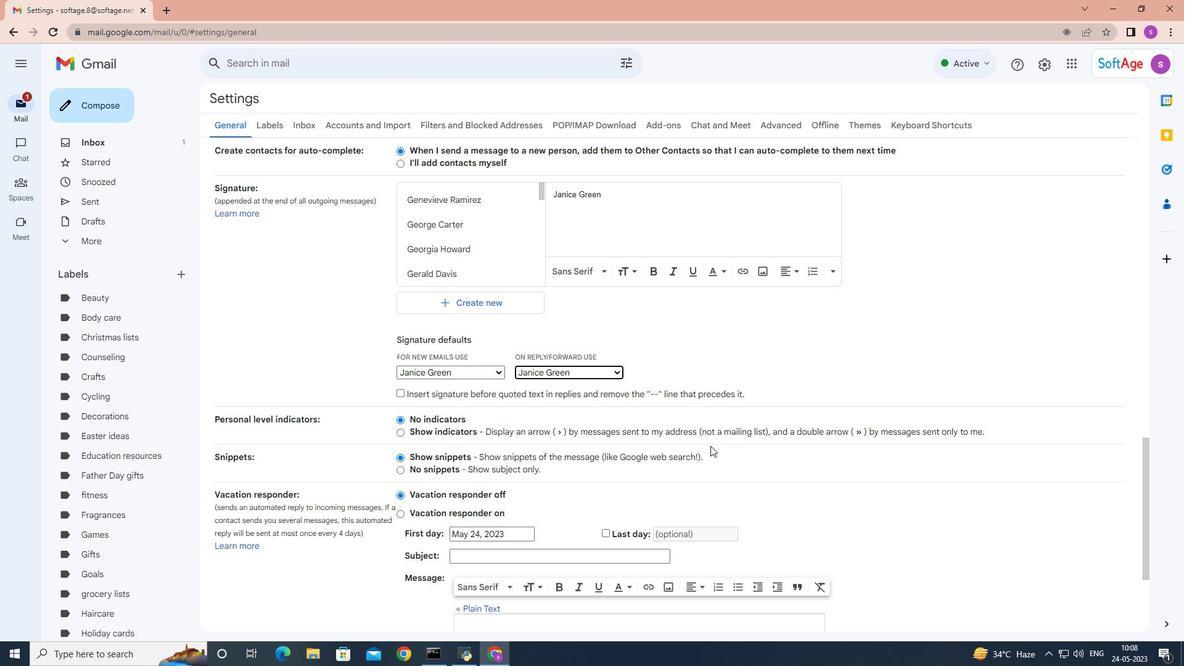 
Action: Mouse moved to (660, 566)
Screenshot: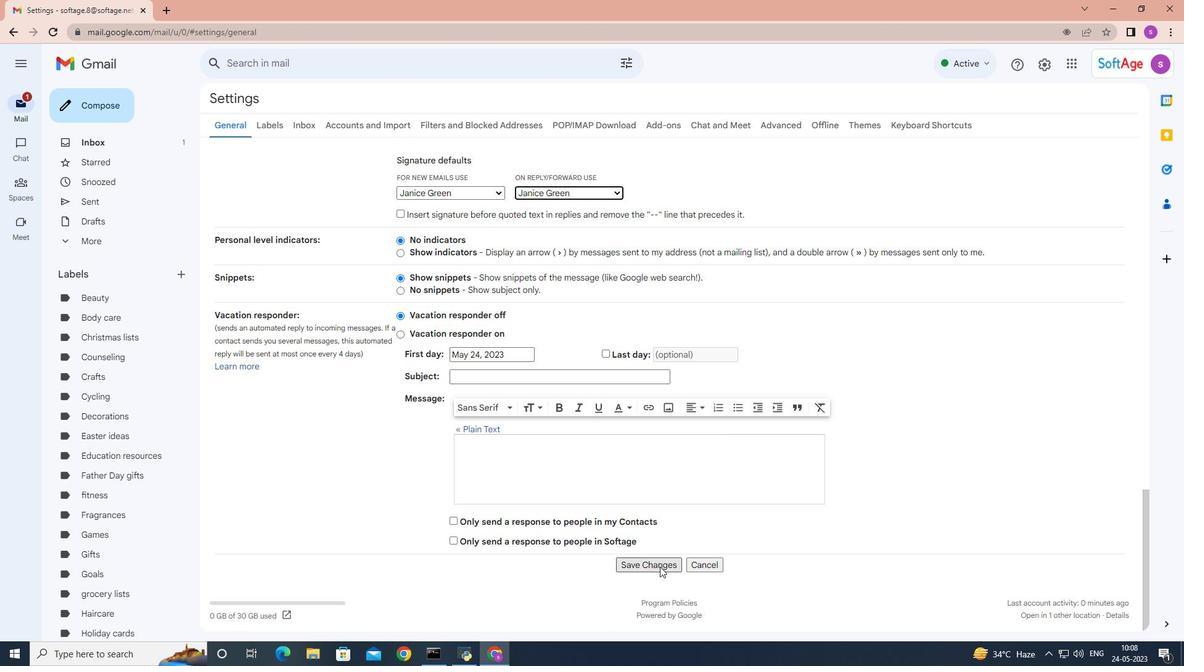 
Action: Mouse pressed left at (660, 566)
Screenshot: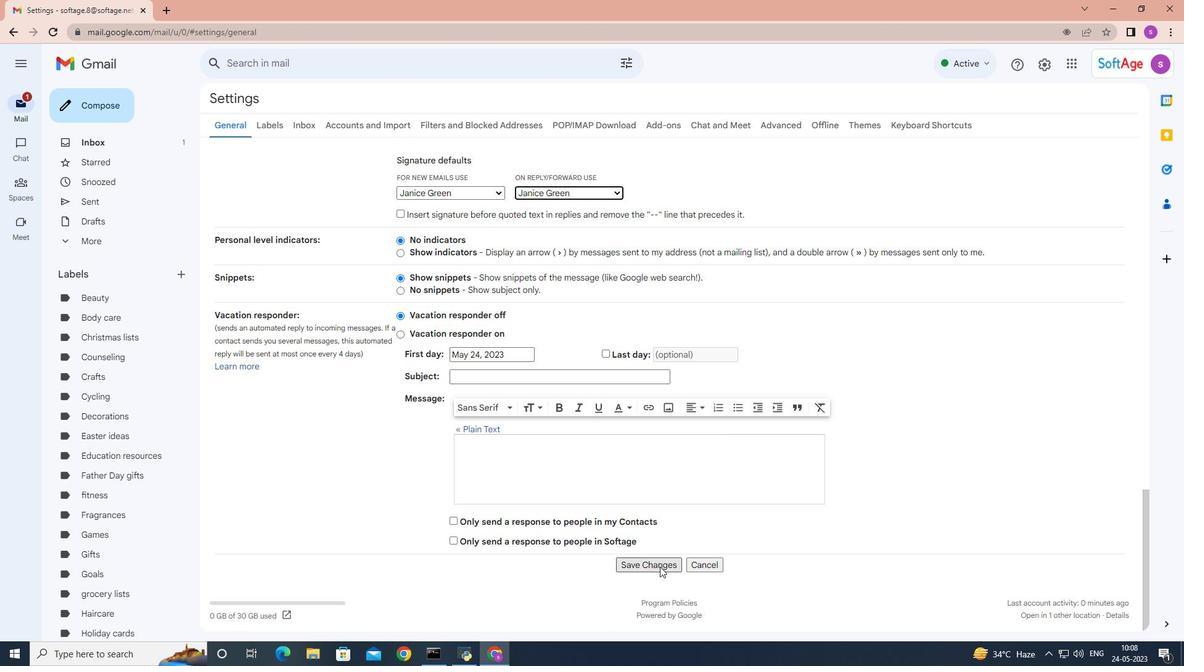 
Action: Mouse moved to (114, 111)
Screenshot: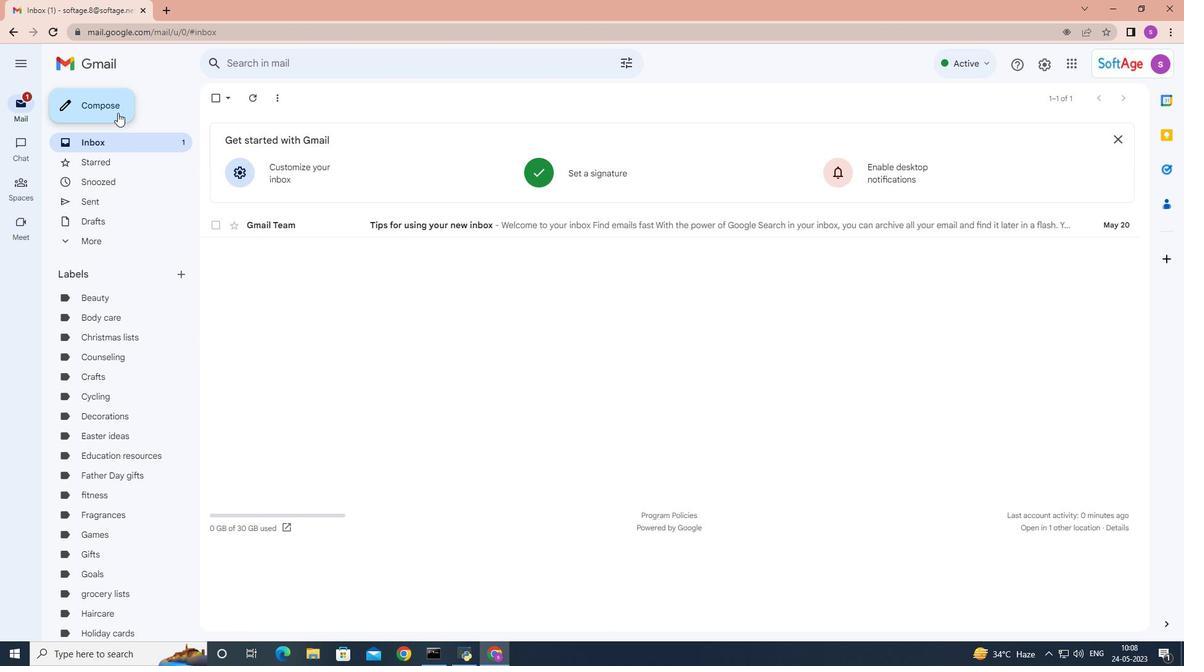 
Action: Mouse pressed left at (114, 111)
Screenshot: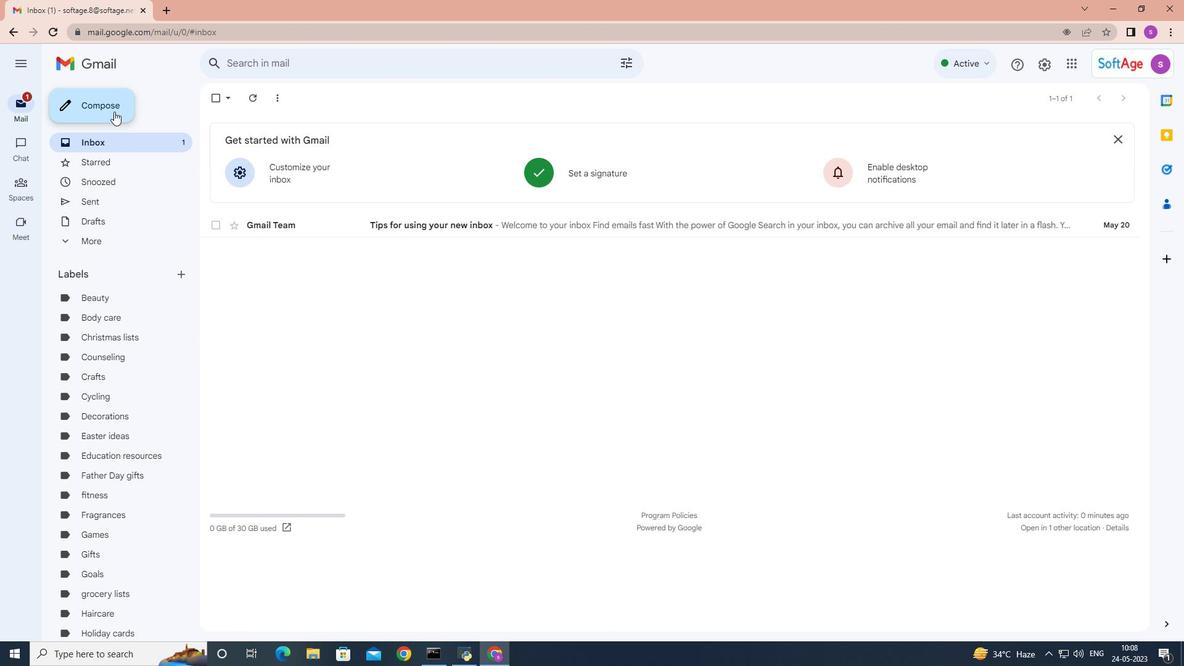 
Action: Mouse moved to (809, 319)
Screenshot: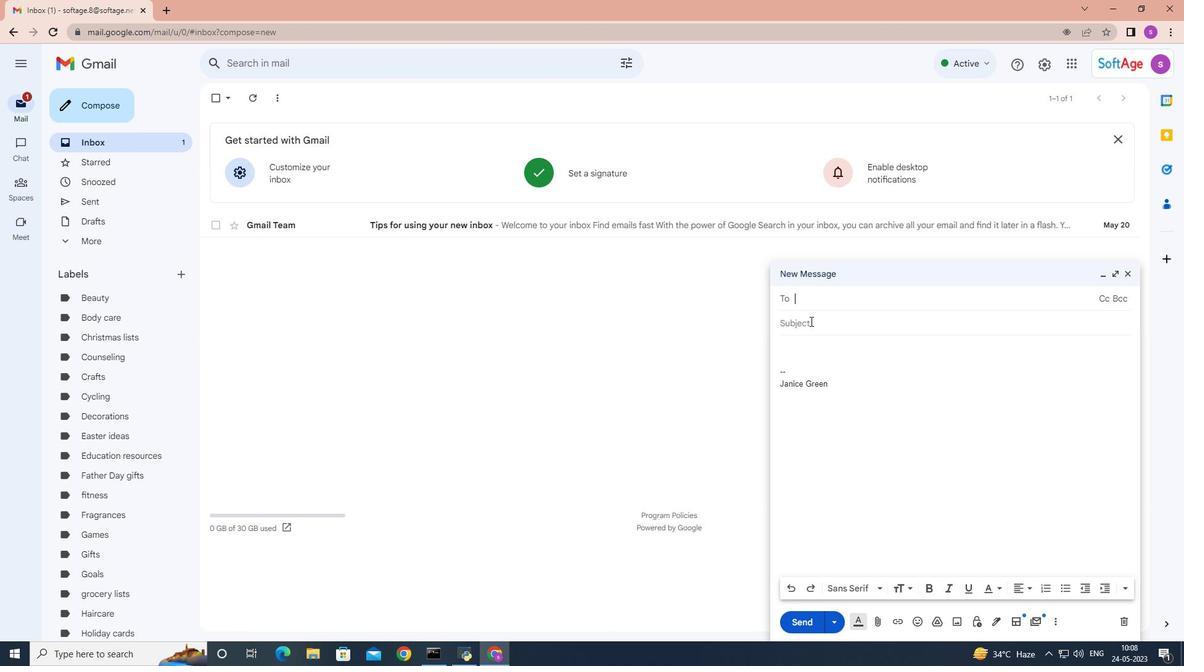 
Action: Mouse pressed left at (809, 319)
Screenshot: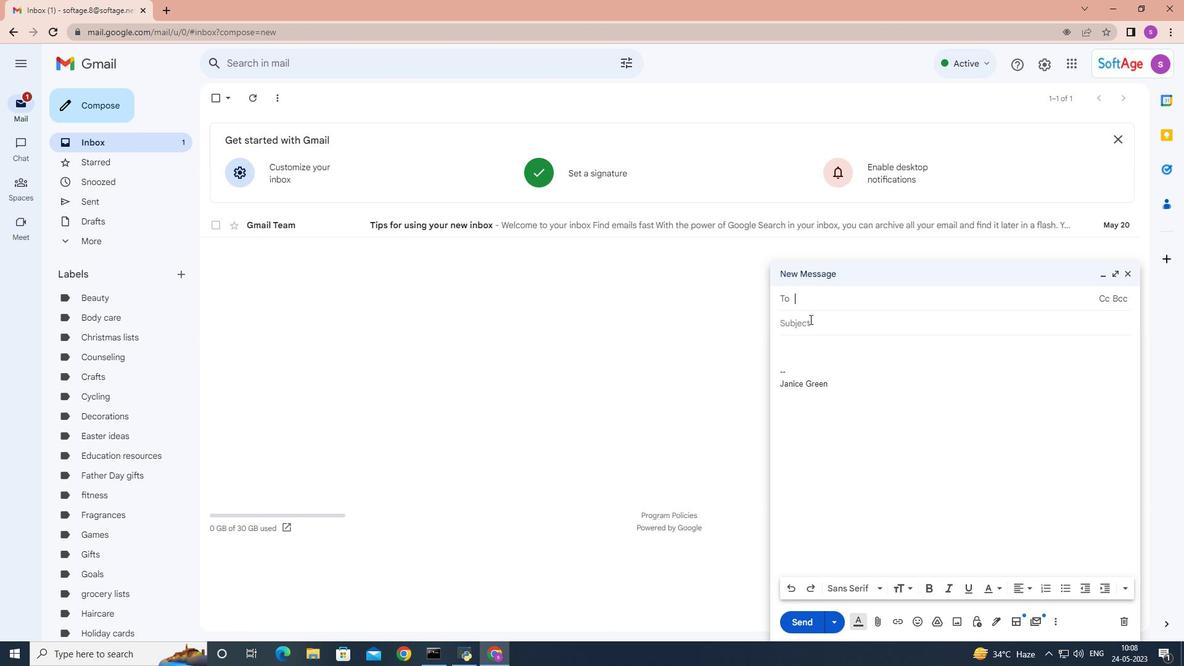 
Action: Key pressed <Key.shift>Thank<Key.space>you<Key.space>for<Key.space>your<Key.space>donation<Key.space>
Screenshot: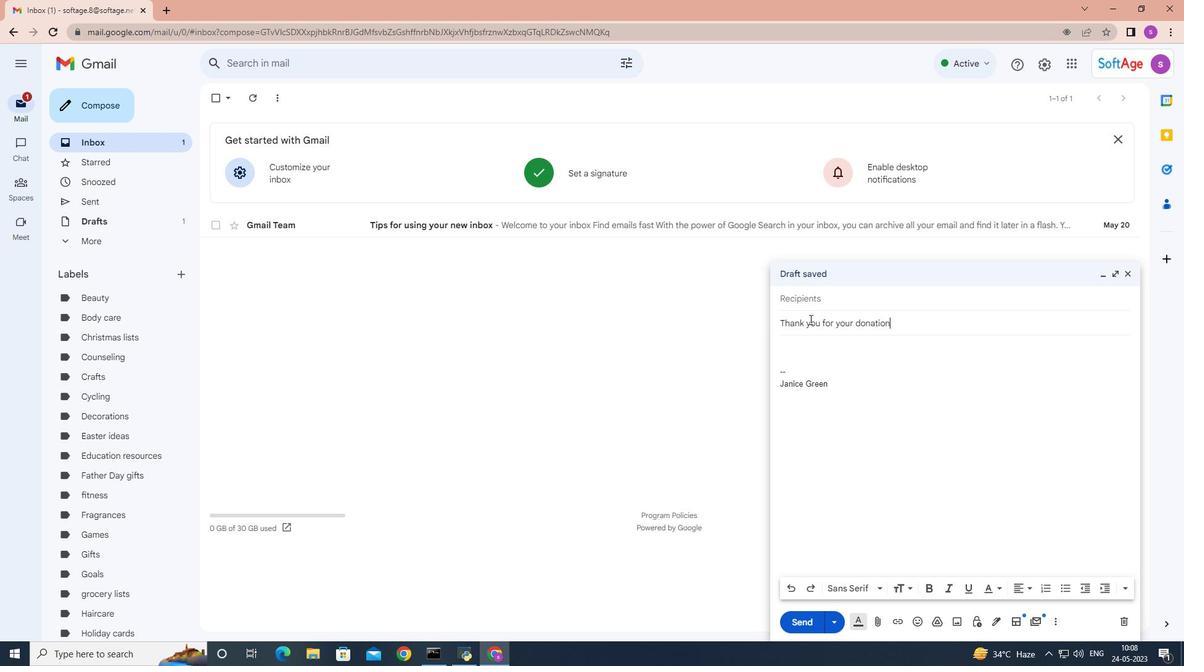 
Action: Mouse moved to (784, 345)
Screenshot: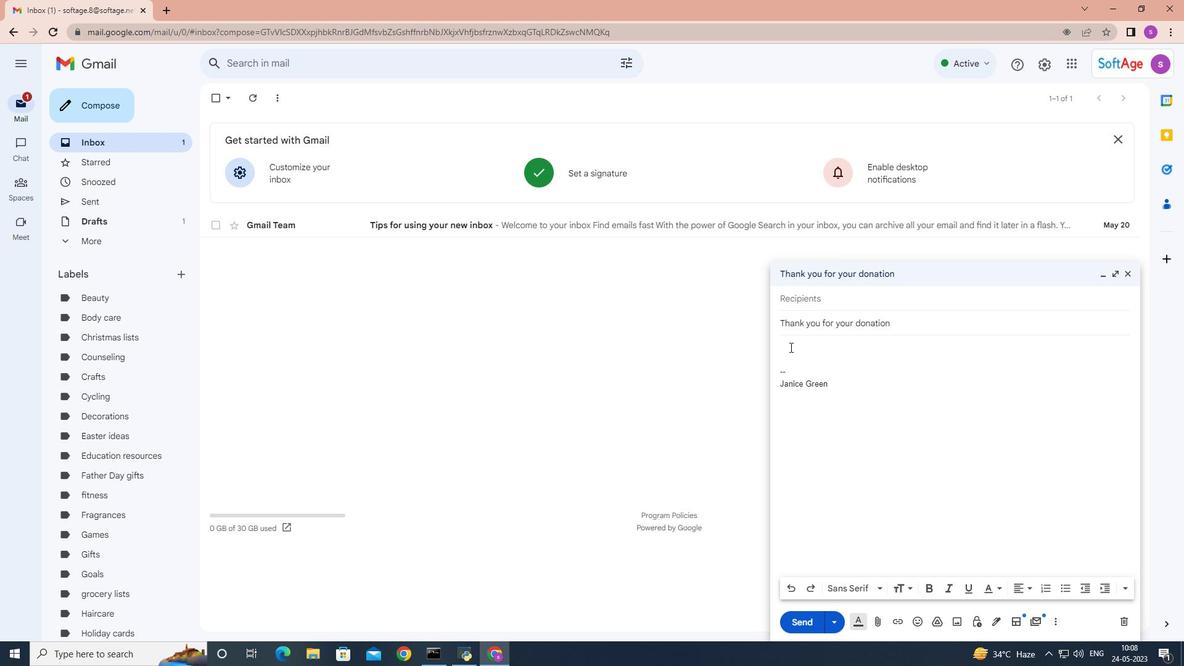 
Action: Mouse pressed left at (784, 345)
Screenshot: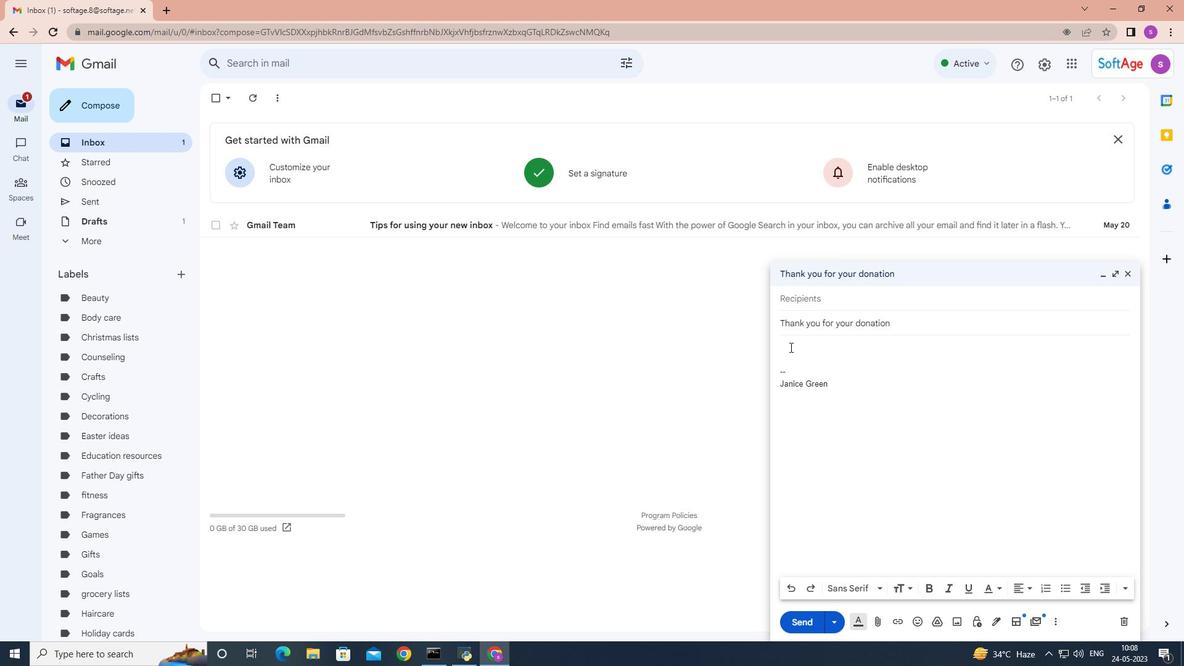 
Action: Key pressed <Key.shift>We<Key.space>have<Key.space>received<Key.space>the<Key.space>feedback<Key.space>from<Key.space>the<Key.space>client<Key.space>and<Key.space>will<Key.space>incorporate<Key.space>the<Key.space>necessary<Key.space>changes<Key.space>in<Key.space>the<Key.space>next<Key.space>version.
Screenshot: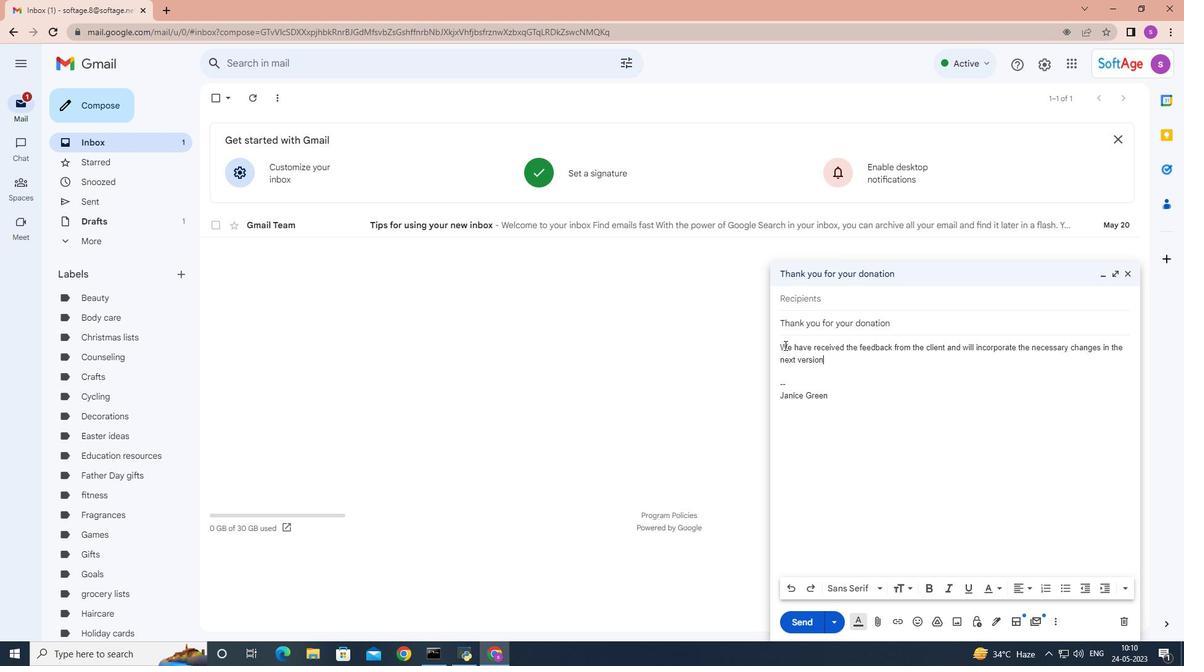
Action: Mouse moved to (829, 359)
Screenshot: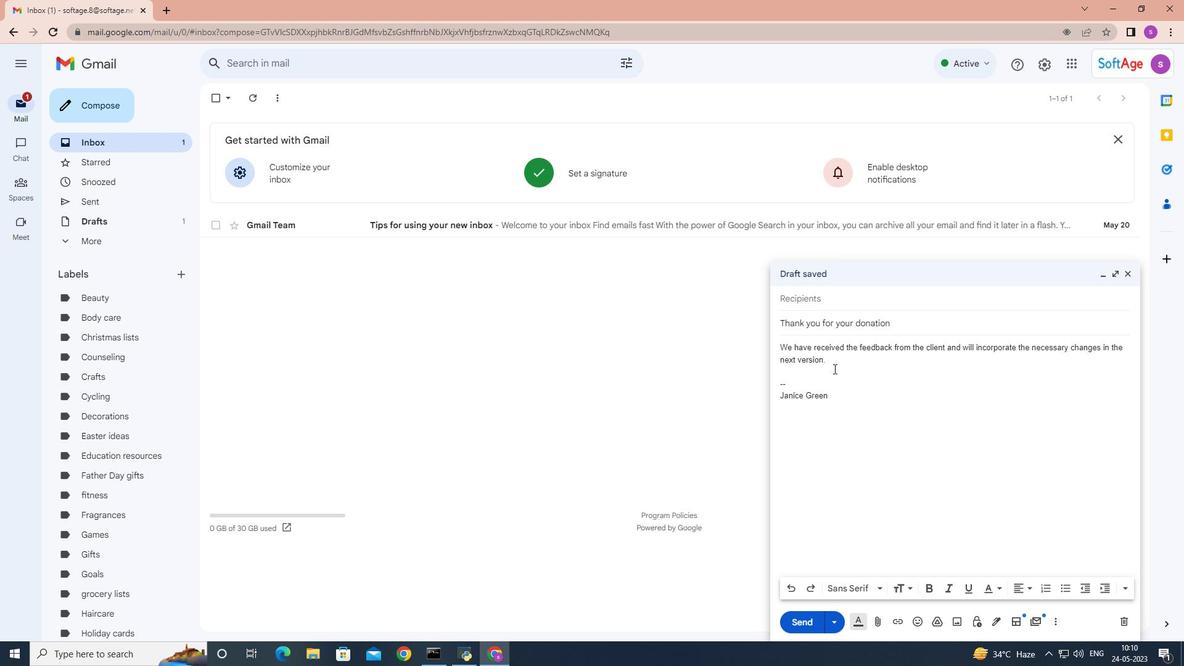 
Action: Mouse pressed left at (829, 359)
Screenshot: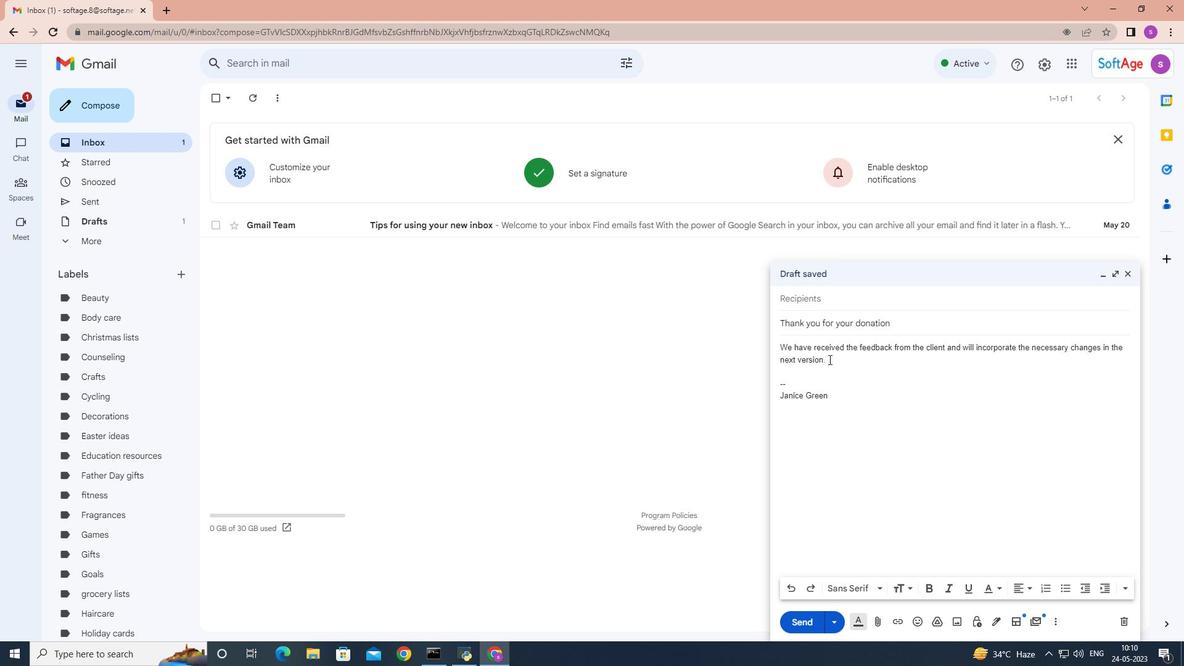 
Action: Mouse moved to (1048, 589)
Screenshot: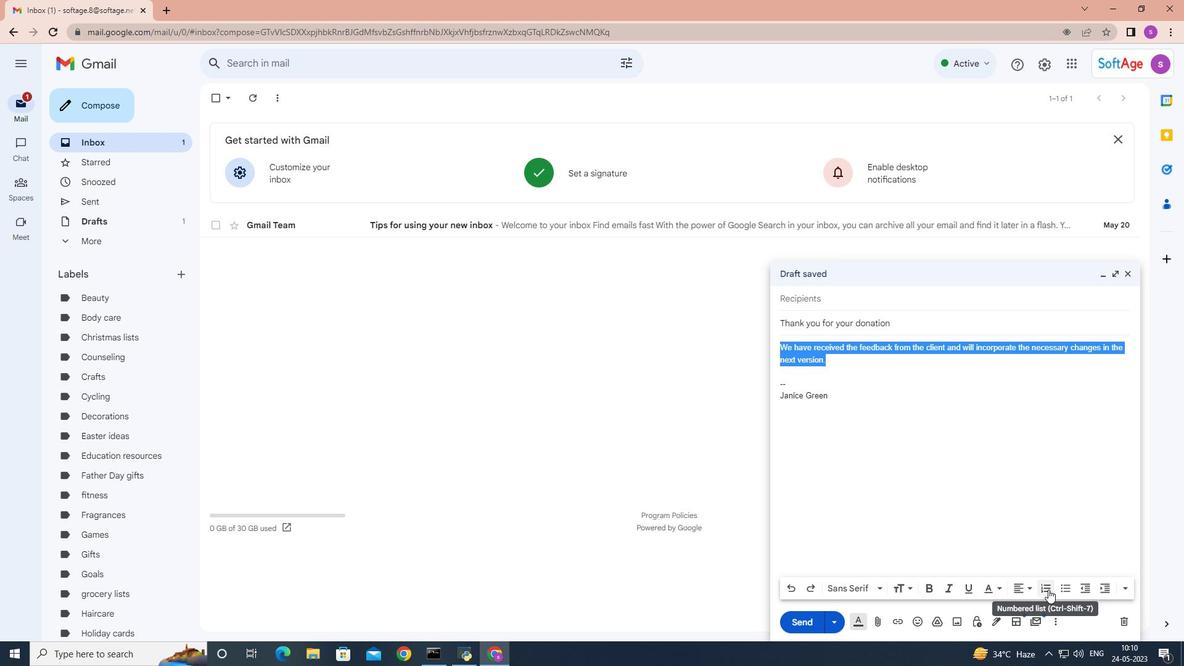 
Action: Mouse pressed left at (1048, 589)
Screenshot: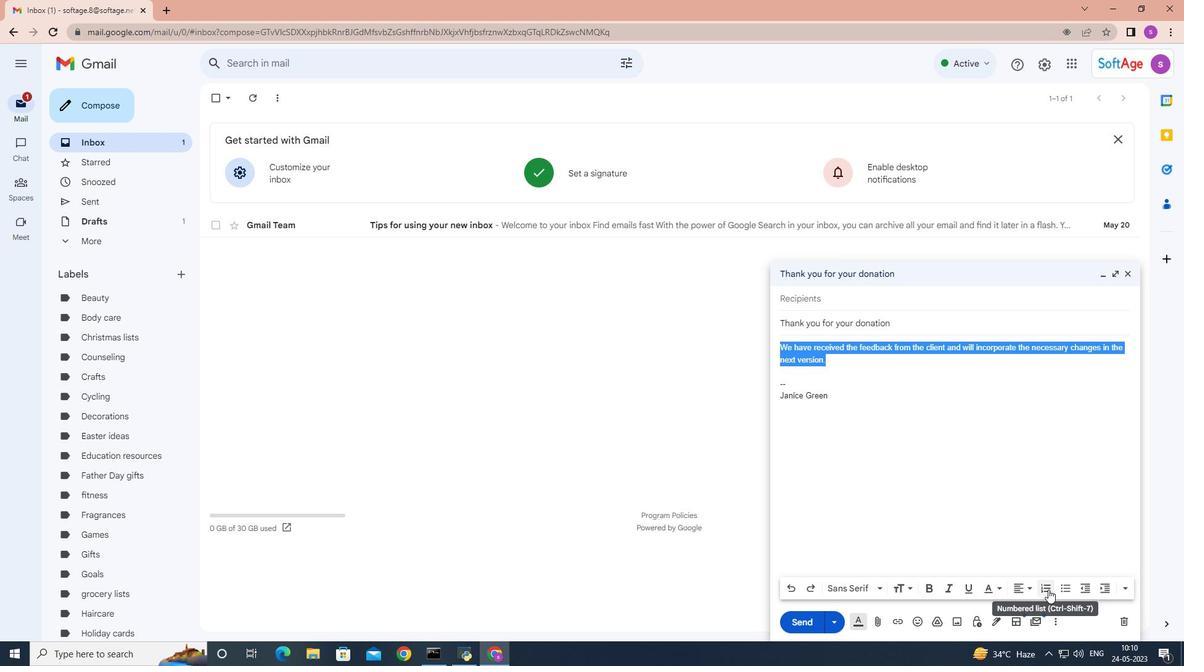 
Action: Mouse moved to (876, 590)
Screenshot: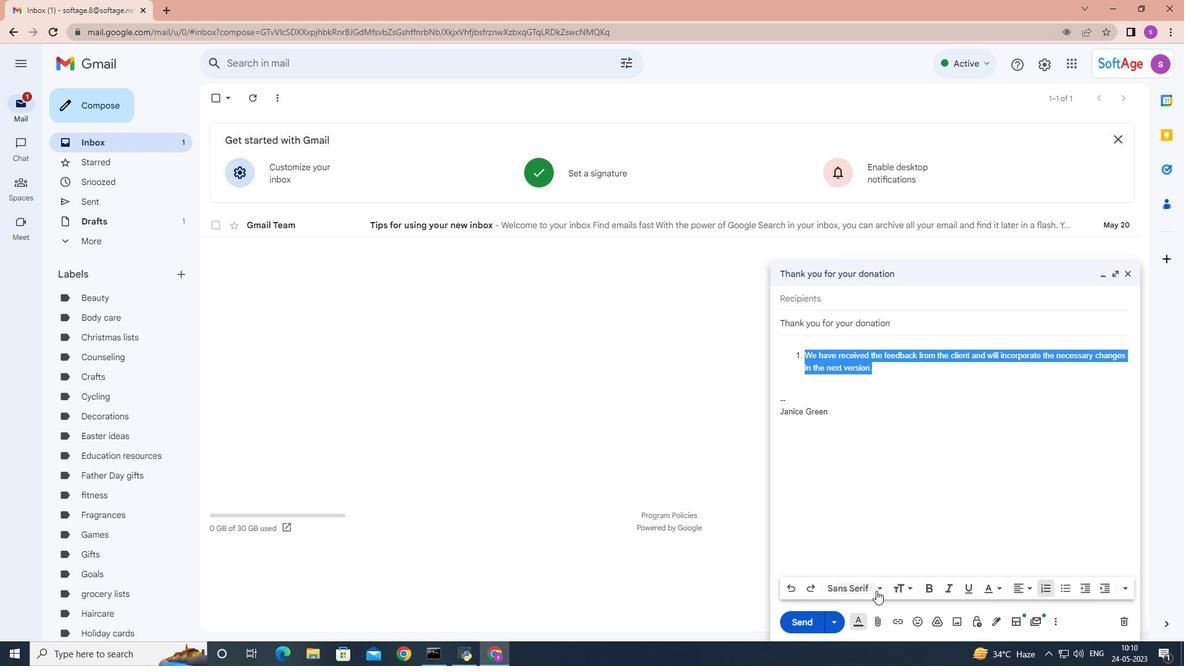 
Action: Mouse pressed left at (876, 590)
Screenshot: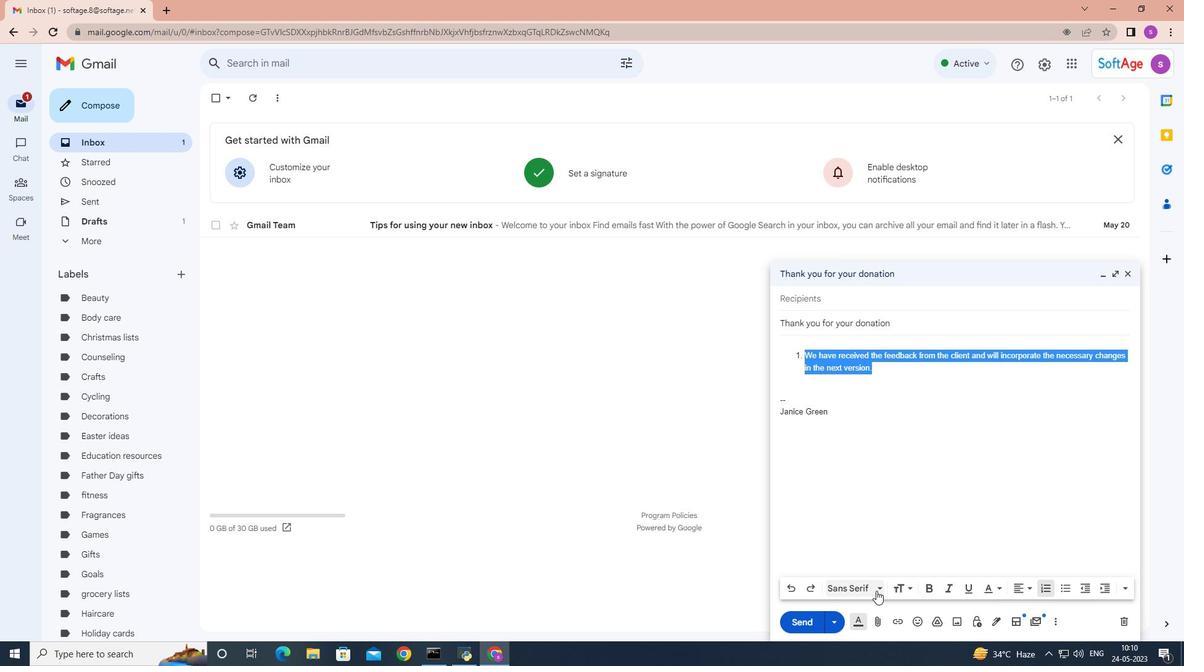 
Action: Mouse moved to (883, 466)
Screenshot: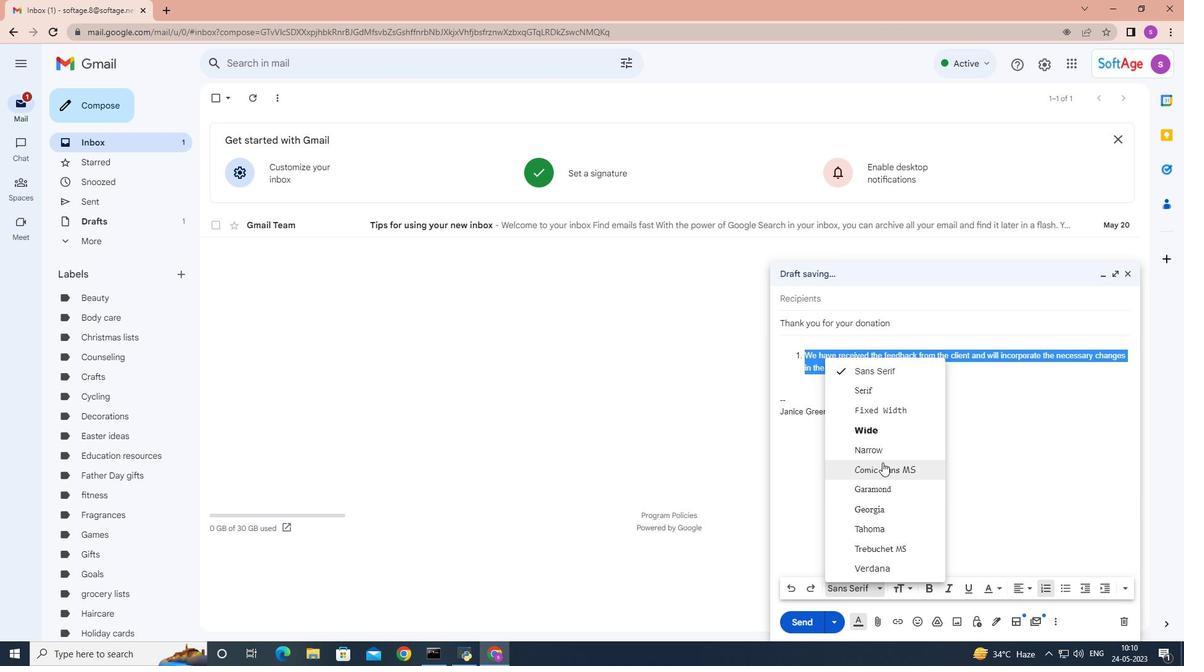 
Action: Mouse pressed left at (883, 466)
Screenshot: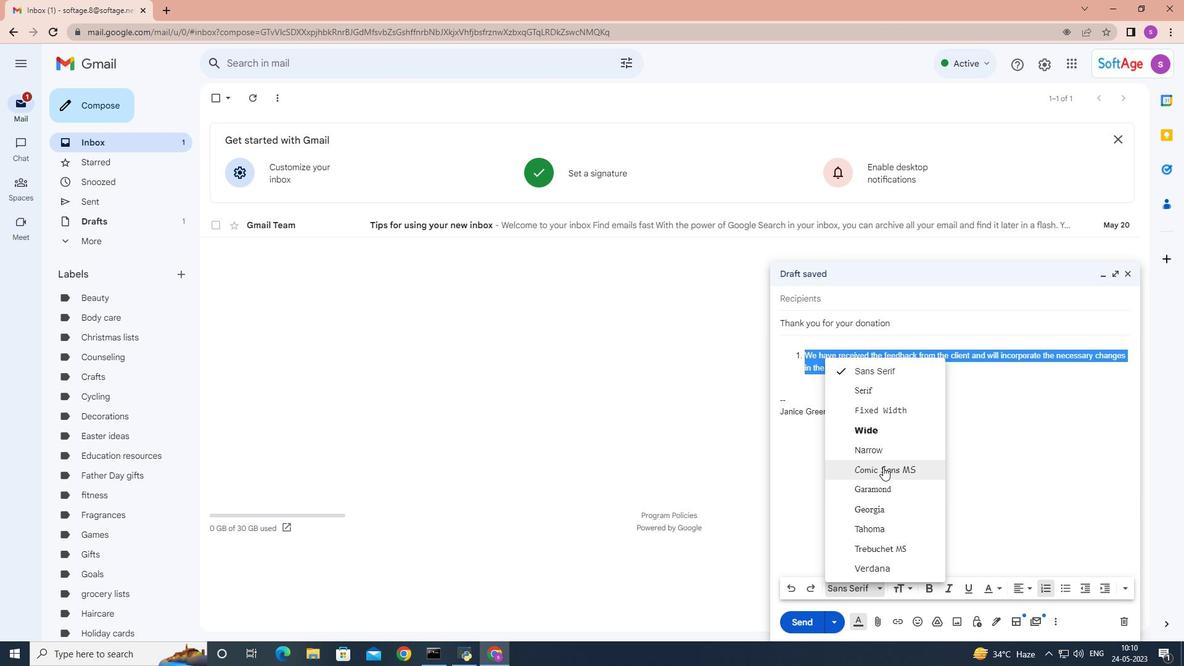 
Action: Mouse moved to (1126, 588)
Screenshot: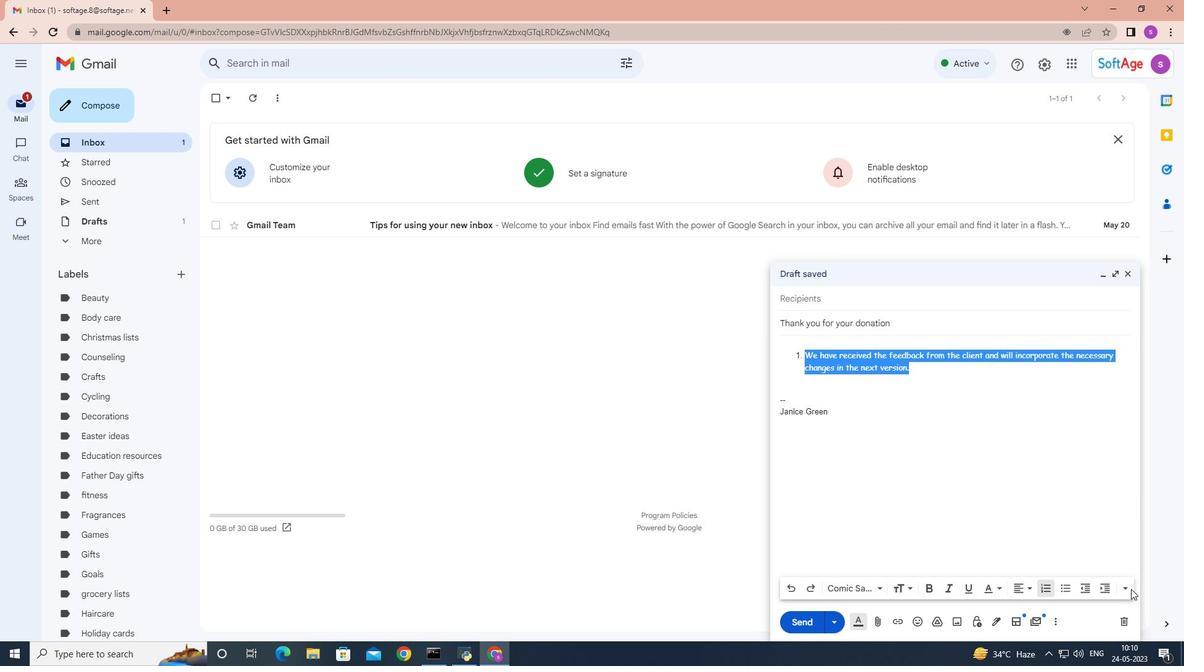 
Action: Mouse pressed left at (1126, 588)
Screenshot: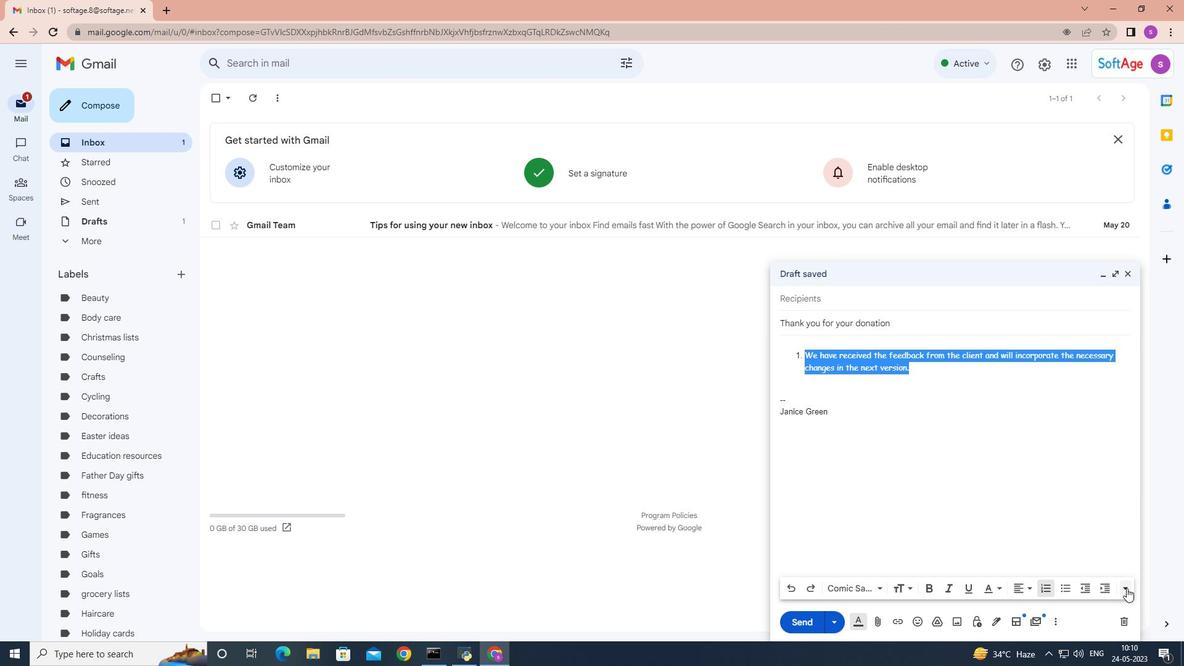 
Action: Mouse moved to (1131, 553)
Screenshot: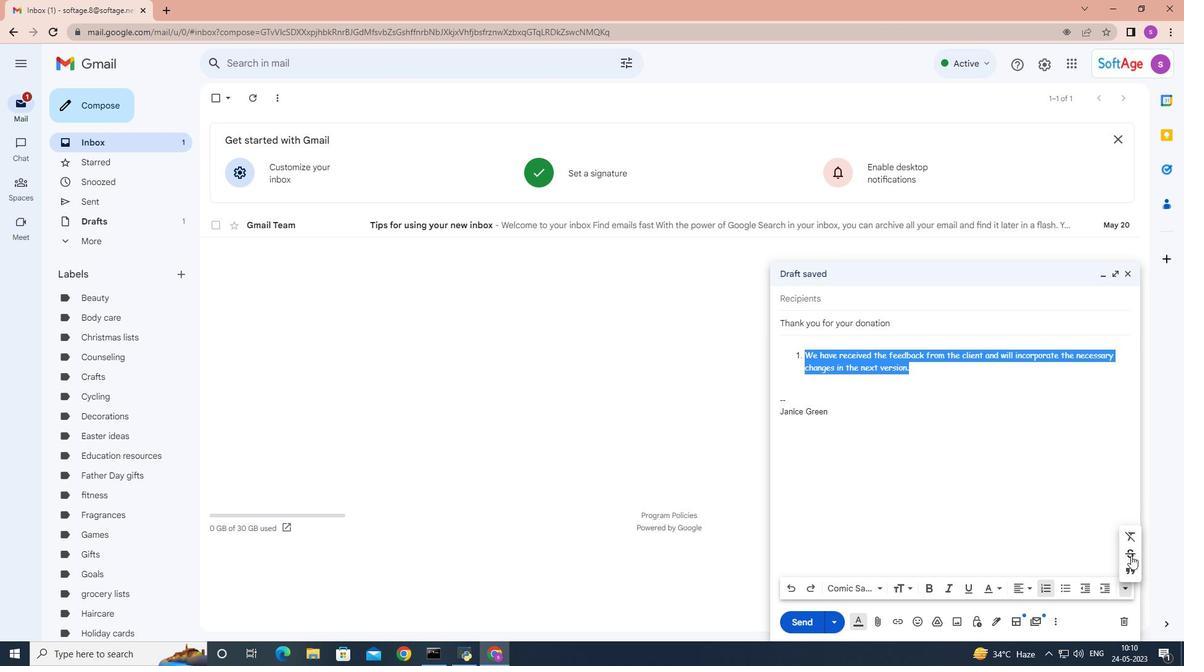 
Action: Mouse pressed left at (1131, 553)
Screenshot: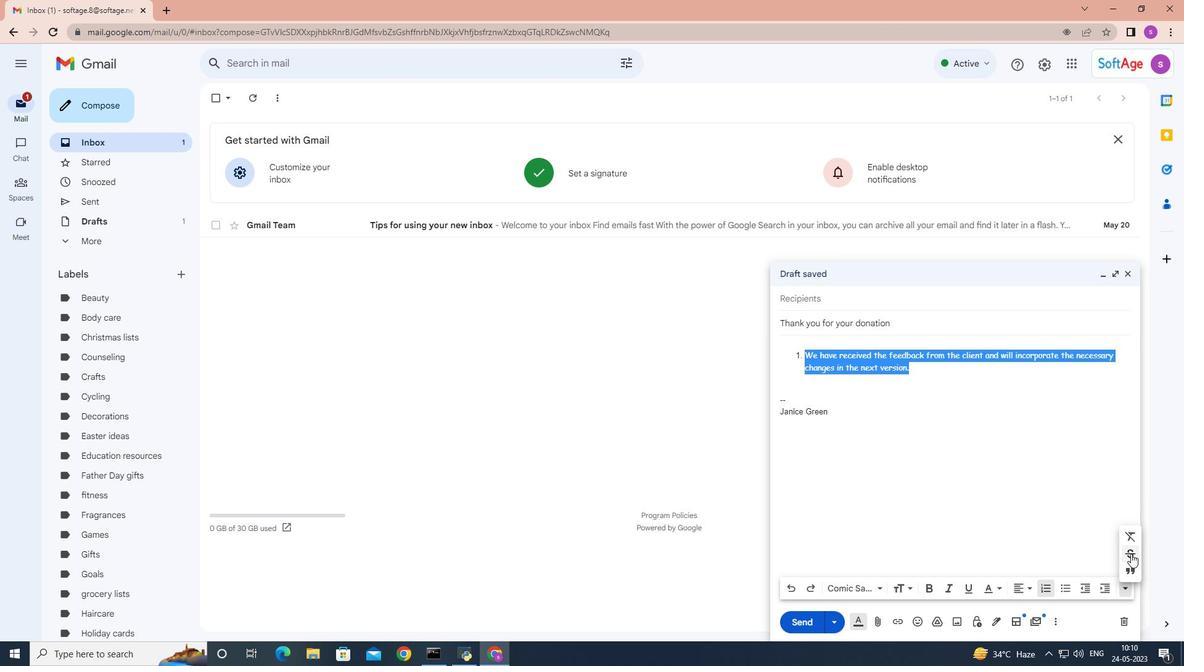 
Action: Mouse moved to (1047, 588)
Screenshot: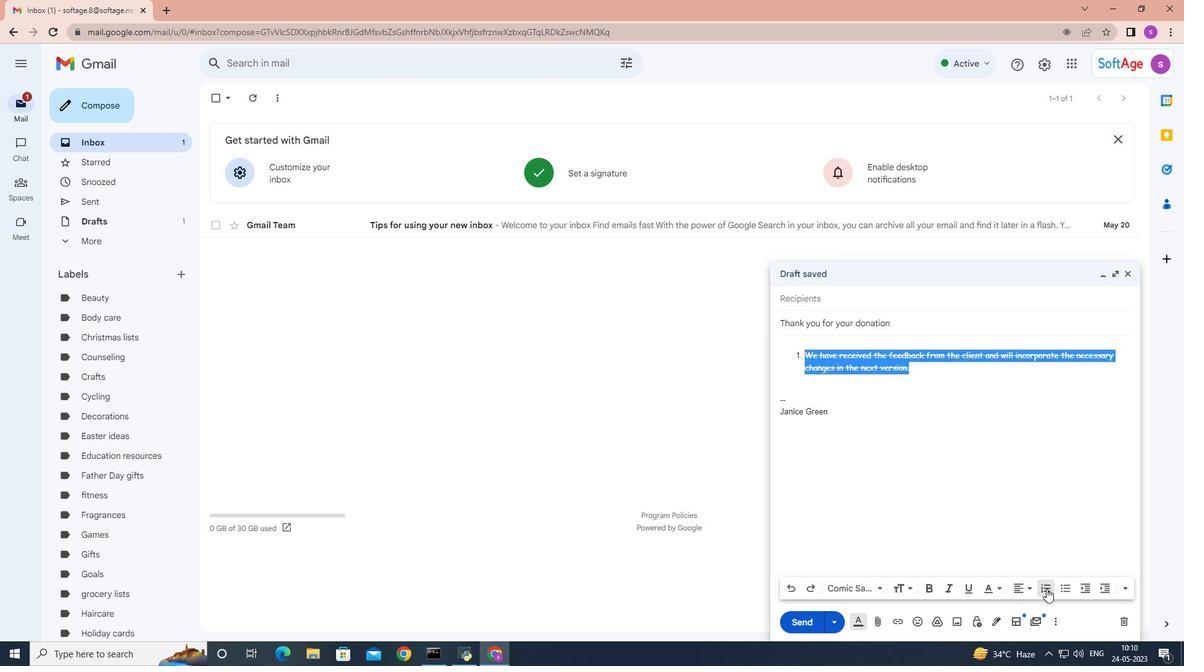 
Action: Mouse pressed left at (1047, 588)
Screenshot: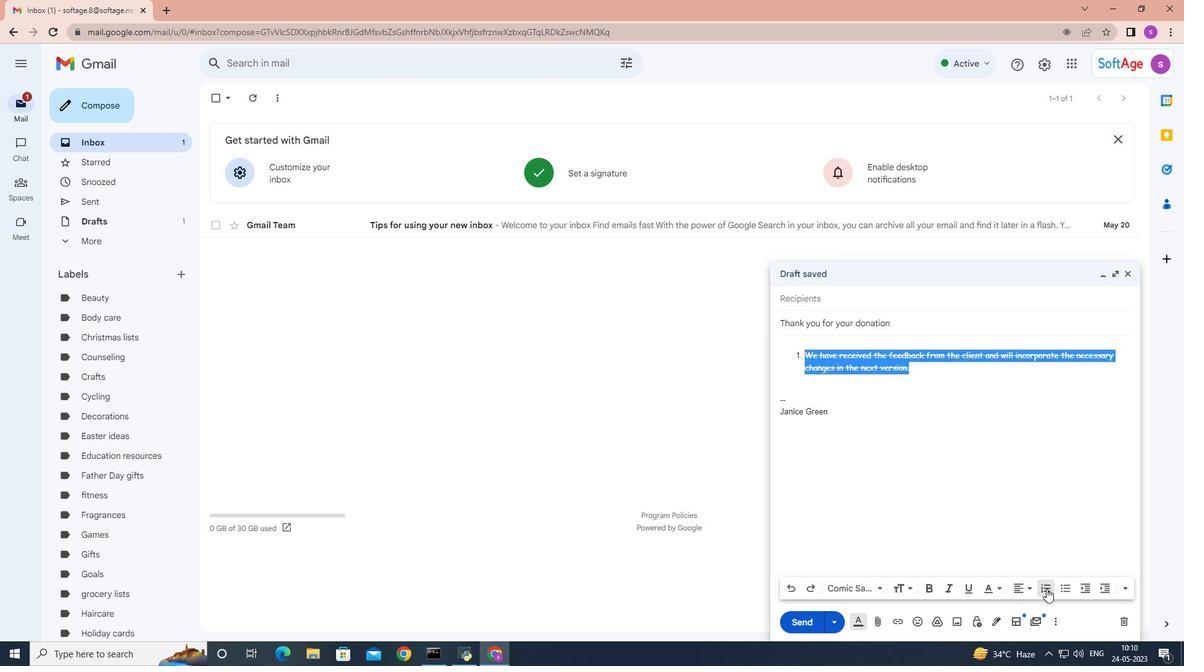 
Action: Mouse moved to (882, 586)
Screenshot: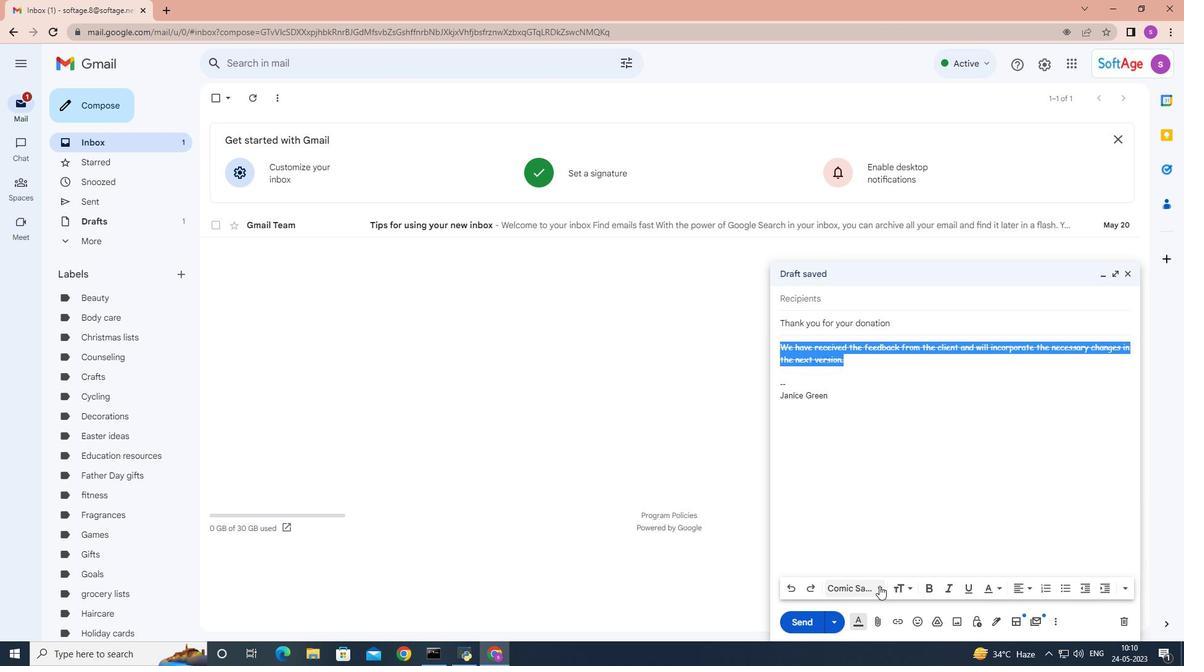 
Action: Mouse pressed left at (882, 586)
Screenshot: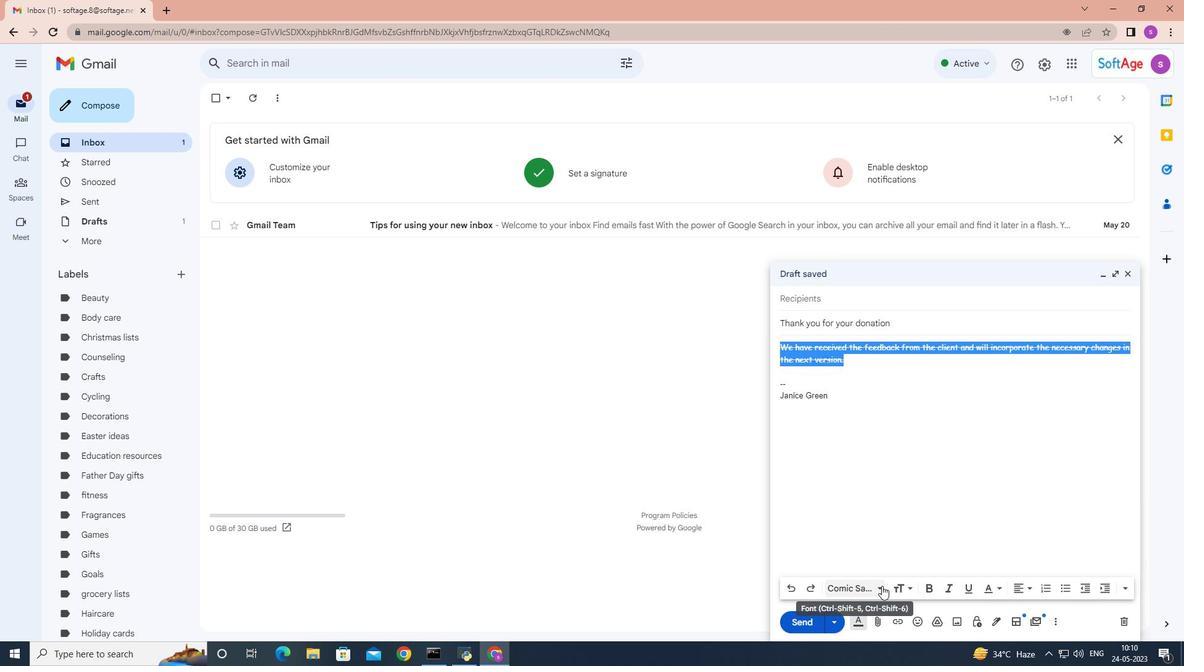 
Action: Mouse moved to (888, 370)
Screenshot: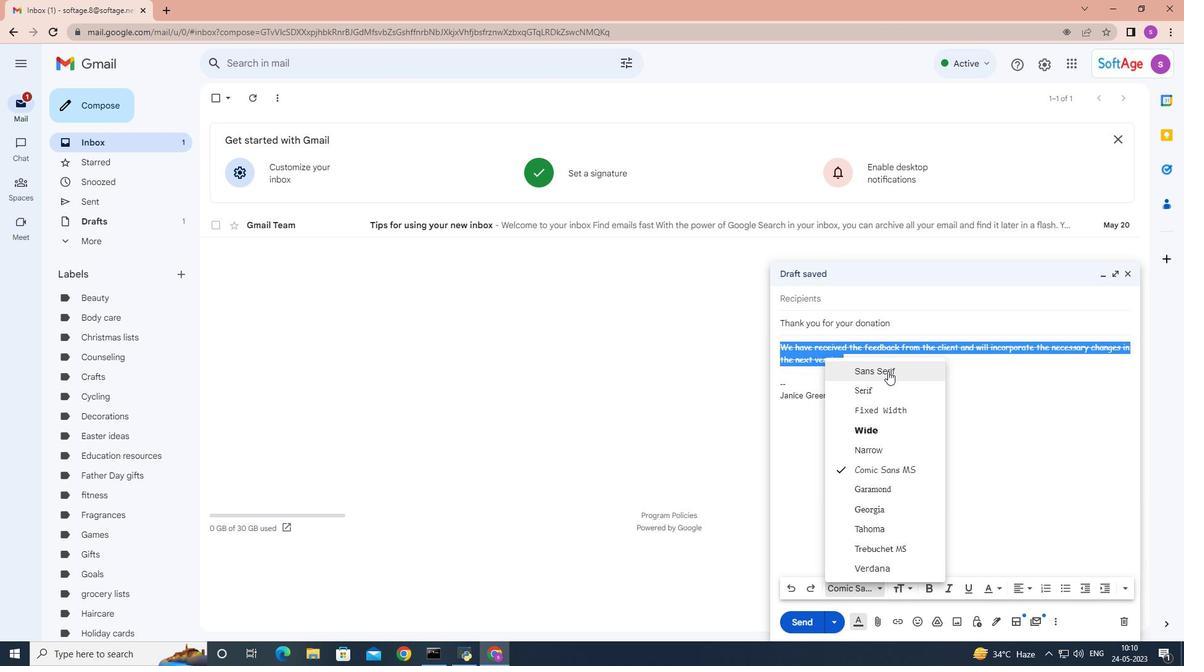 
Action: Mouse pressed left at (888, 370)
Screenshot: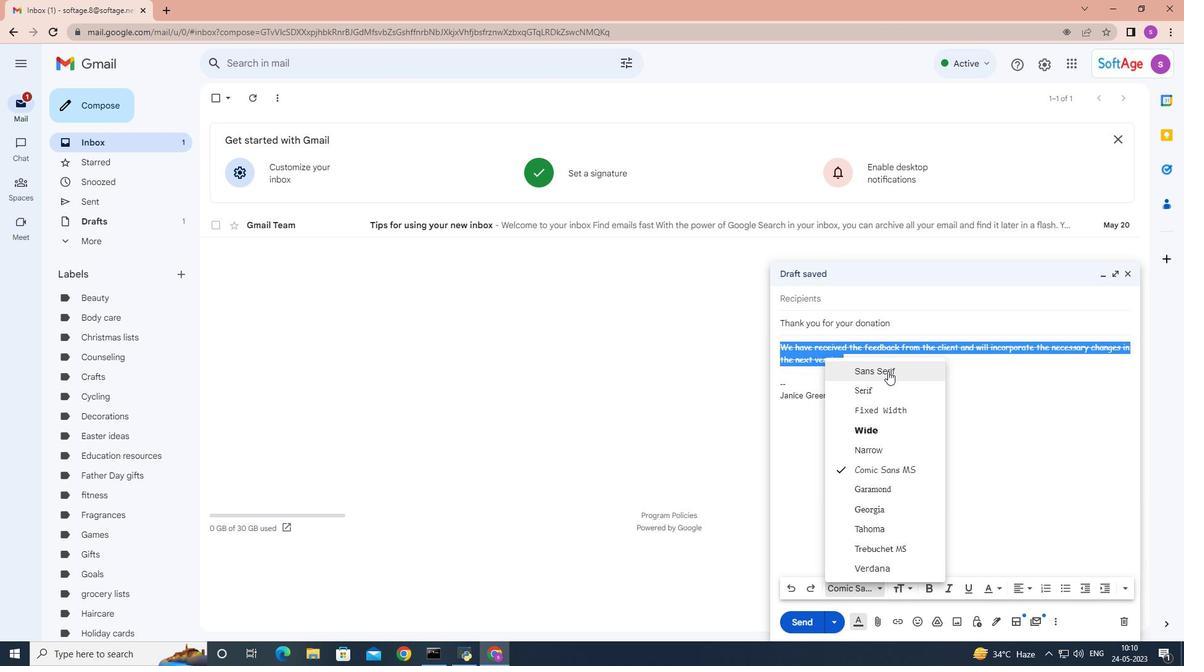 
Action: Mouse moved to (1123, 590)
Screenshot: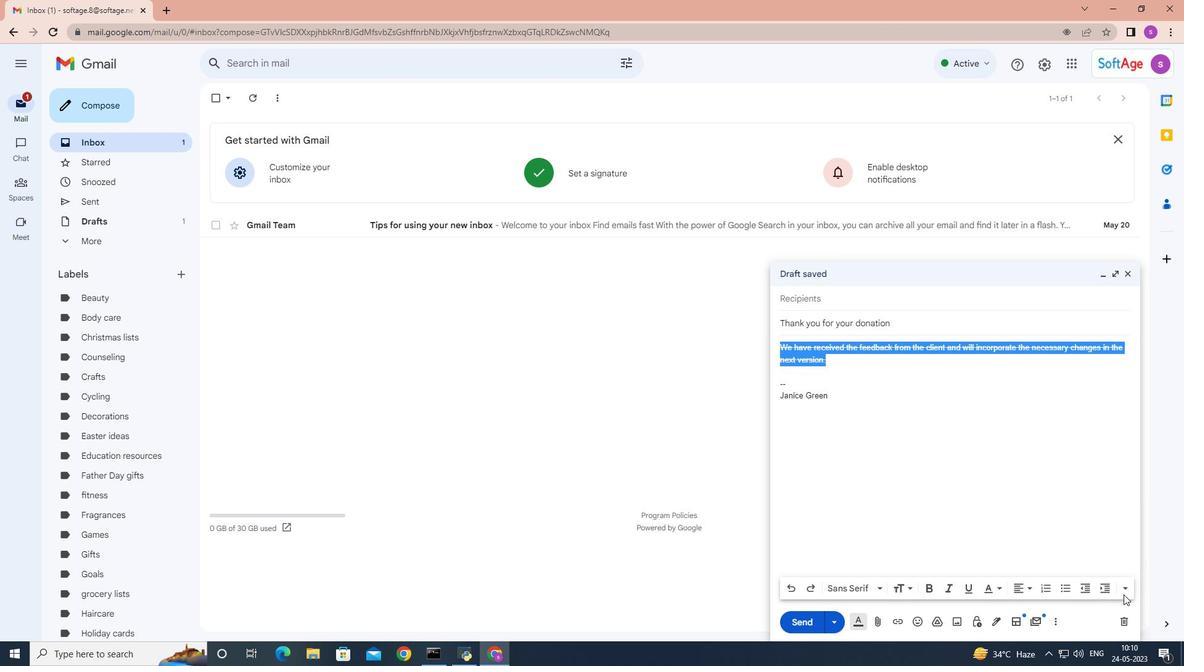 
Action: Mouse pressed left at (1123, 590)
Screenshot: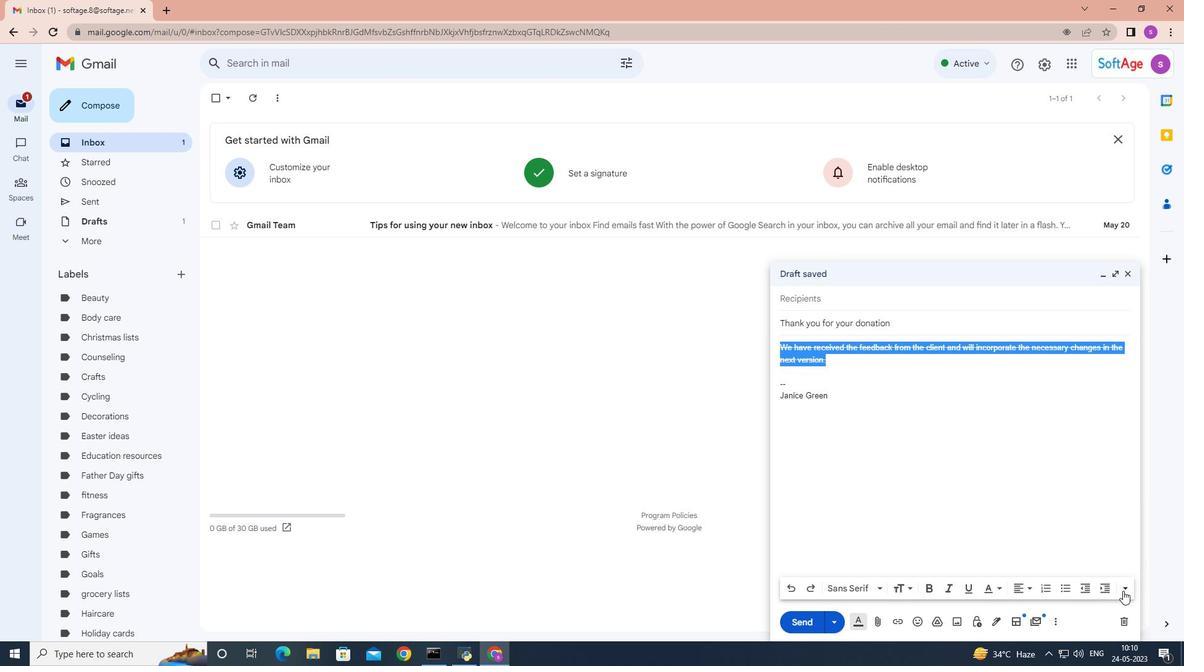 
Action: Mouse moved to (1130, 556)
Screenshot: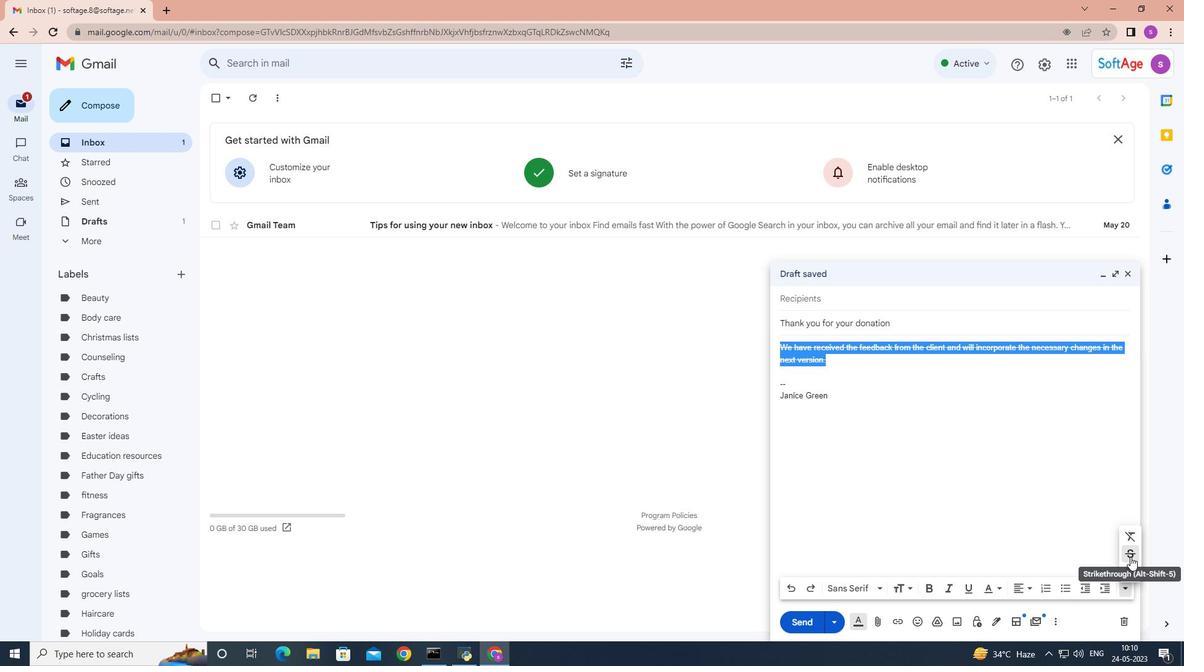 
Action: Mouse pressed left at (1130, 556)
Screenshot: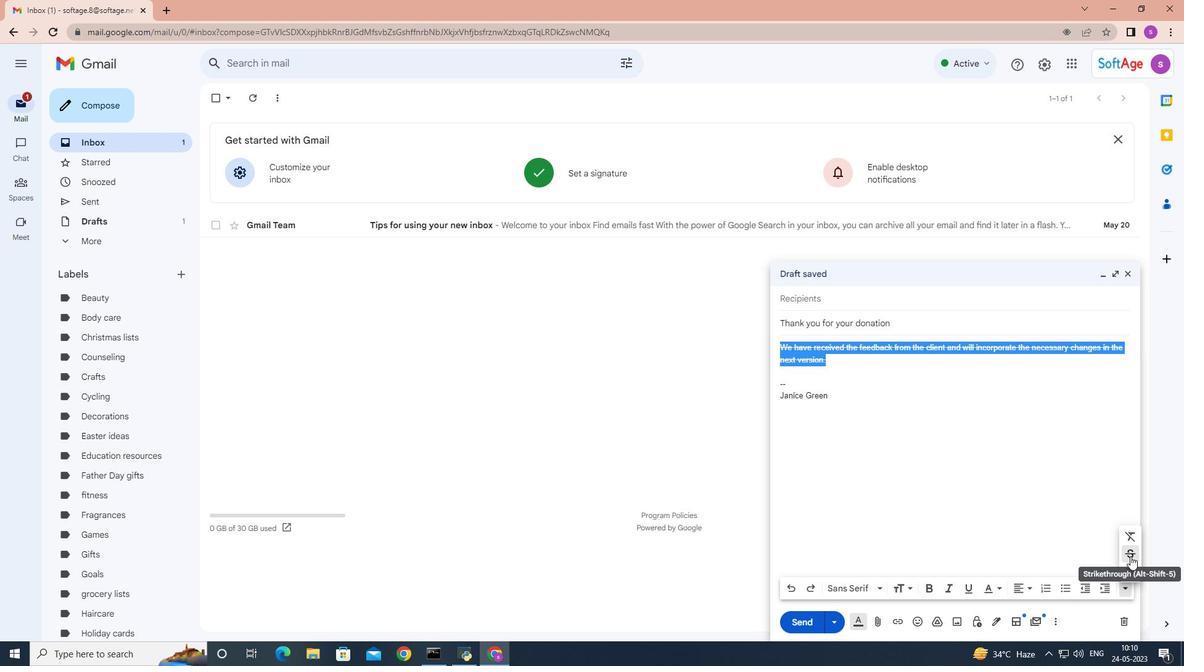 
Action: Mouse moved to (800, 626)
Screenshot: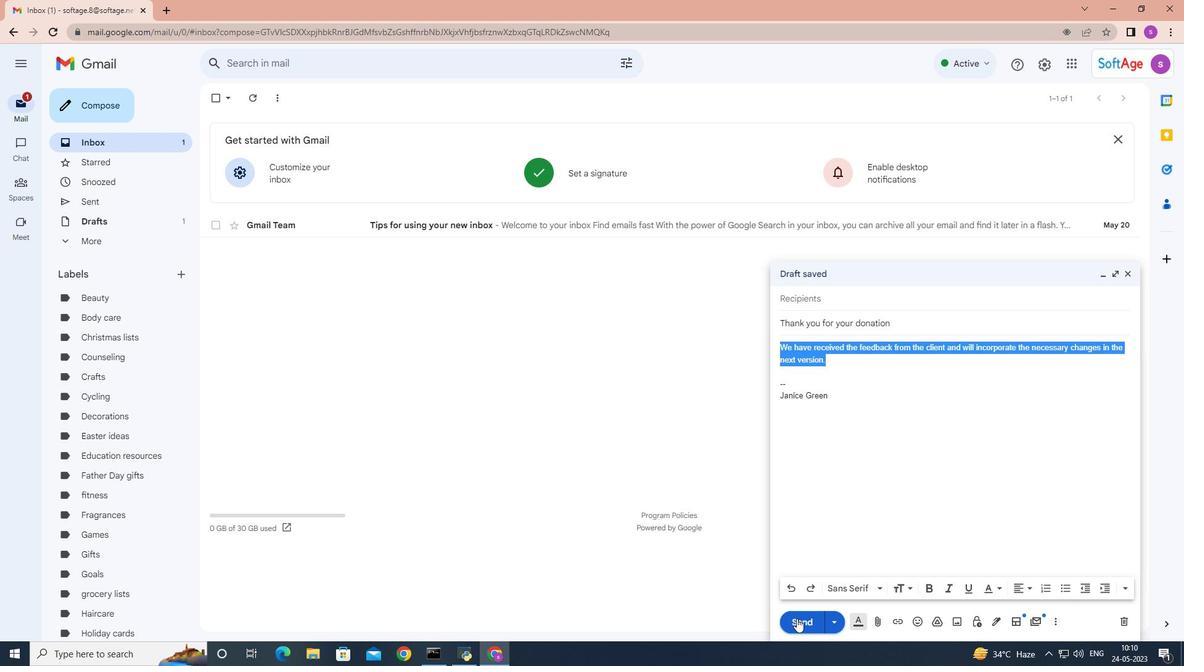 
Action: Mouse pressed left at (800, 626)
Screenshot: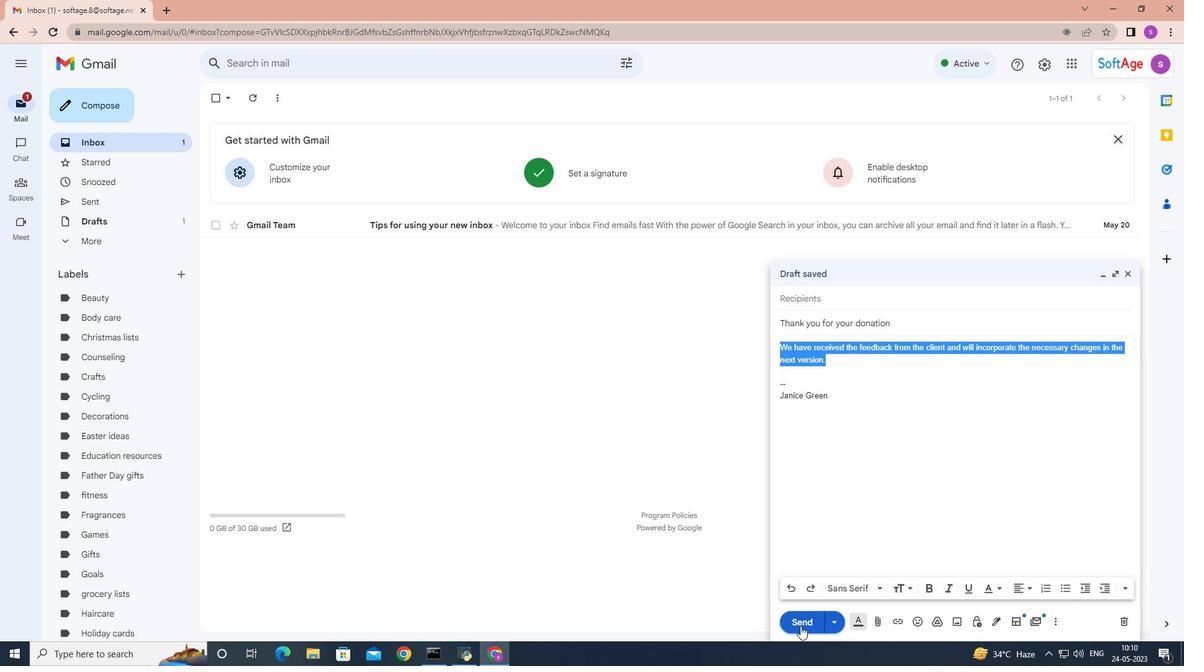 
Action: Mouse moved to (708, 368)
Screenshot: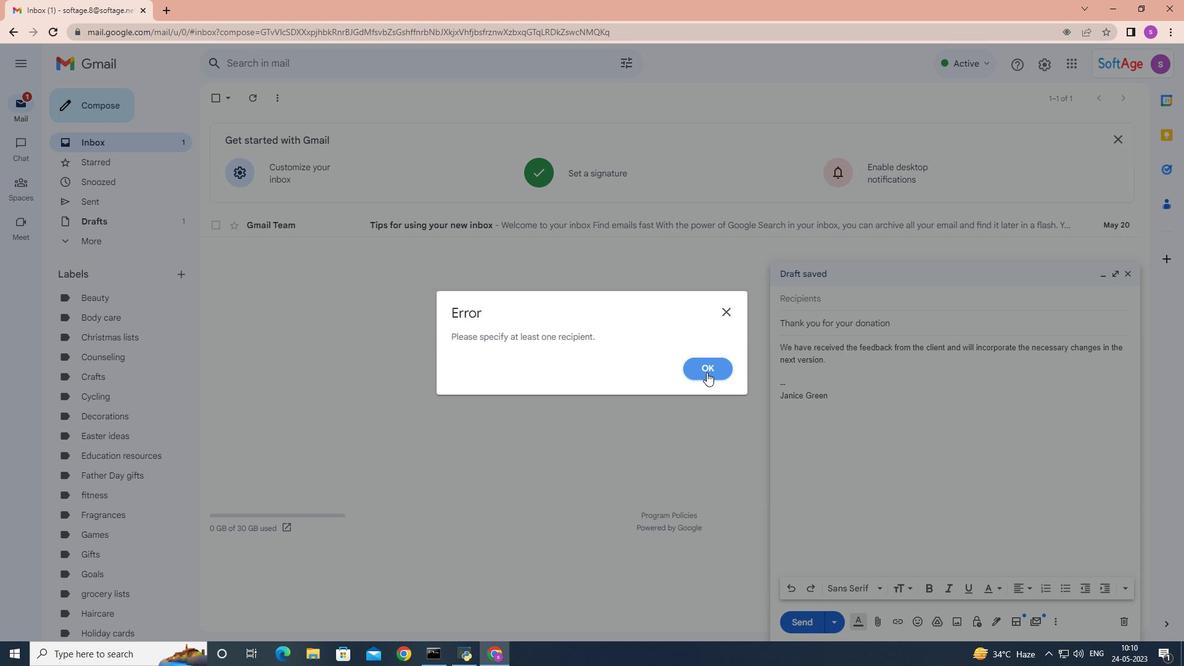 
Action: Mouse pressed left at (708, 368)
Screenshot: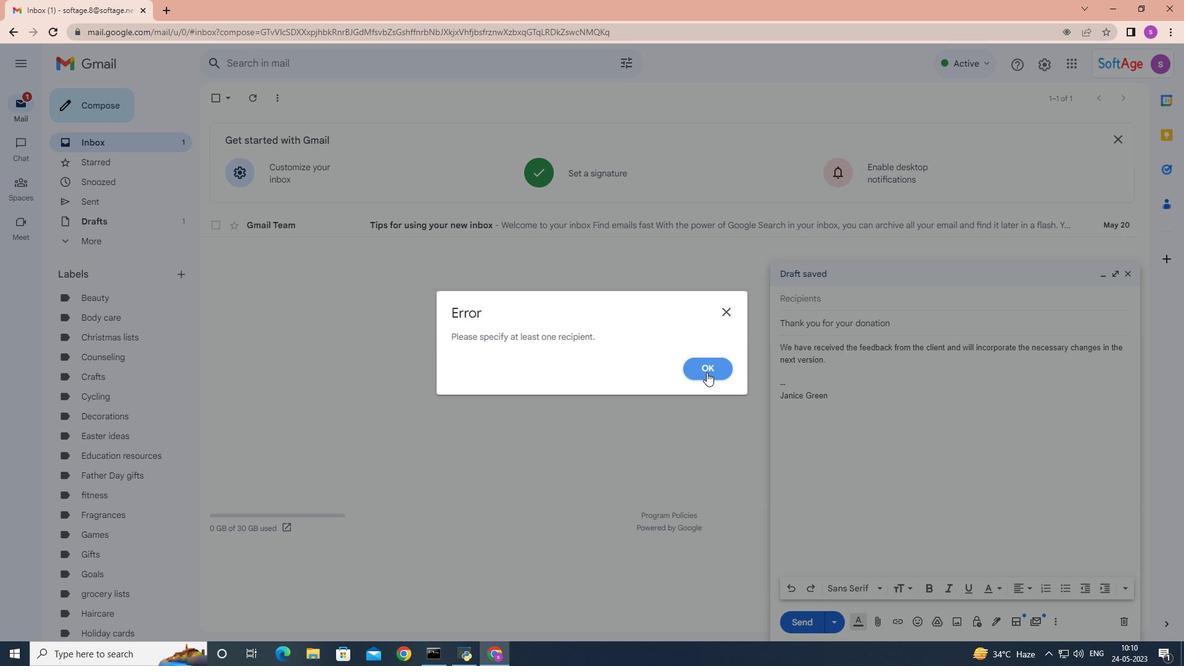 
Action: Mouse moved to (839, 297)
Screenshot: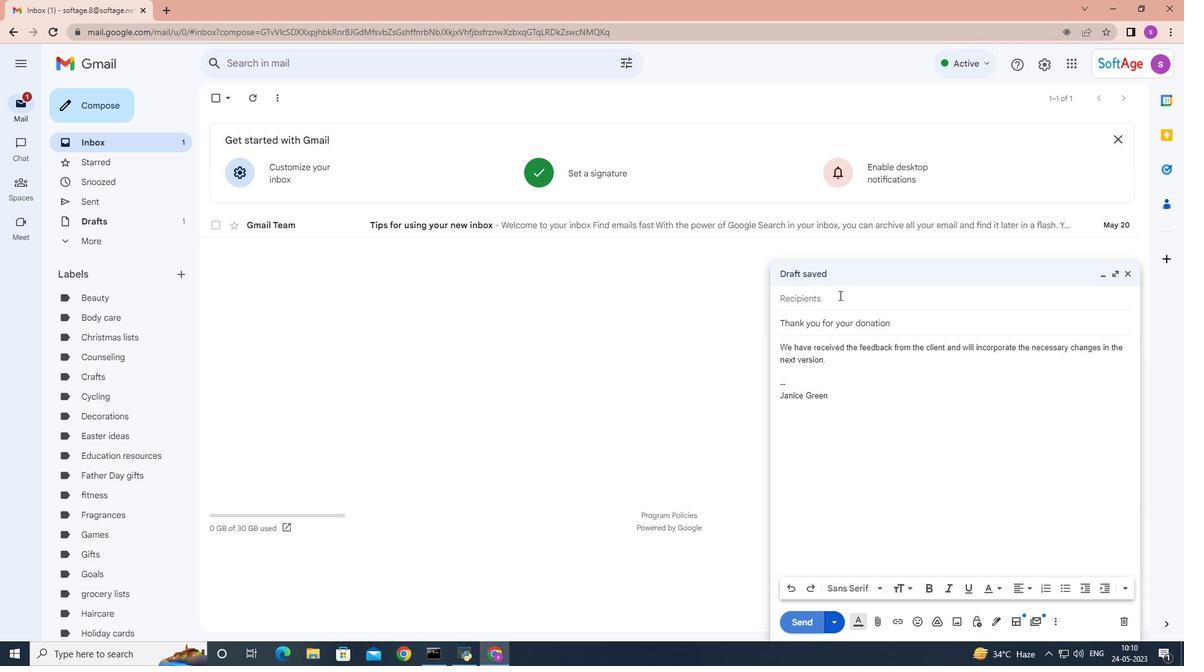 
Action: Mouse pressed left at (839, 297)
Screenshot: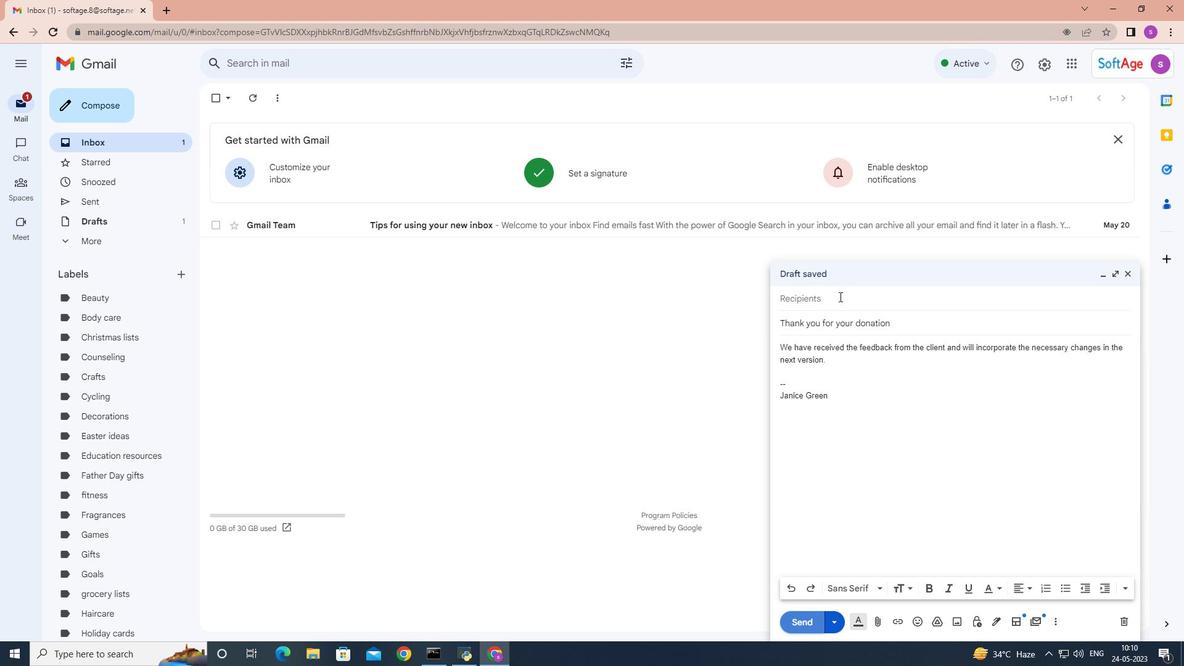 
Action: Key pressed <Key.shift>Softage.2
Screenshot: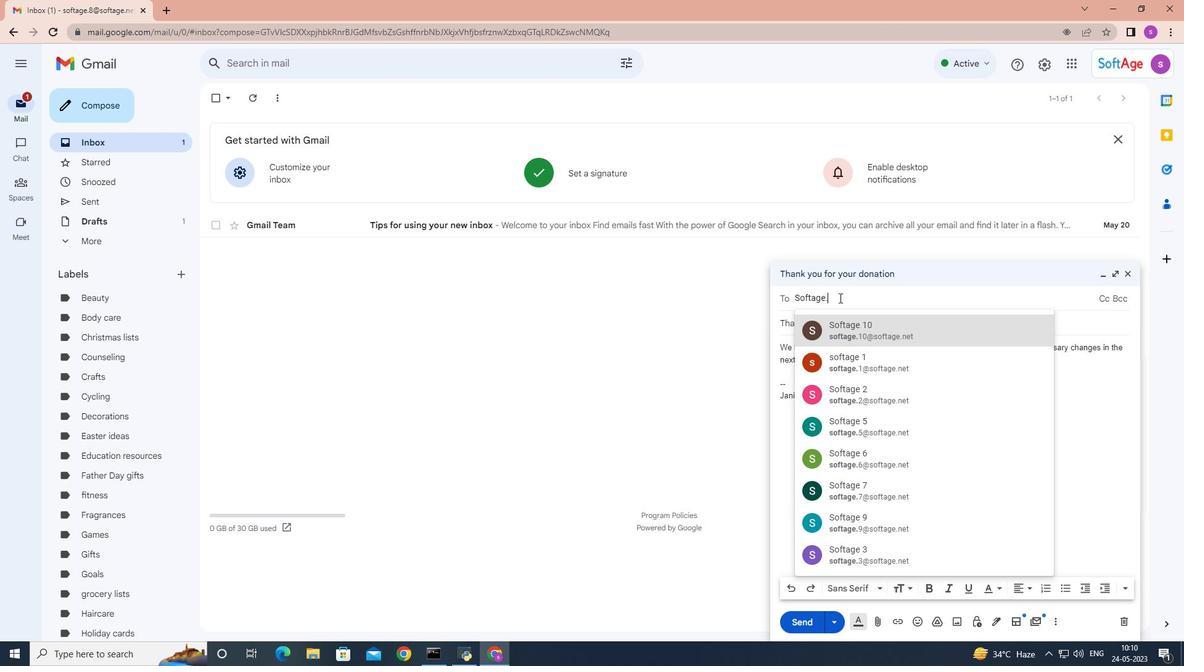 
Action: Mouse moved to (849, 330)
Screenshot: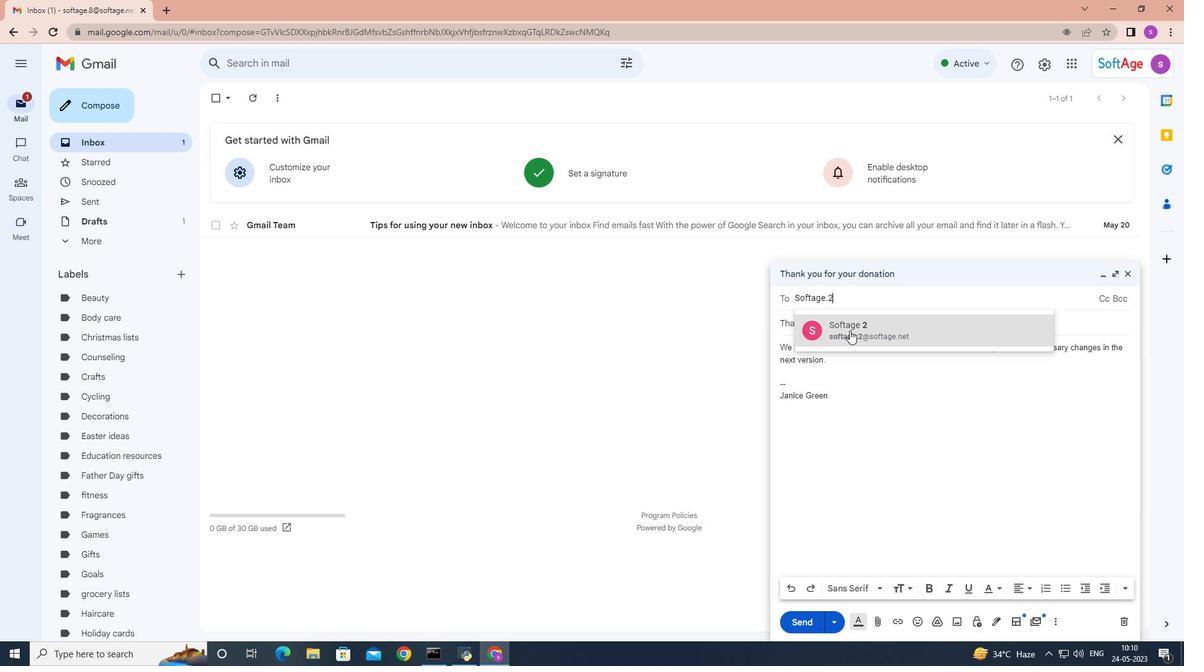 
Action: Mouse pressed left at (849, 330)
Screenshot: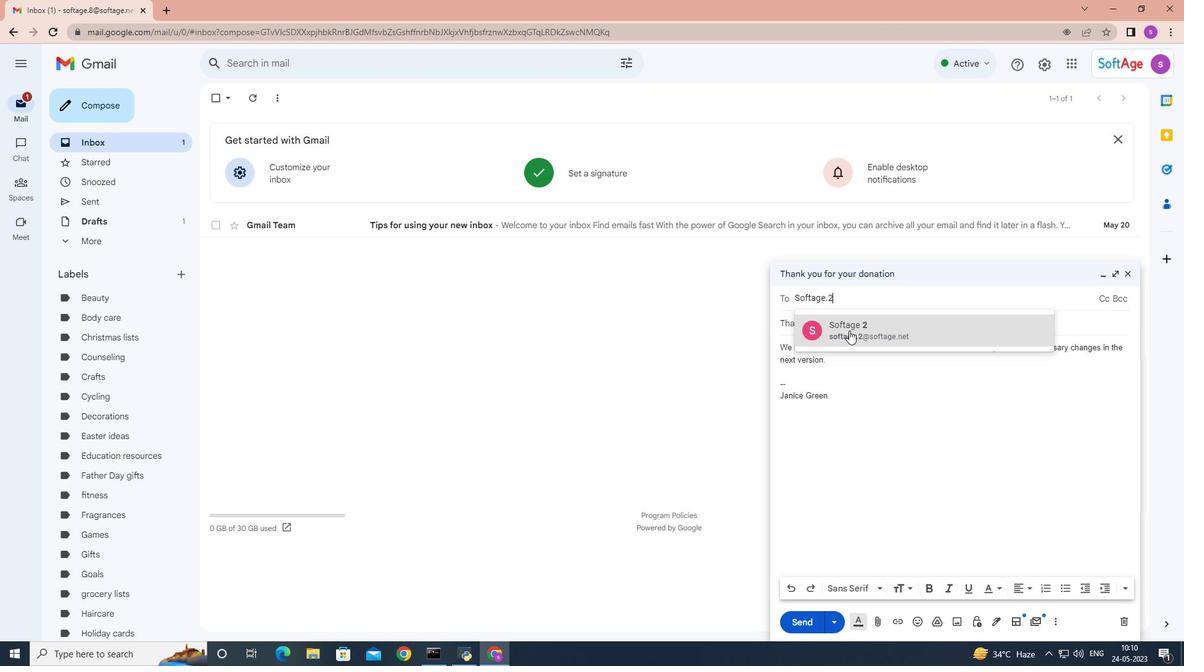 
Action: Mouse moved to (801, 622)
Screenshot: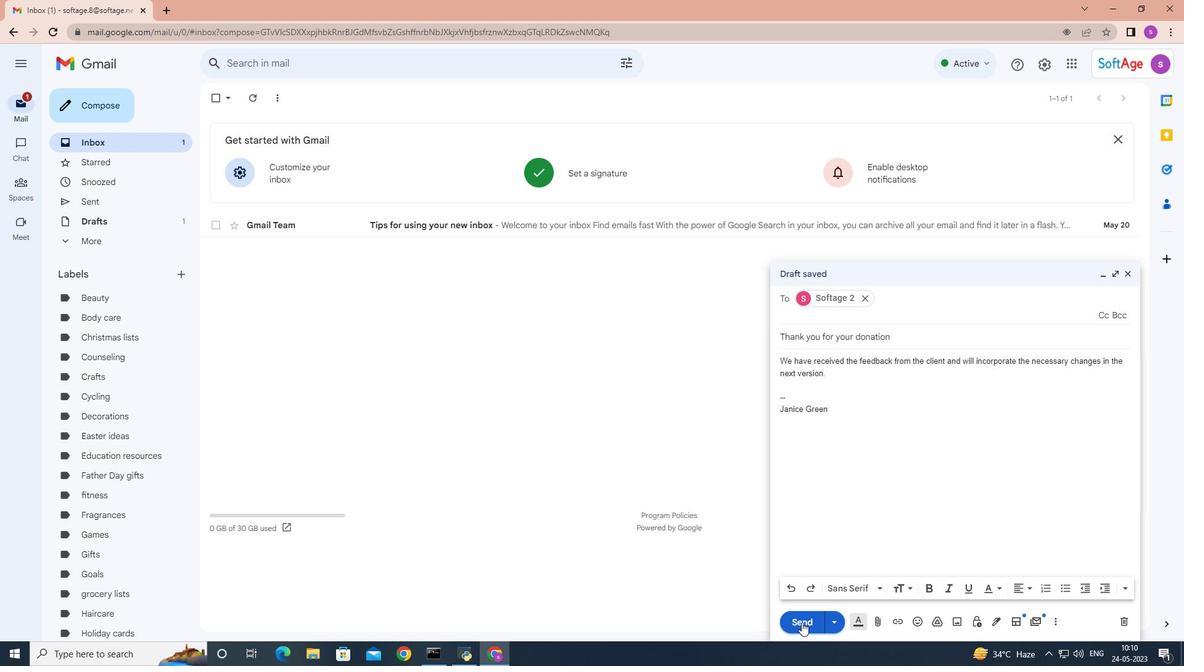 
Action: Mouse pressed left at (801, 622)
Screenshot: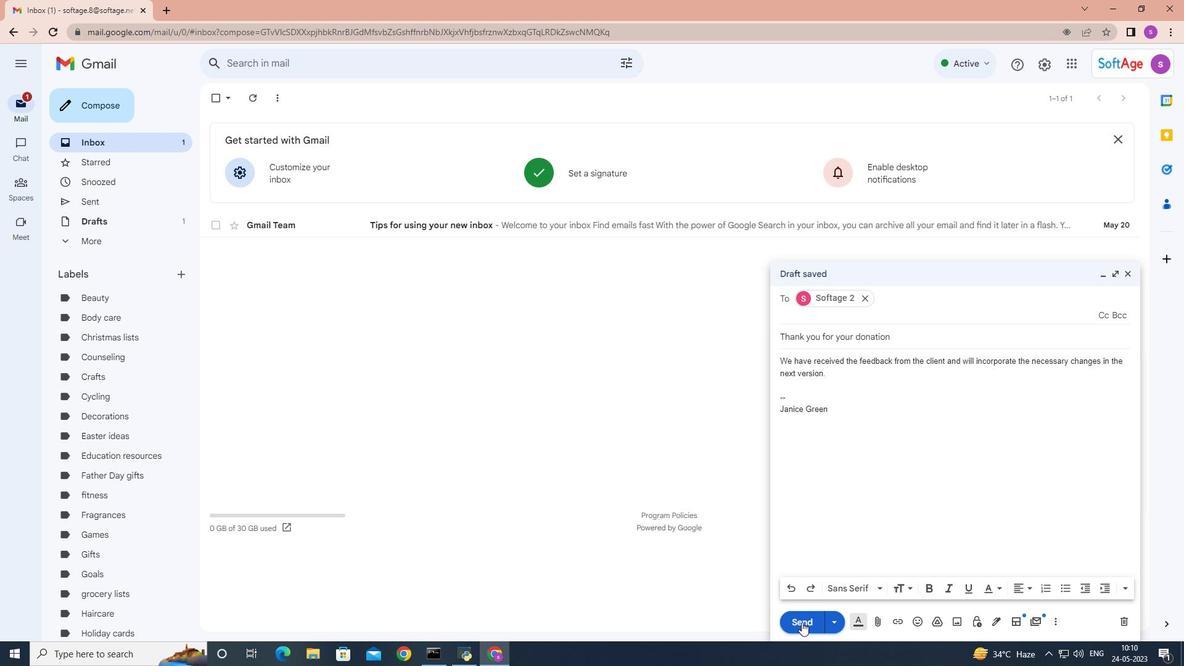 
Action: Mouse moved to (123, 196)
Screenshot: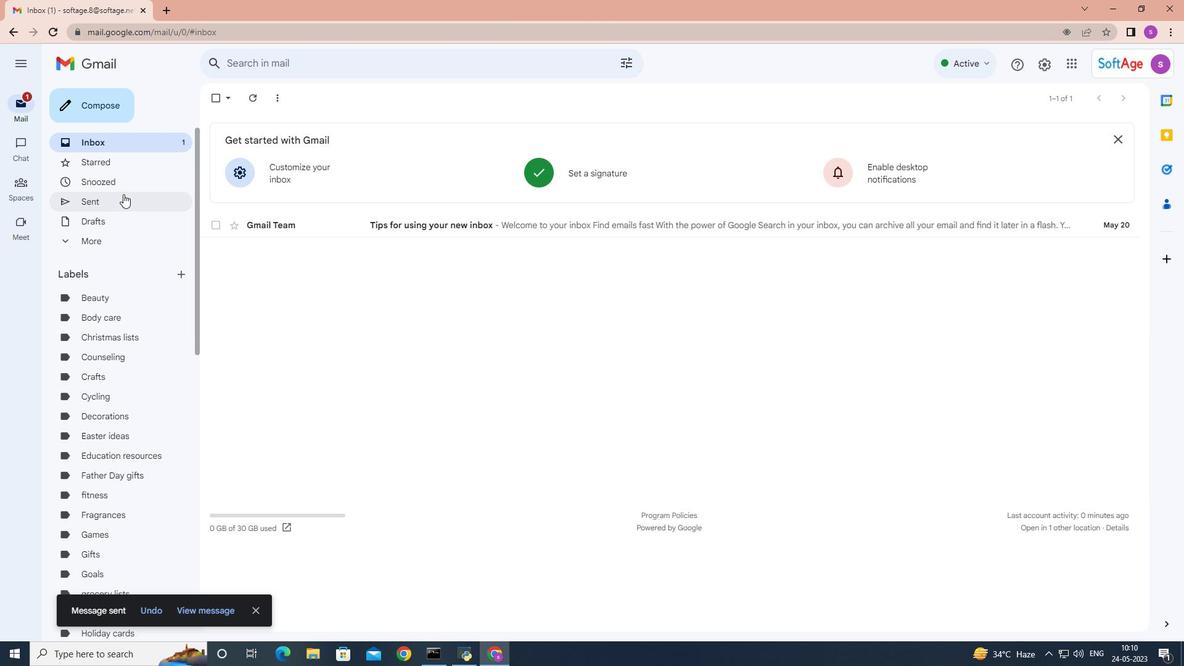 
Action: Mouse pressed left at (123, 196)
Screenshot: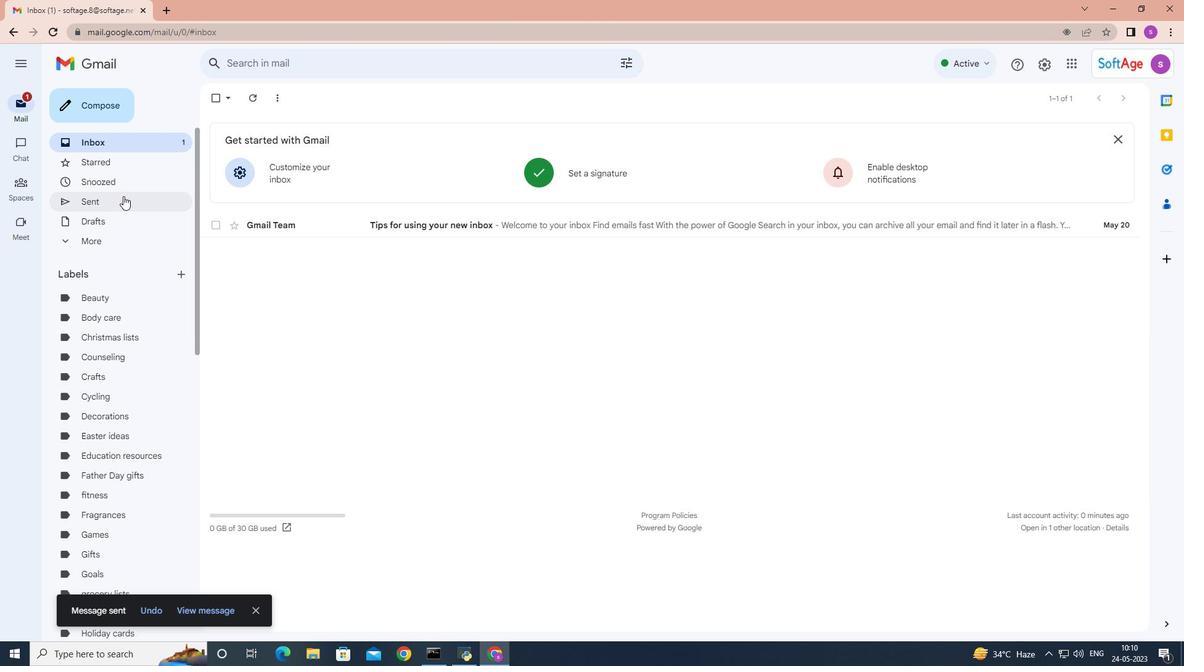 
Action: Mouse moved to (337, 160)
Screenshot: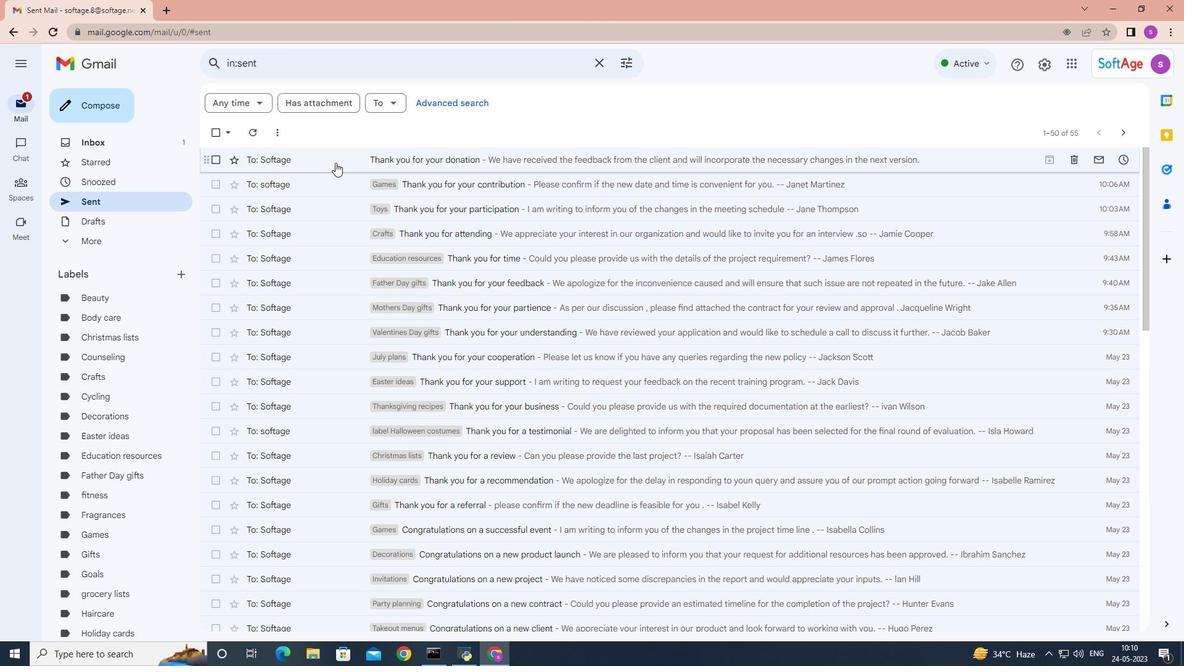 
Action: Mouse pressed right at (337, 160)
Screenshot: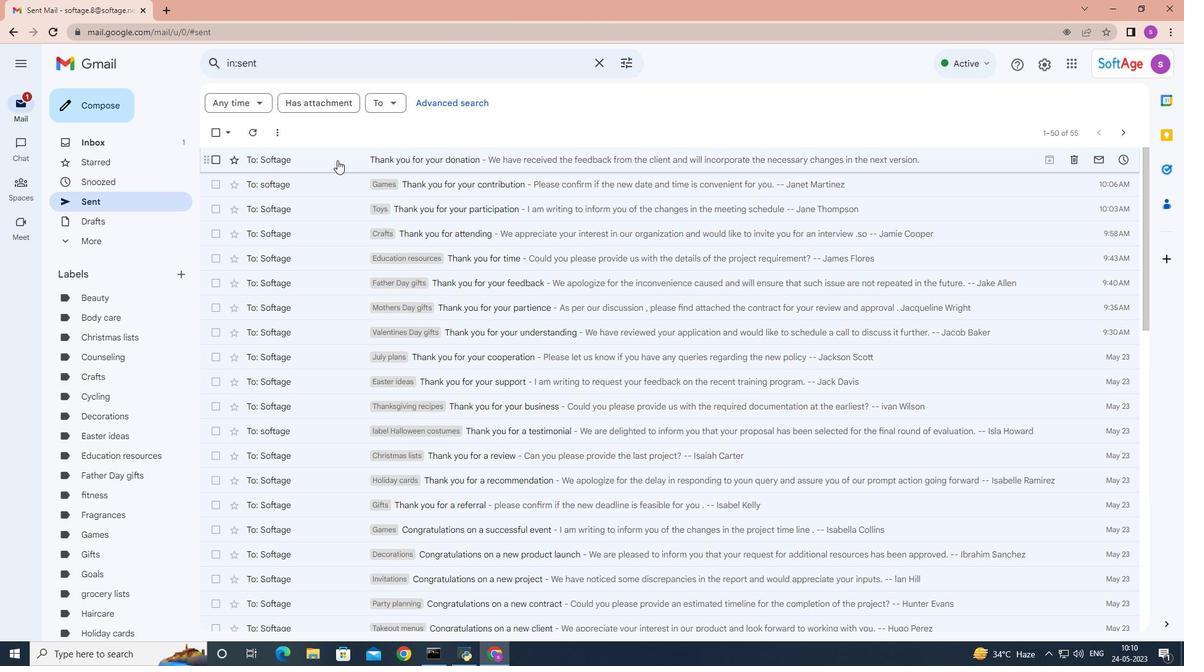 
Action: Mouse moved to (519, 412)
Screenshot: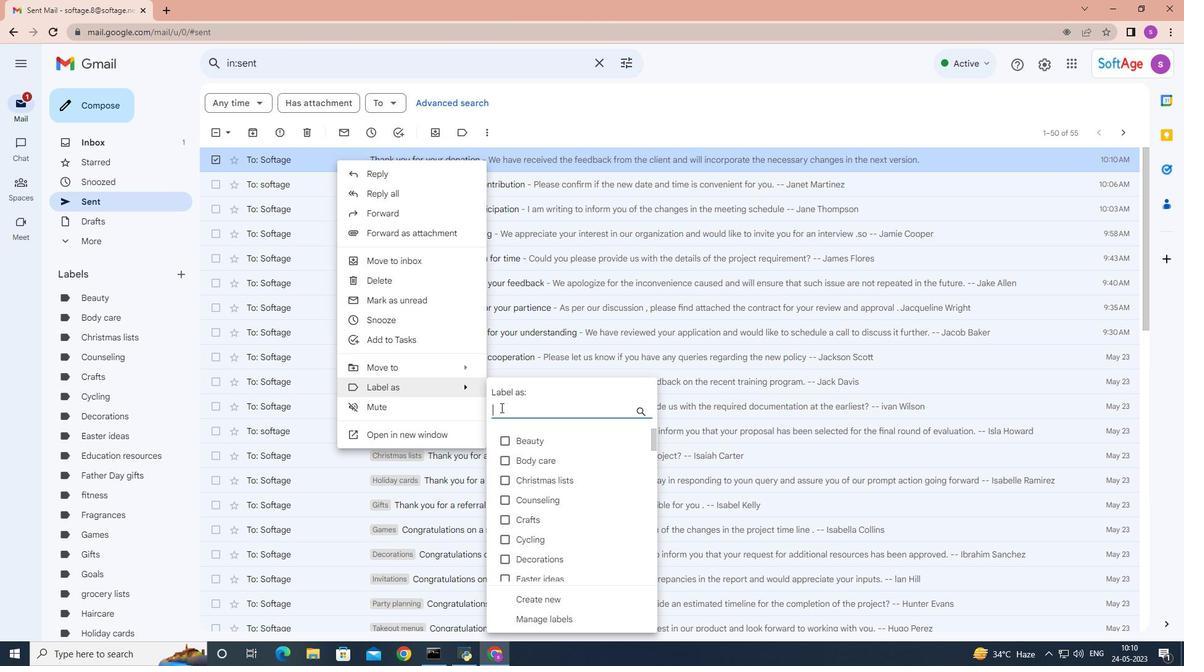 
Action: Key pressed <Key.shift>Birthday<Key.space>parties
Screenshot: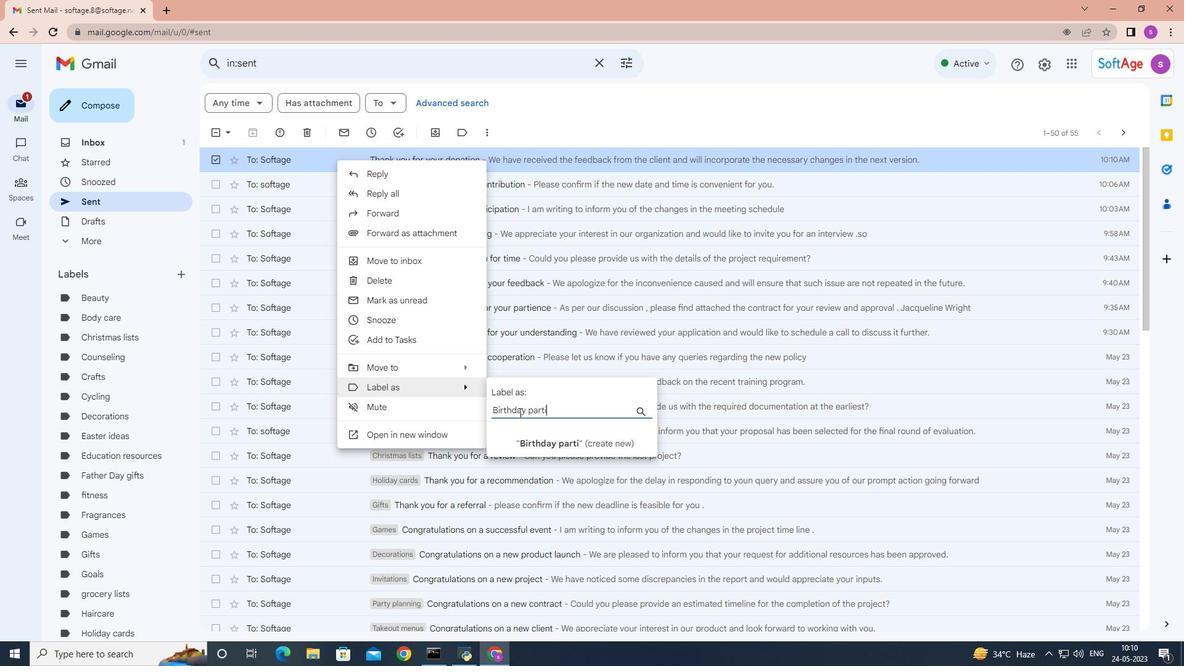 
Action: Mouse moved to (569, 439)
Screenshot: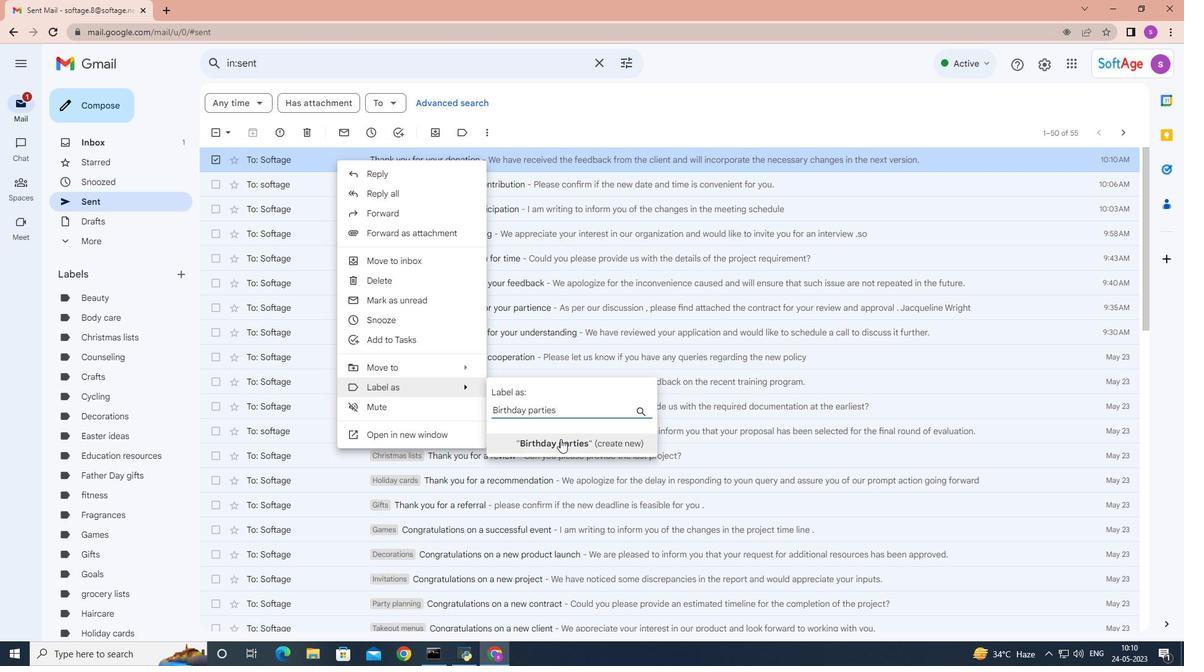 
Action: Mouse pressed left at (569, 439)
Screenshot: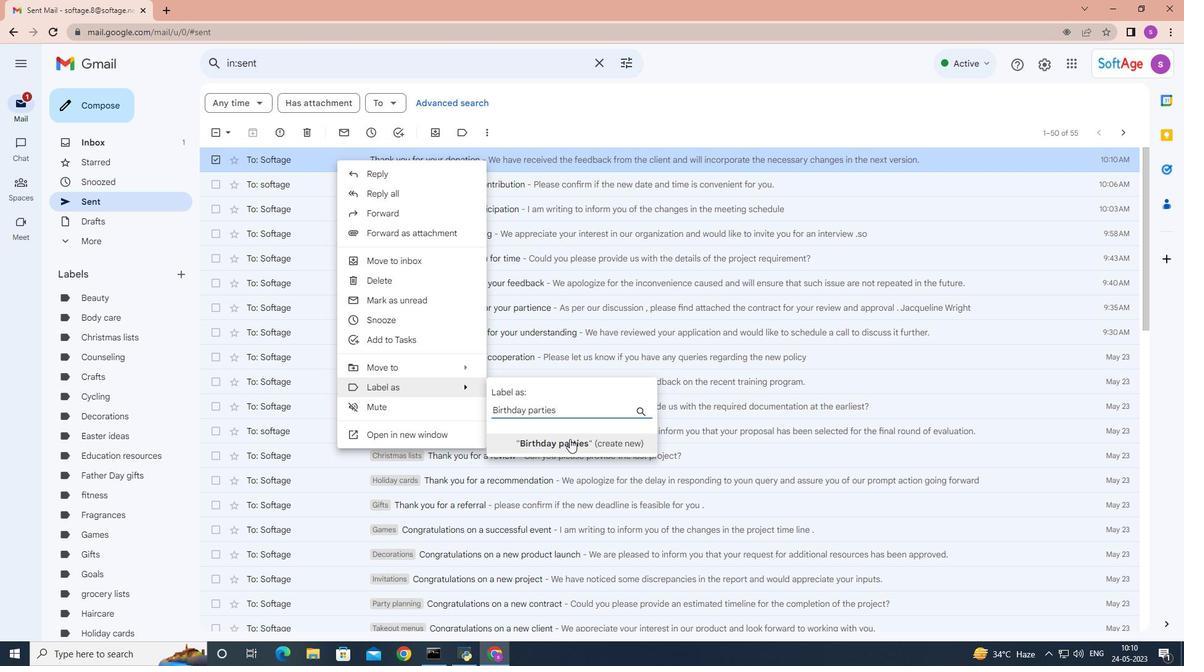 
Action: Mouse moved to (706, 387)
Screenshot: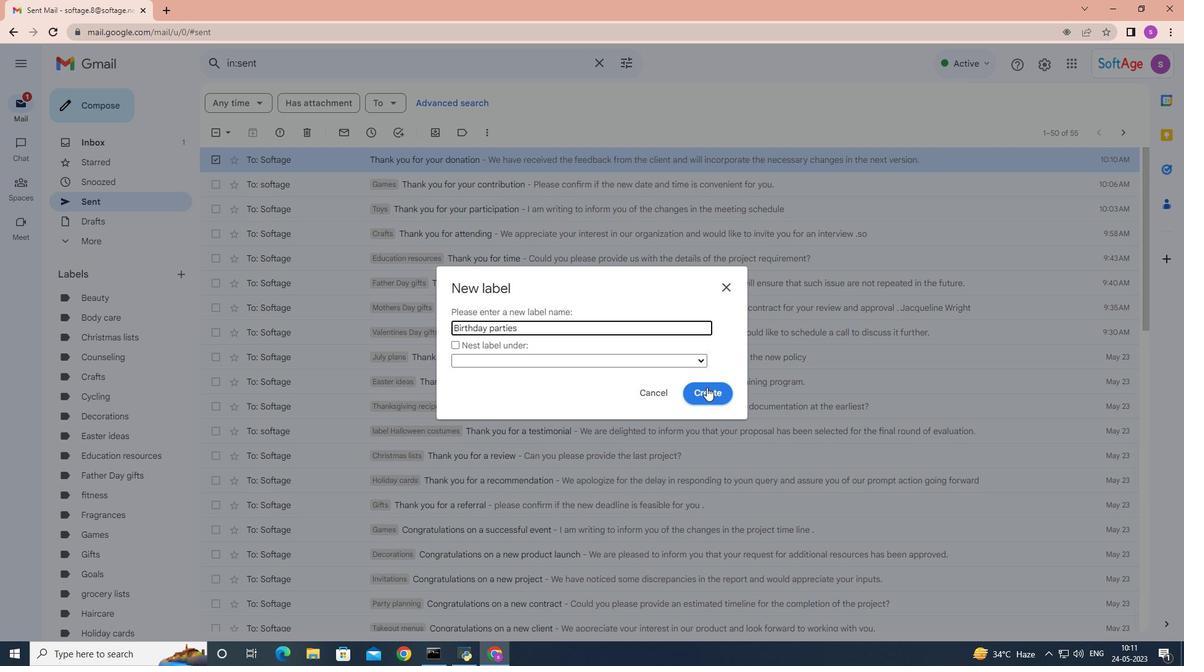 
Action: Mouse pressed left at (706, 387)
Screenshot: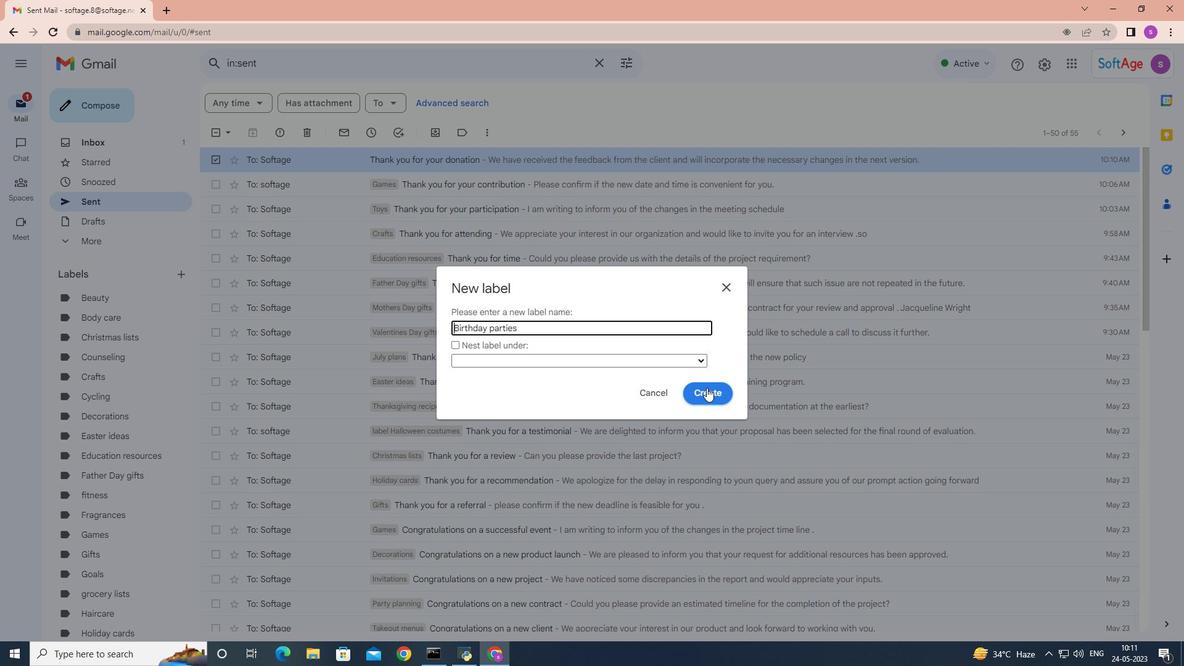
